 Task: Search one way flight ticket for 2 adults, 4 children and 1 infant on lap in business from Dayton: James M. Cox Dayton International Airport to Evansville: Evansville Regional Airport on 5-3-2023. Choice of flights is American. Number of bags: 2 carry on bags and 7 checked bags. Price is upto 73000. Outbound departure time preference is 13:45.
Action: Mouse moved to (353, 140)
Screenshot: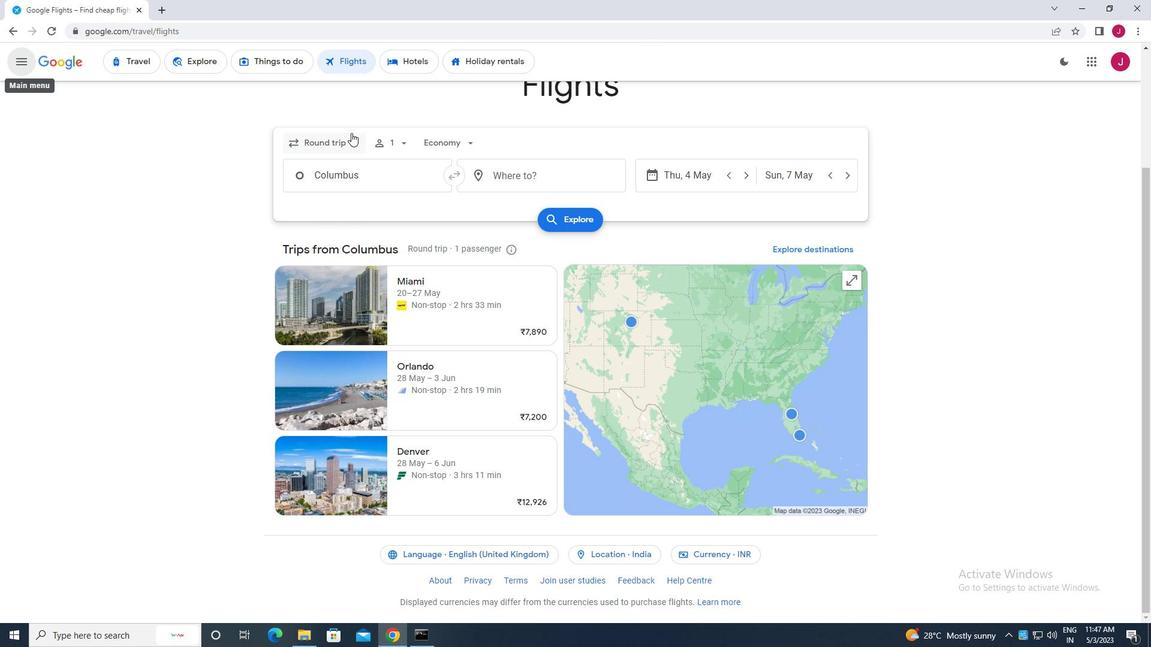 
Action: Mouse pressed left at (353, 140)
Screenshot: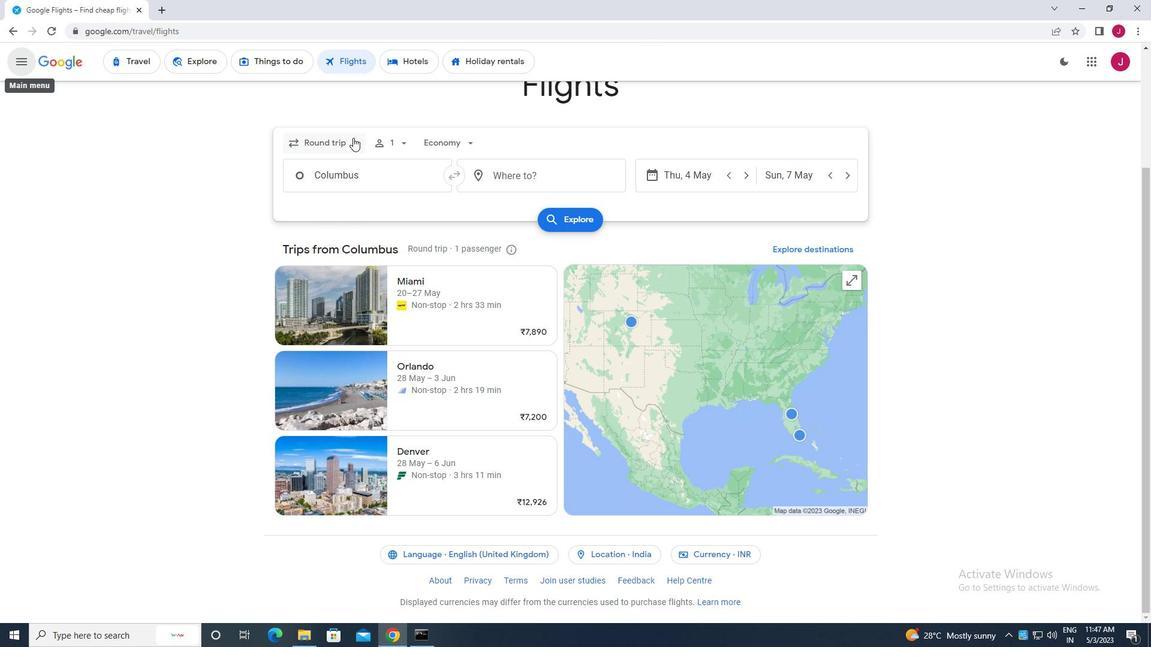 
Action: Mouse moved to (338, 198)
Screenshot: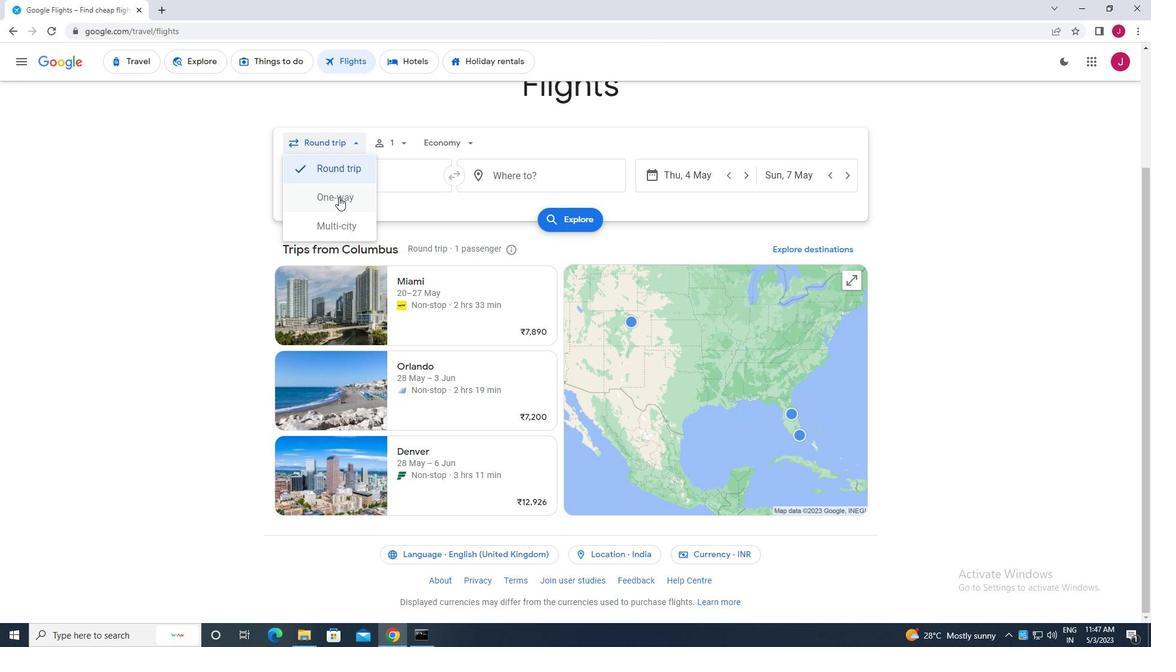 
Action: Mouse pressed left at (338, 198)
Screenshot: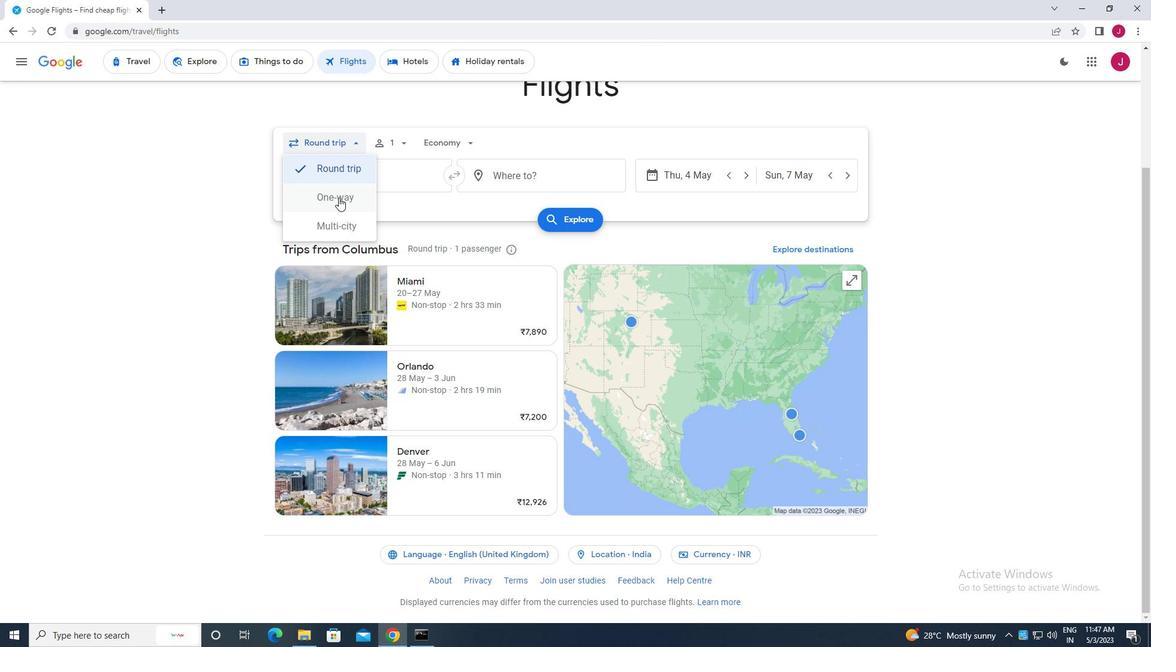 
Action: Mouse moved to (402, 142)
Screenshot: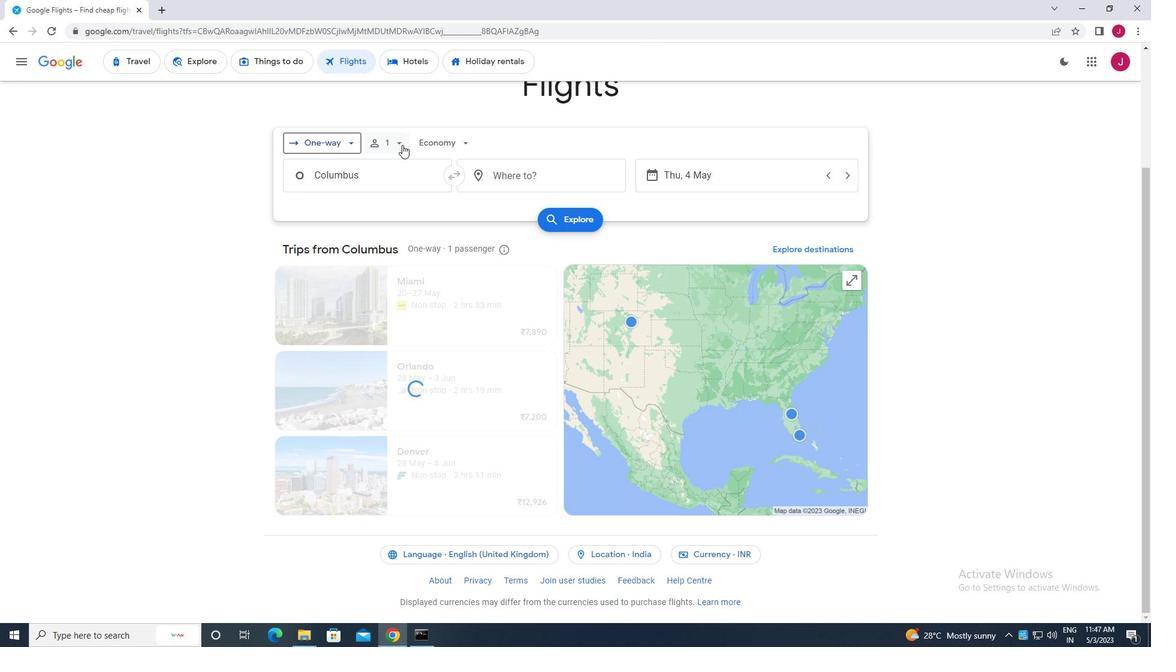 
Action: Mouse pressed left at (402, 142)
Screenshot: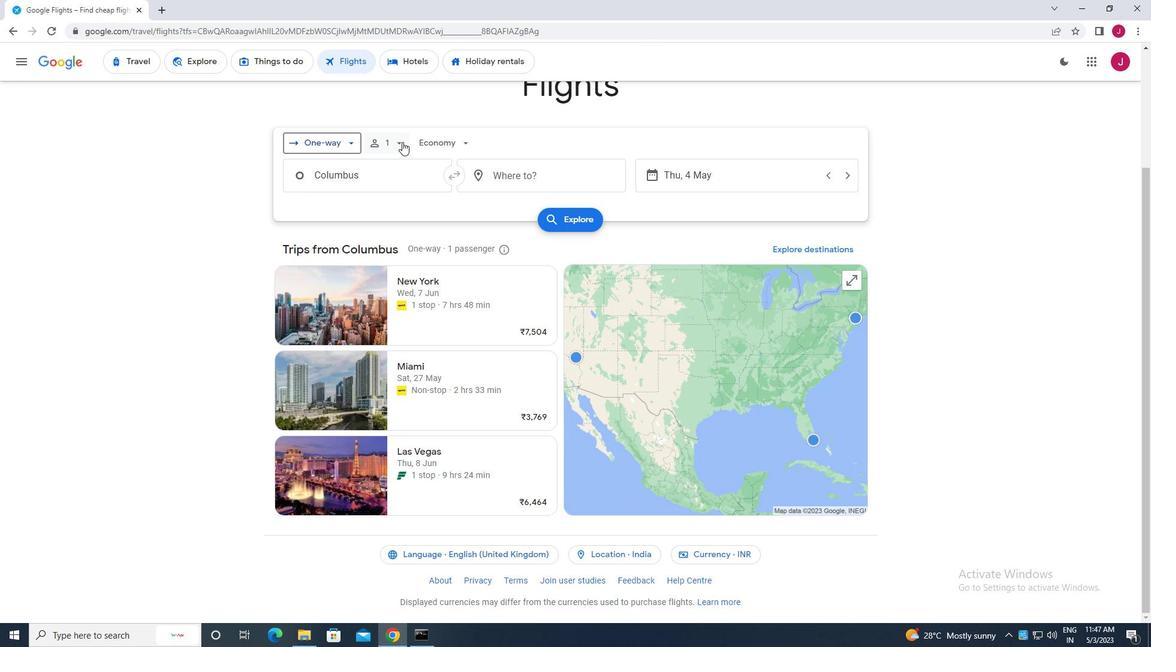 
Action: Mouse moved to (492, 171)
Screenshot: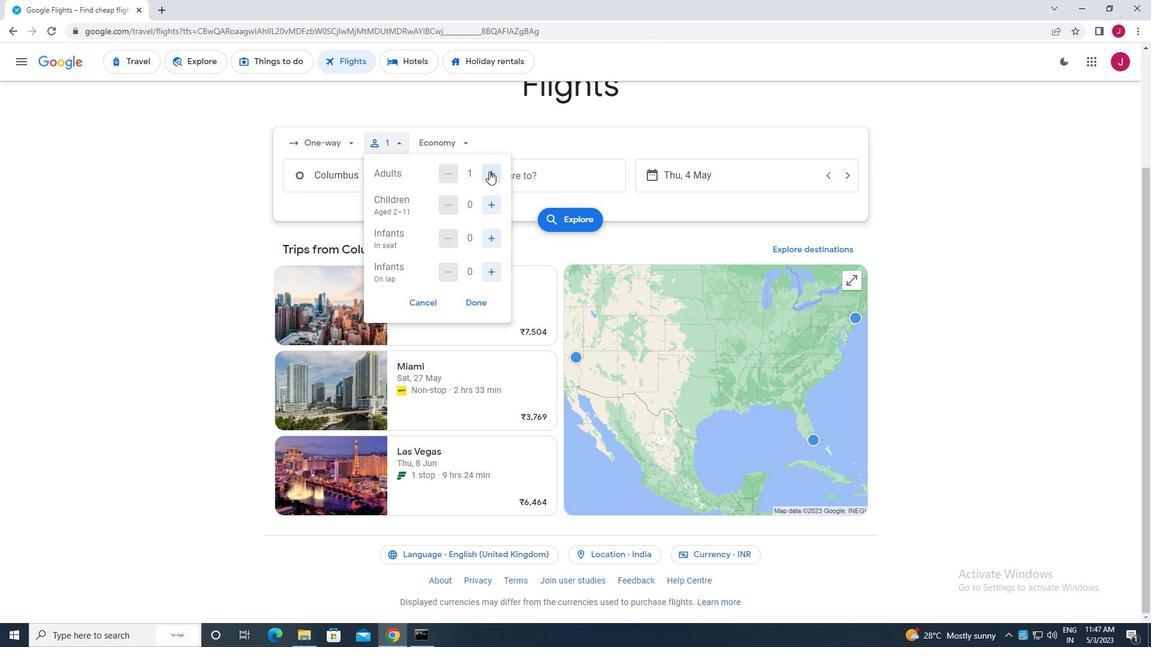 
Action: Mouse pressed left at (492, 171)
Screenshot: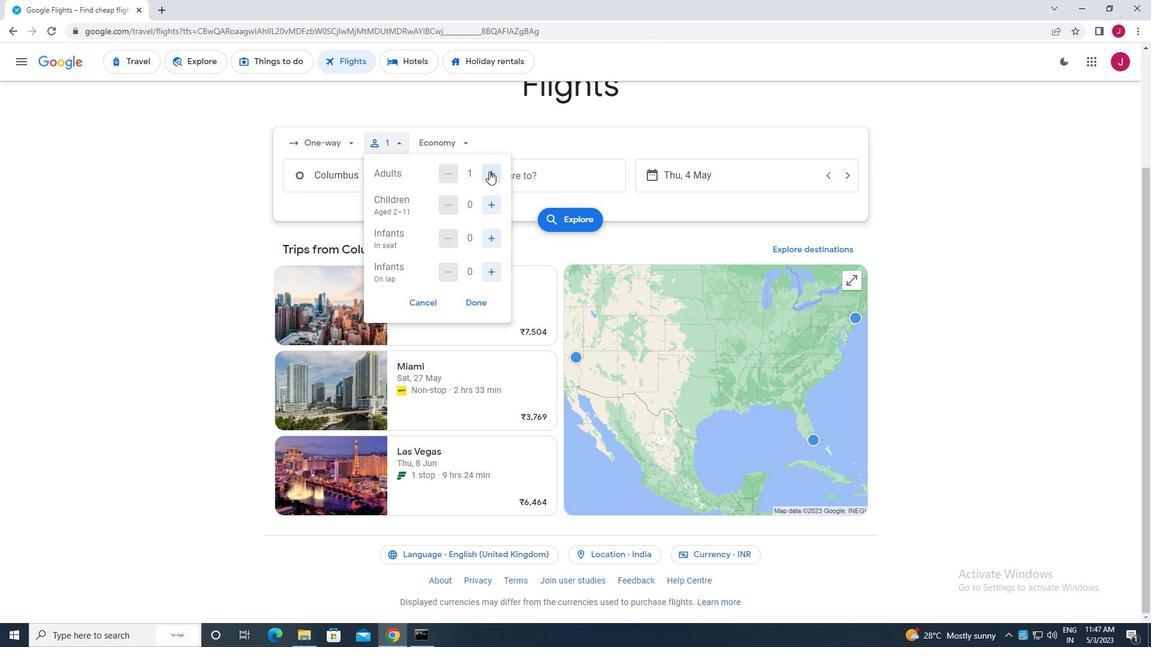 
Action: Mouse moved to (493, 200)
Screenshot: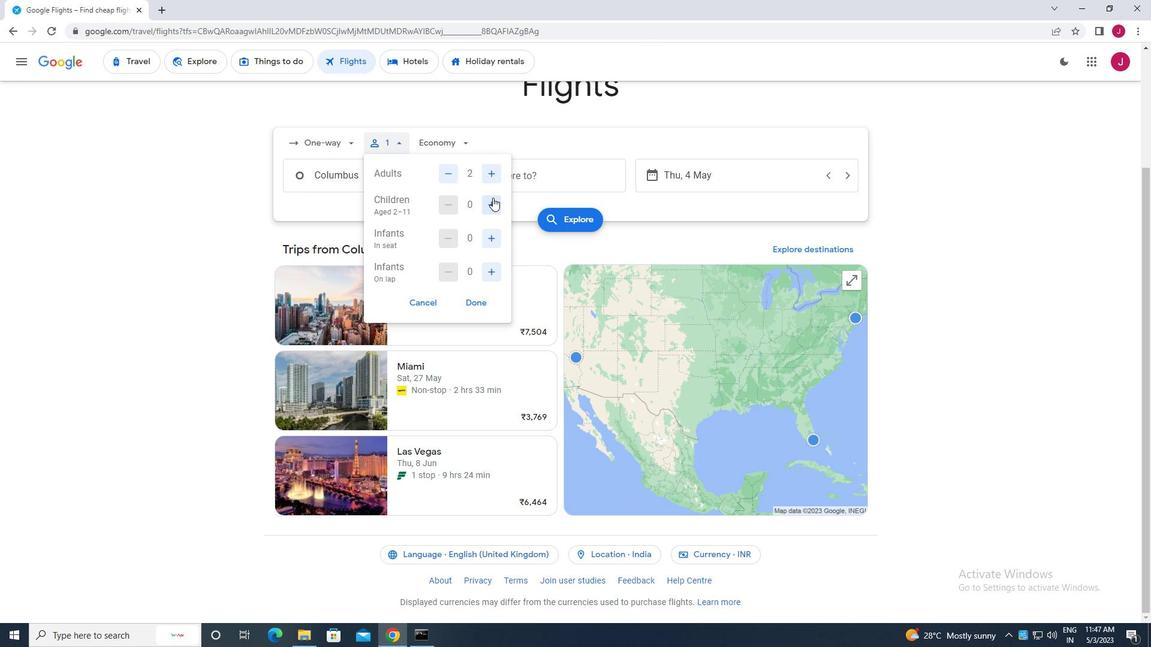 
Action: Mouse pressed left at (493, 200)
Screenshot: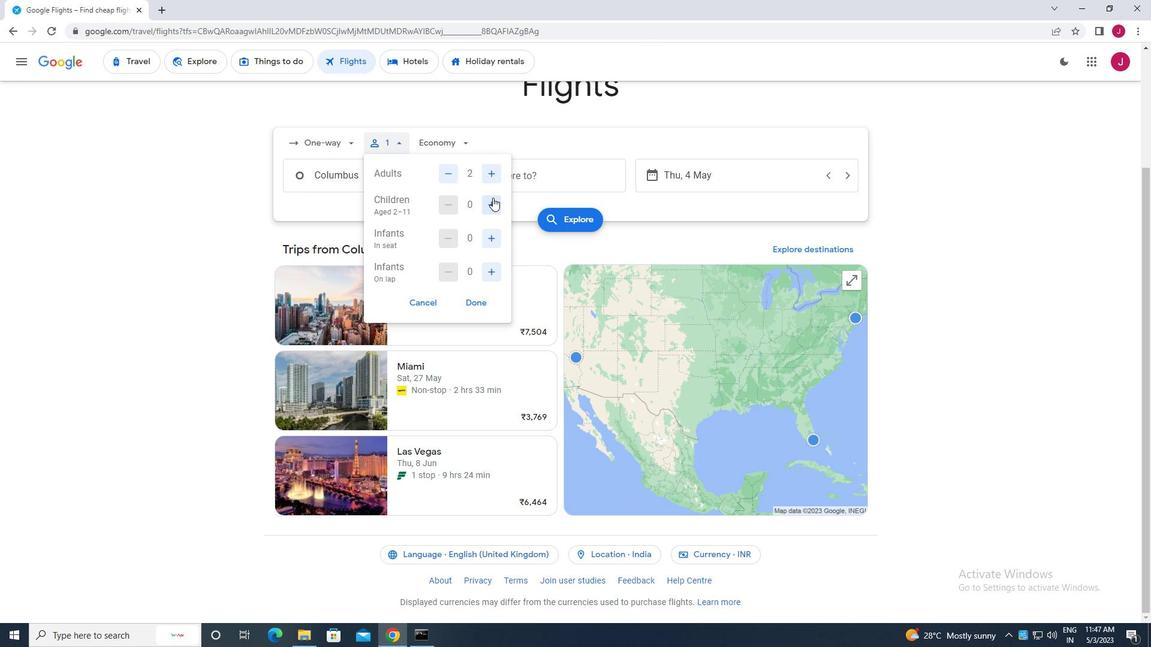 
Action: Mouse moved to (493, 200)
Screenshot: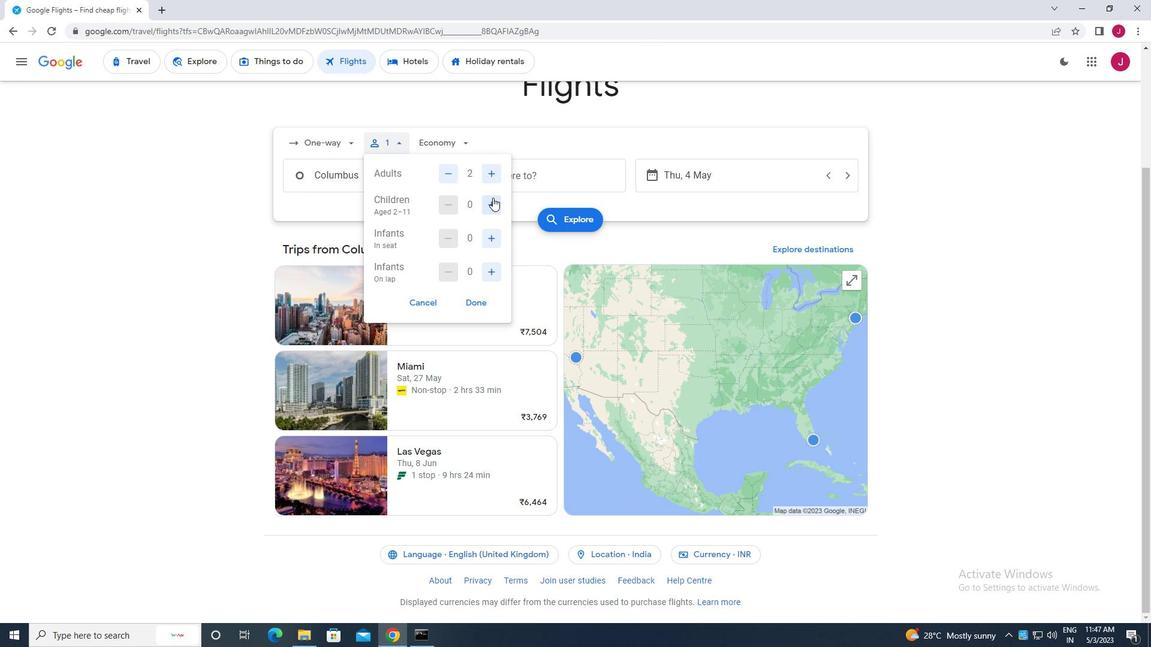 
Action: Mouse pressed left at (493, 200)
Screenshot: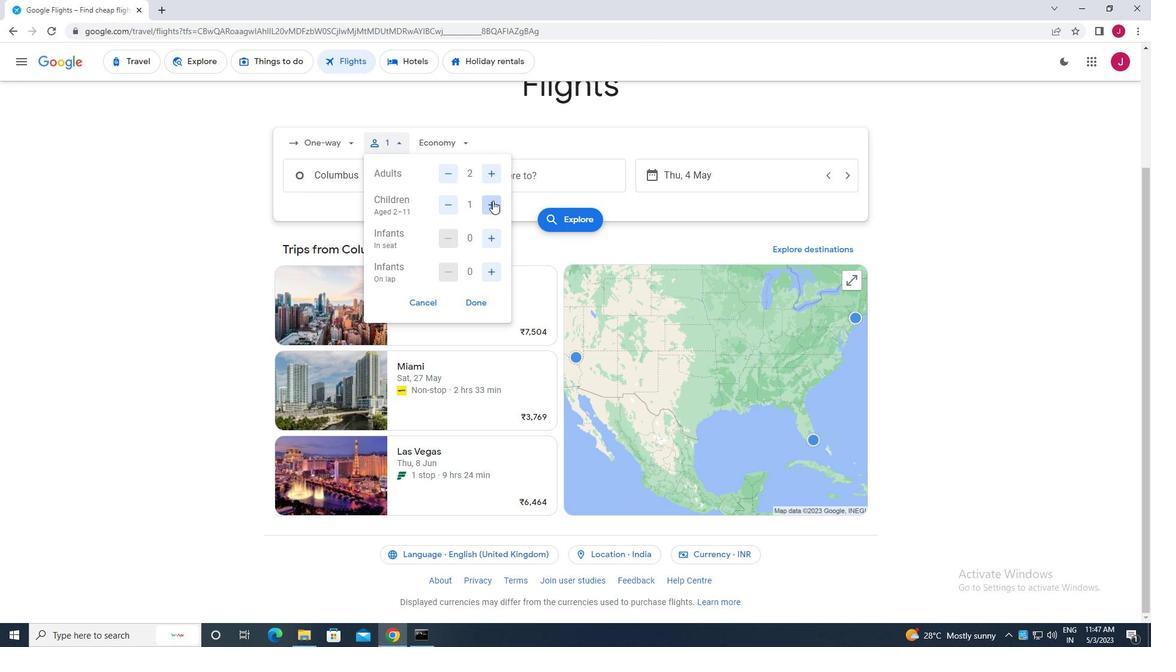 
Action: Mouse pressed left at (493, 200)
Screenshot: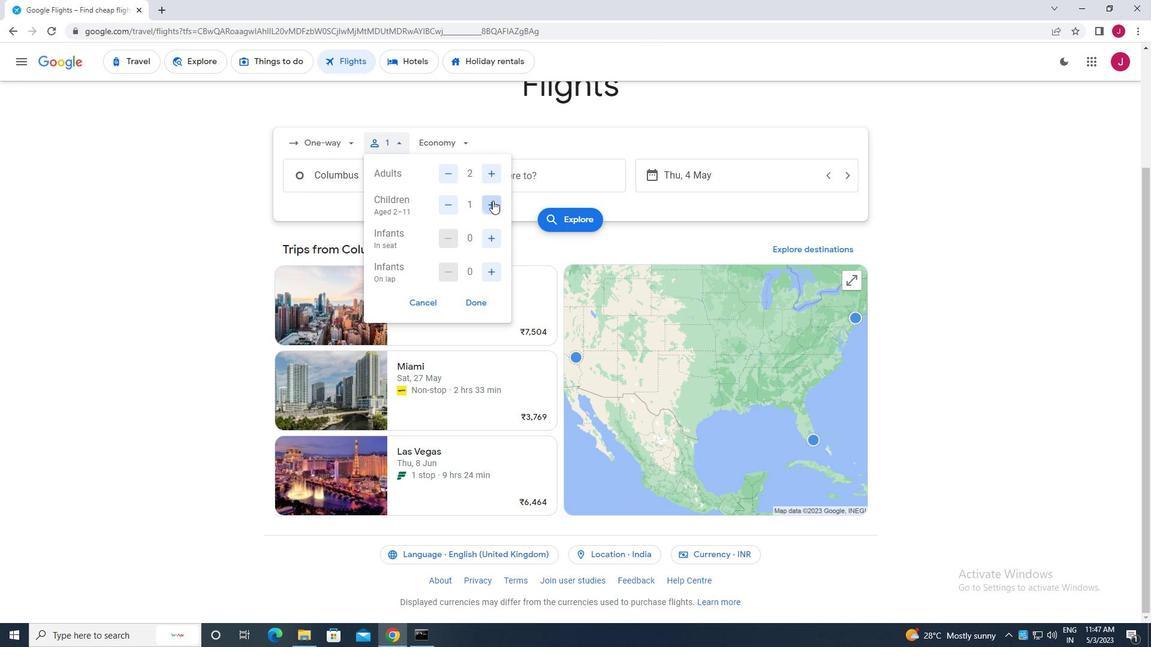 
Action: Mouse pressed left at (493, 200)
Screenshot: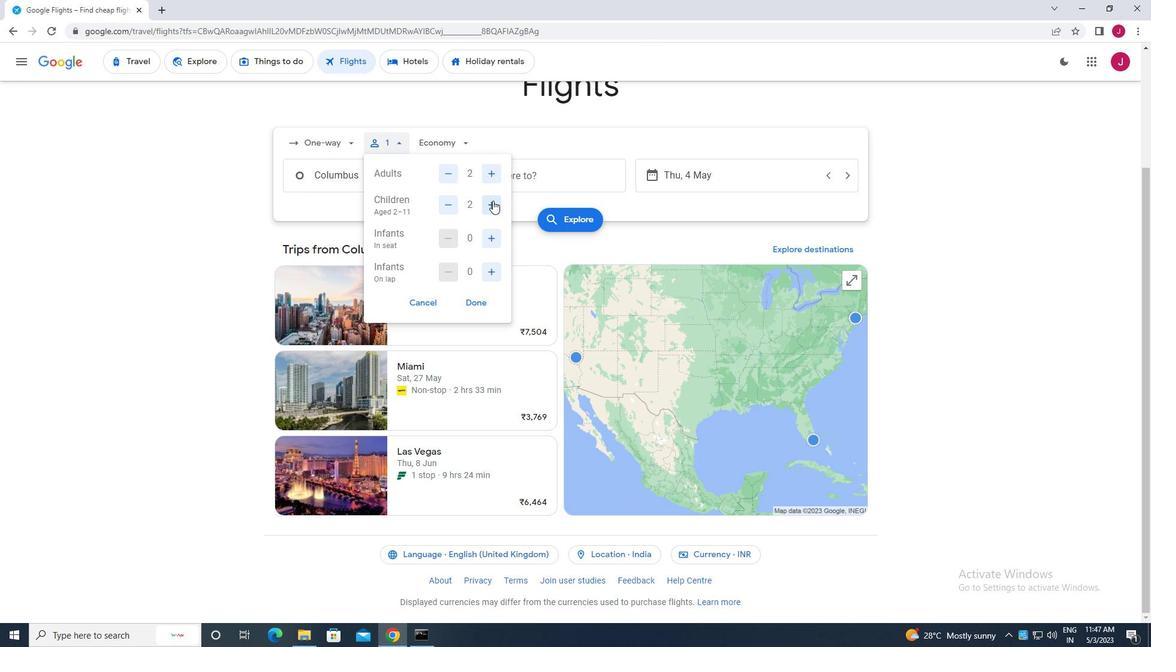 
Action: Mouse moved to (489, 272)
Screenshot: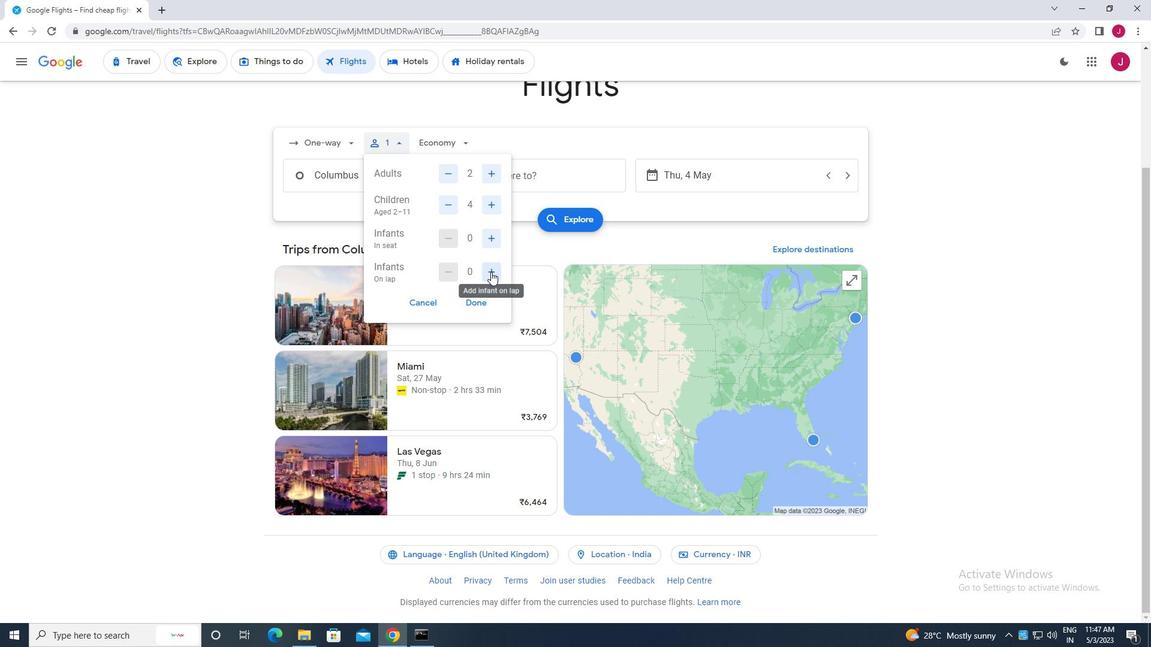 
Action: Mouse pressed left at (489, 272)
Screenshot: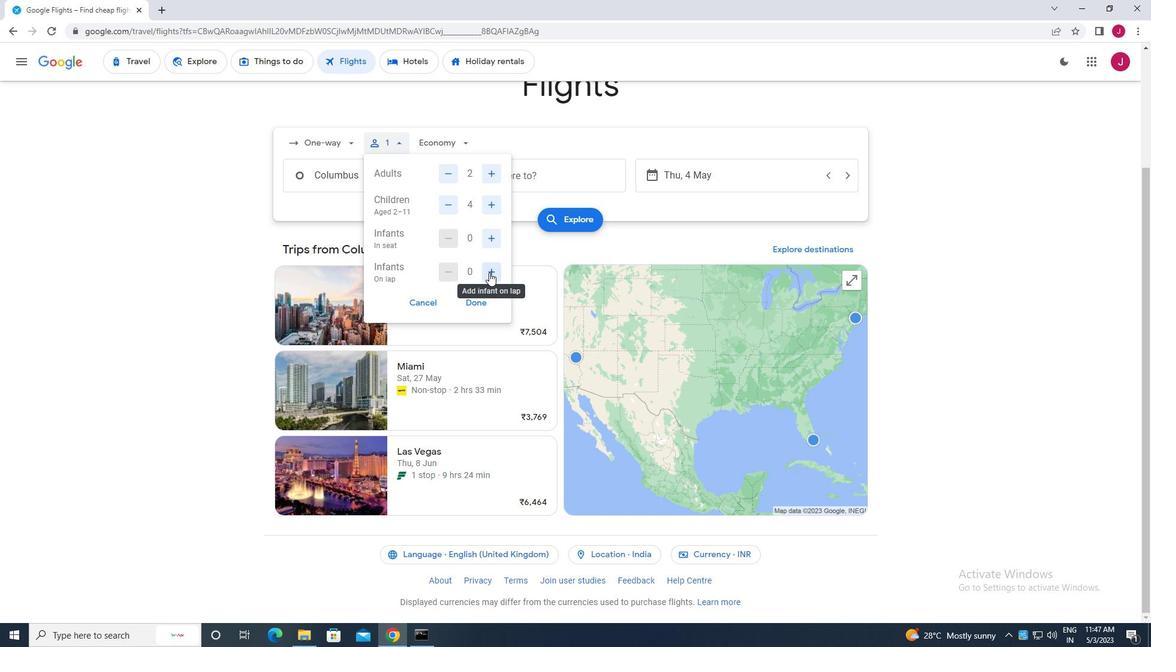 
Action: Mouse moved to (476, 299)
Screenshot: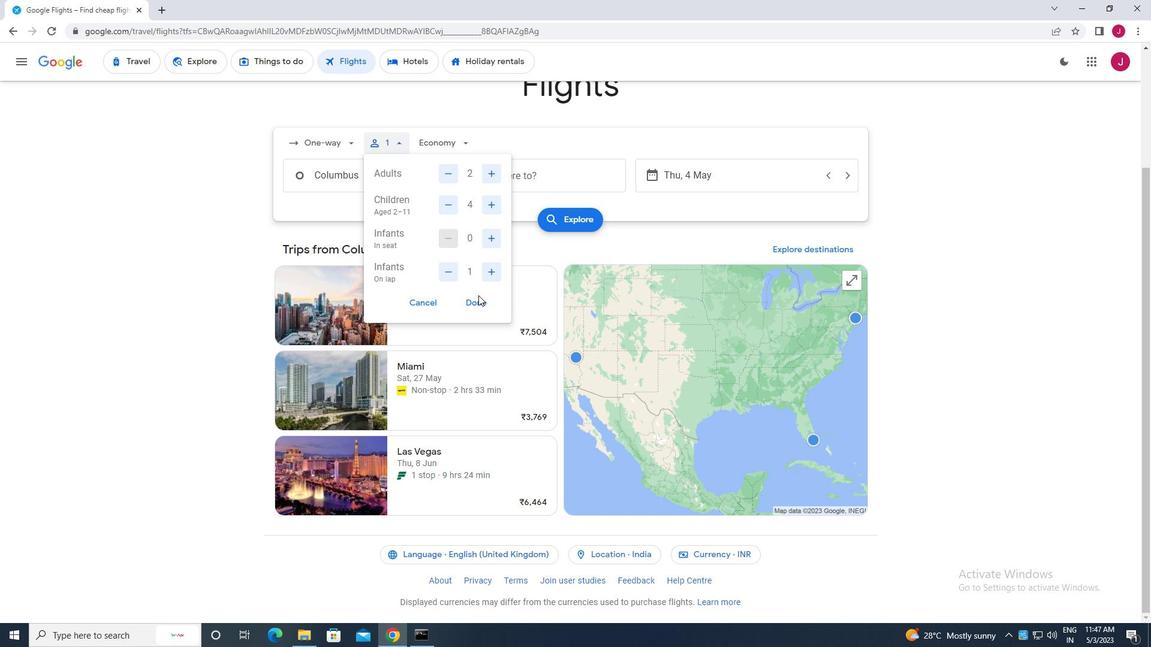 
Action: Mouse pressed left at (476, 299)
Screenshot: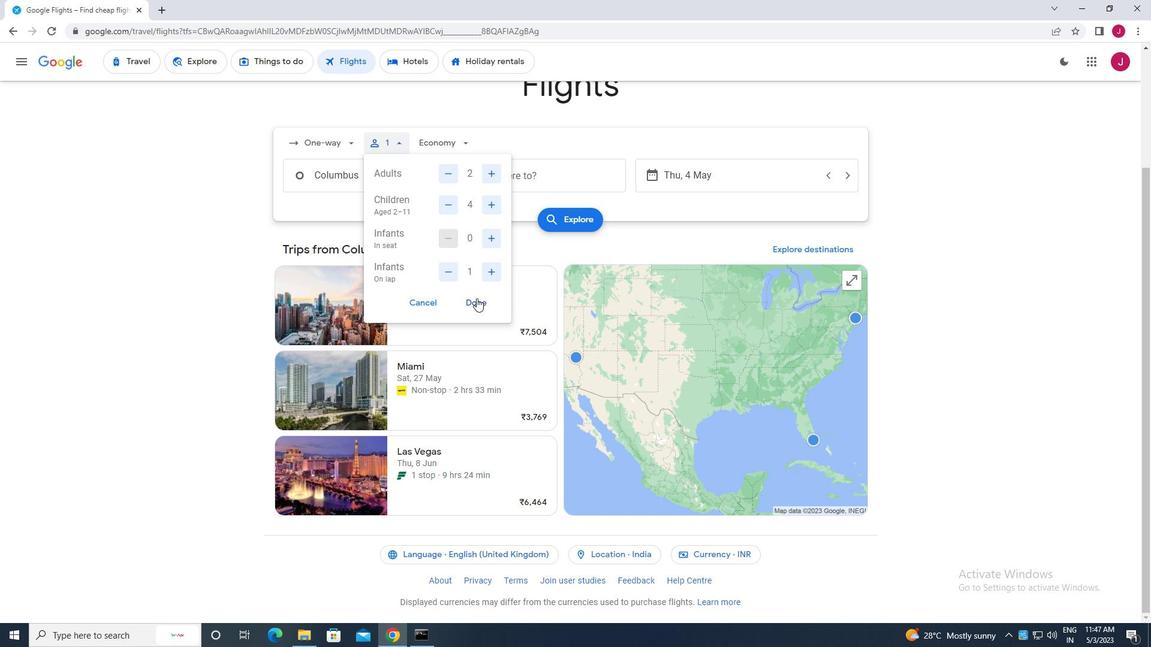 
Action: Mouse moved to (450, 139)
Screenshot: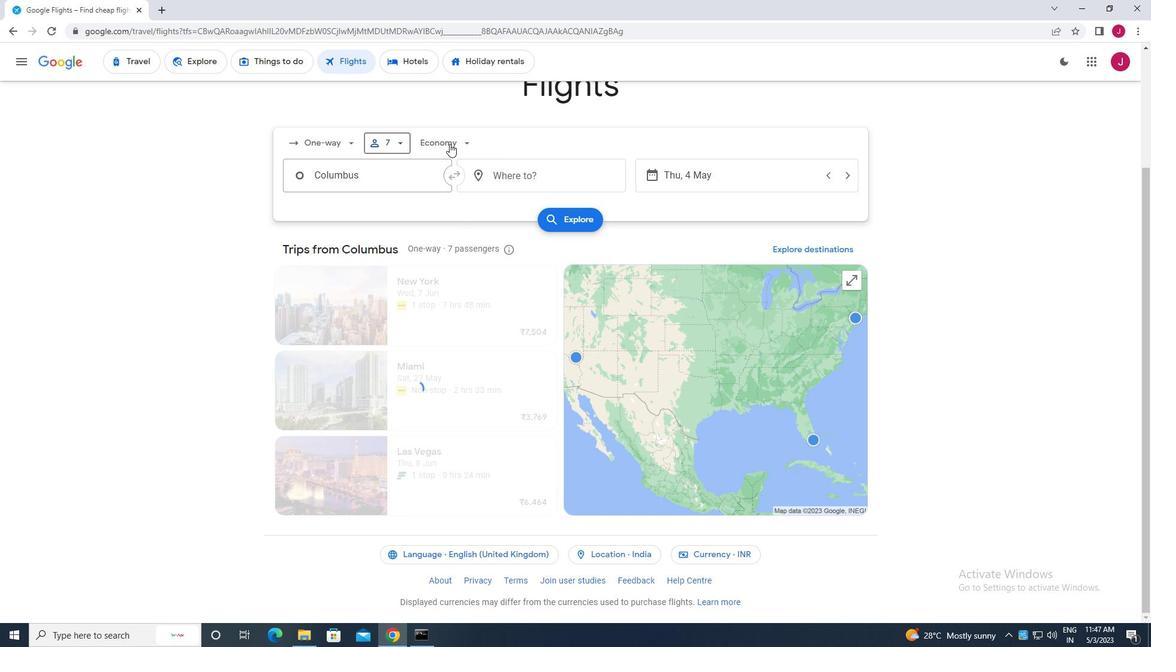 
Action: Mouse pressed left at (450, 139)
Screenshot: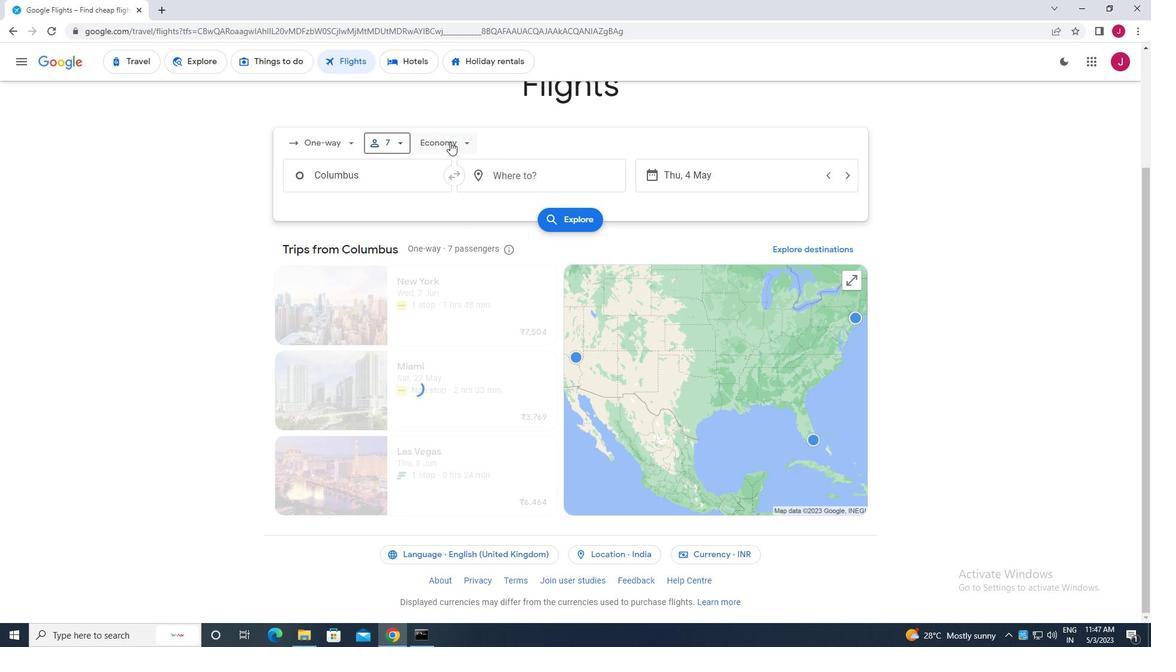 
Action: Mouse moved to (458, 220)
Screenshot: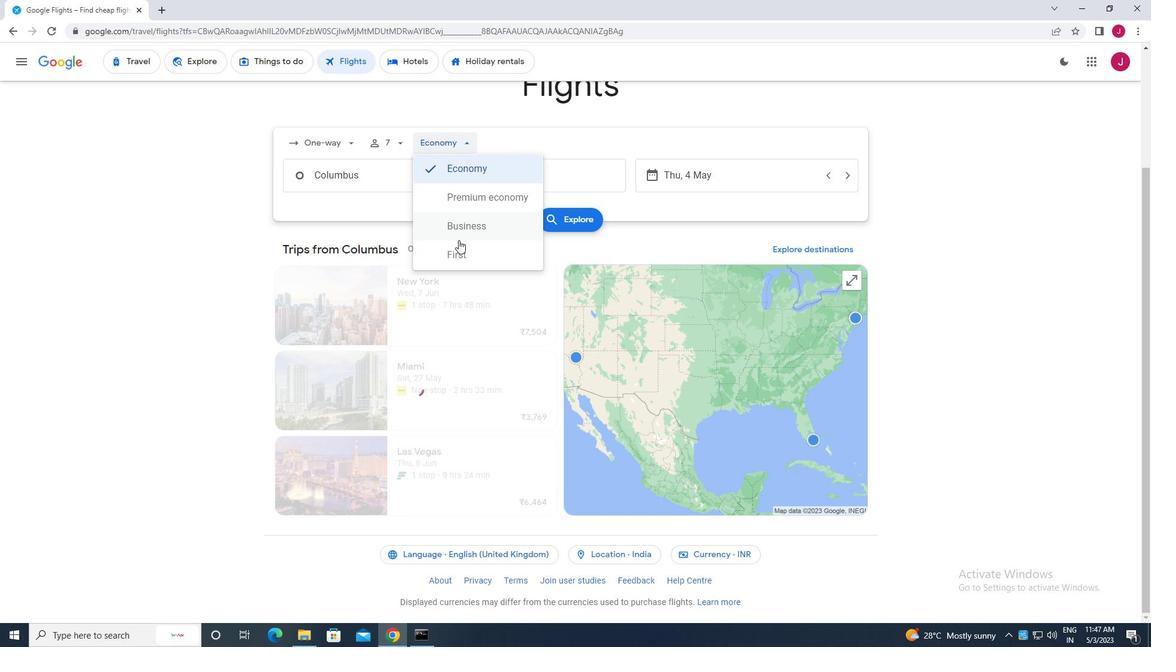 
Action: Mouse pressed left at (458, 220)
Screenshot: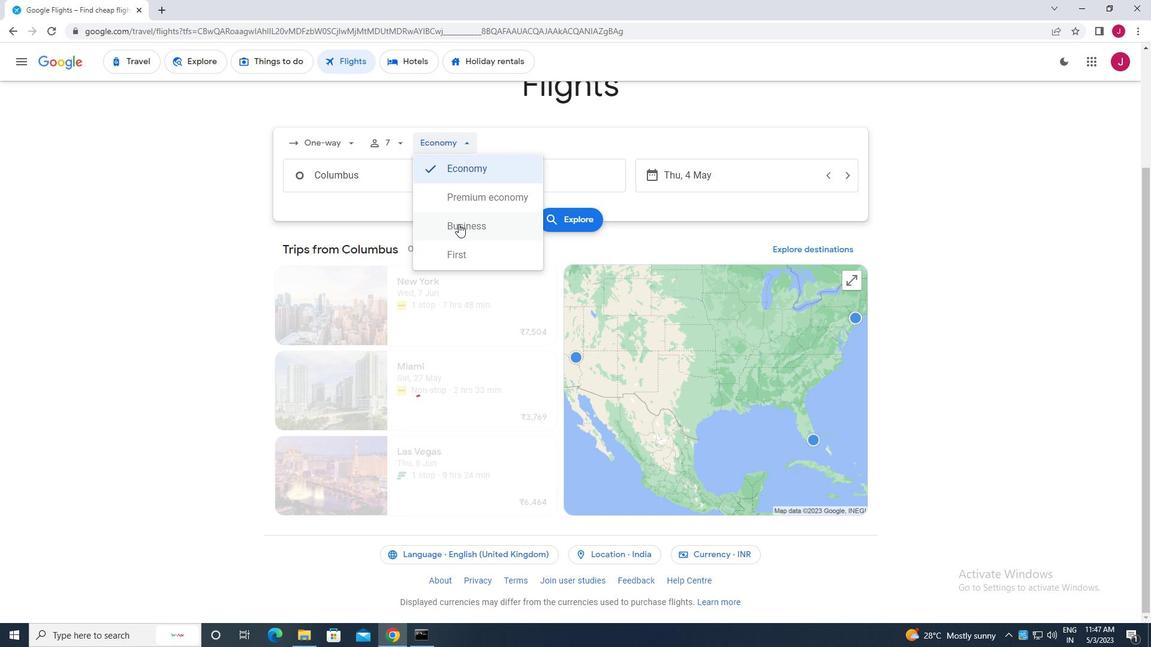 
Action: Mouse moved to (384, 181)
Screenshot: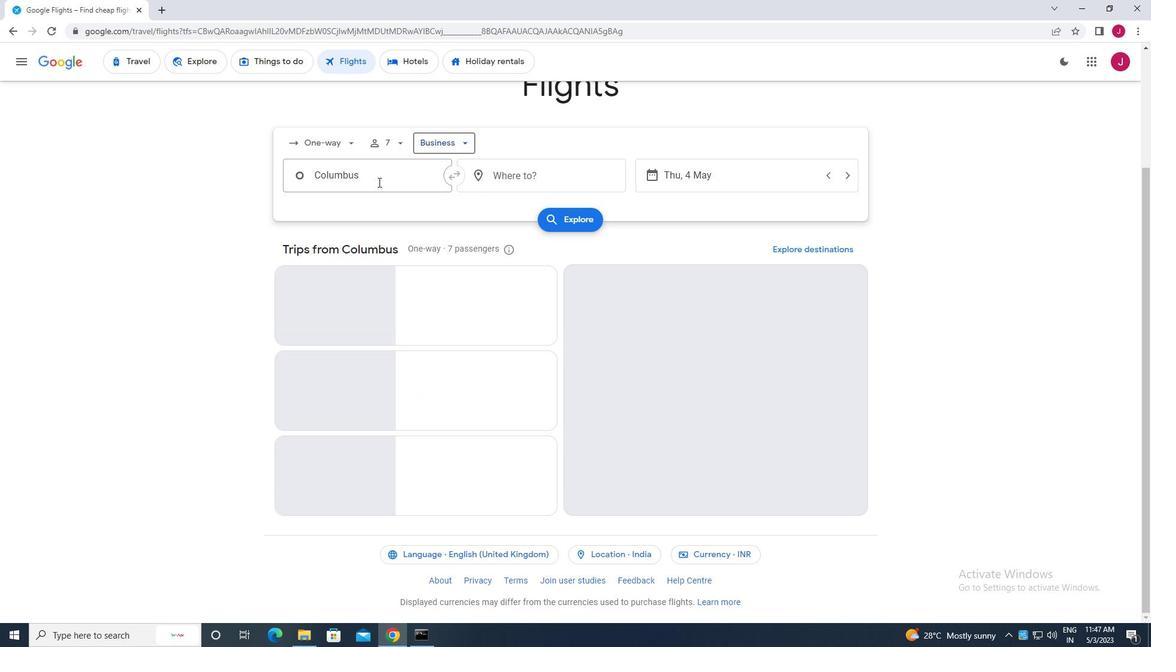 
Action: Mouse pressed left at (384, 181)
Screenshot: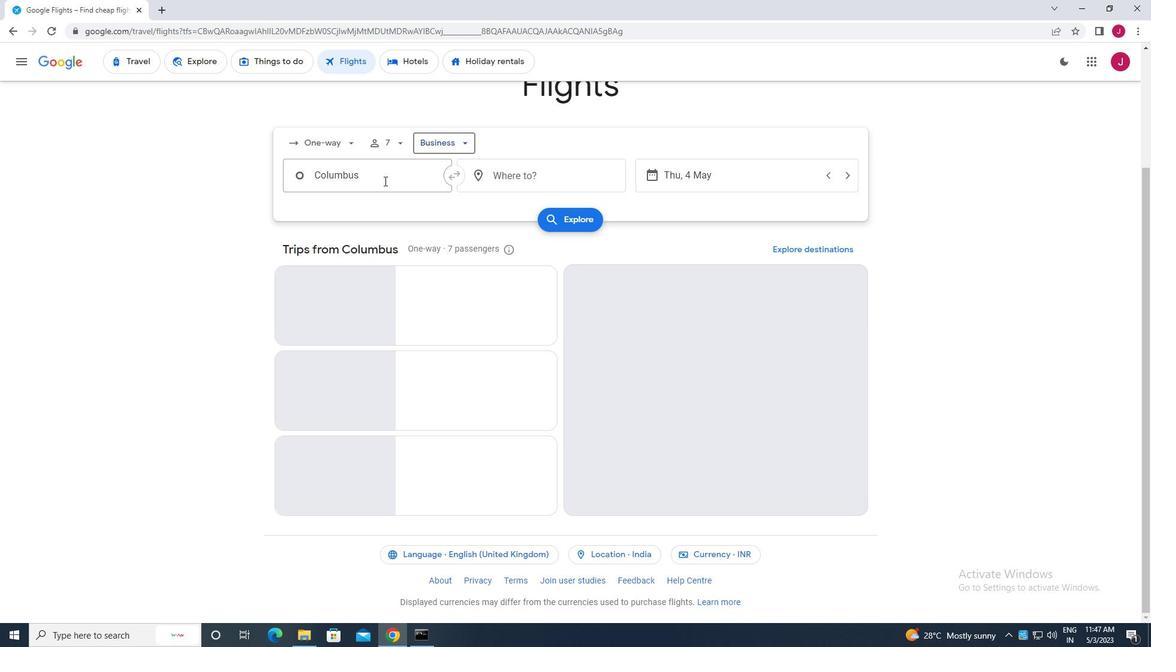 
Action: Mouse moved to (385, 178)
Screenshot: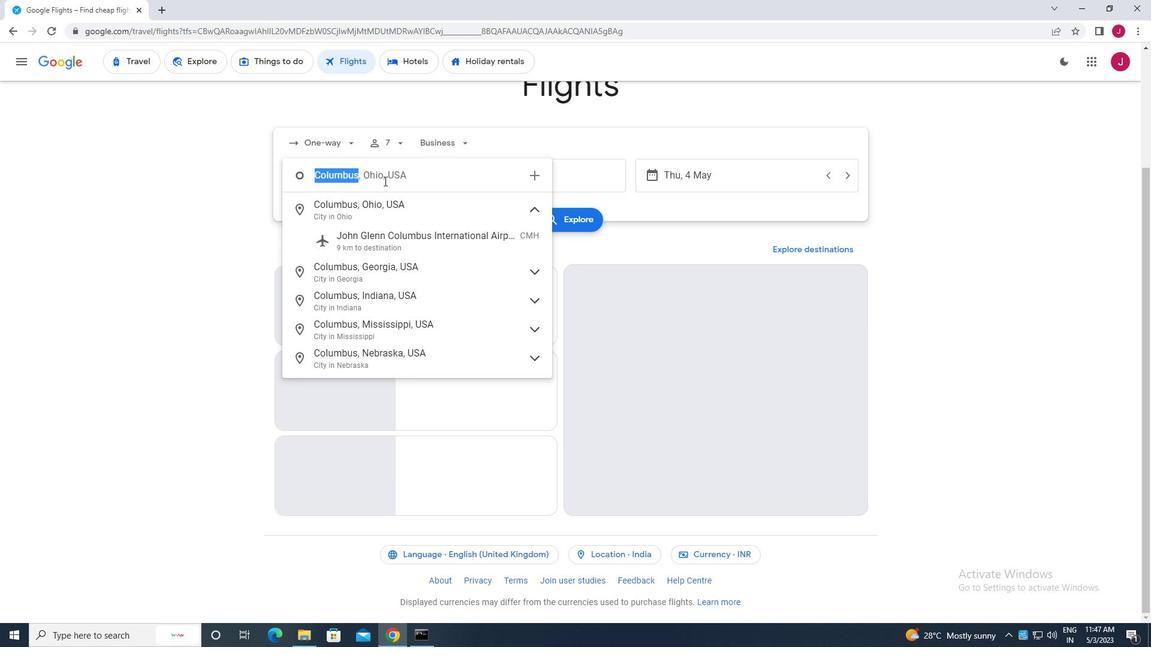 
Action: Key pressed dayton
Screenshot: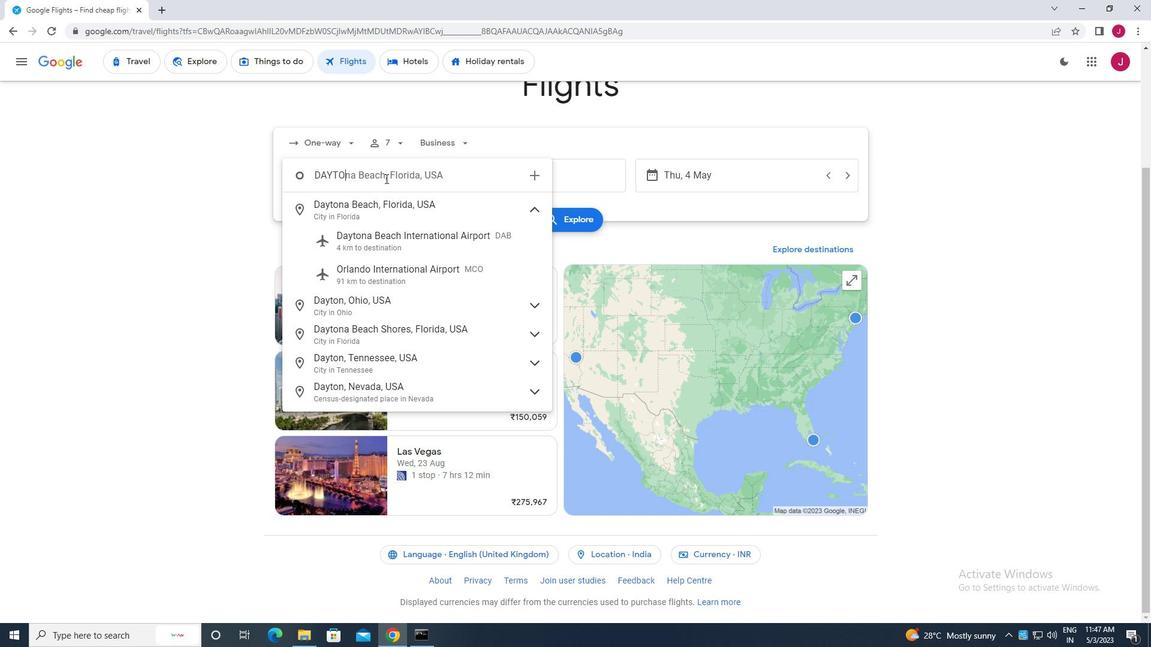 
Action: Mouse moved to (388, 181)
Screenshot: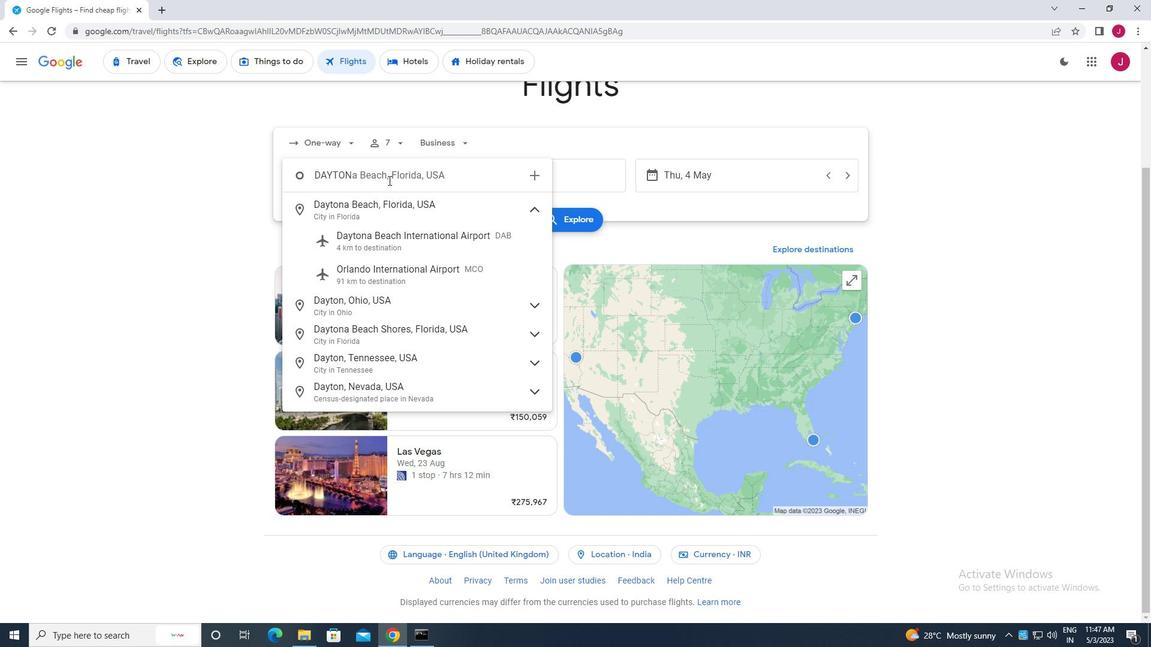 
Action: Key pressed <Key.space>
Screenshot: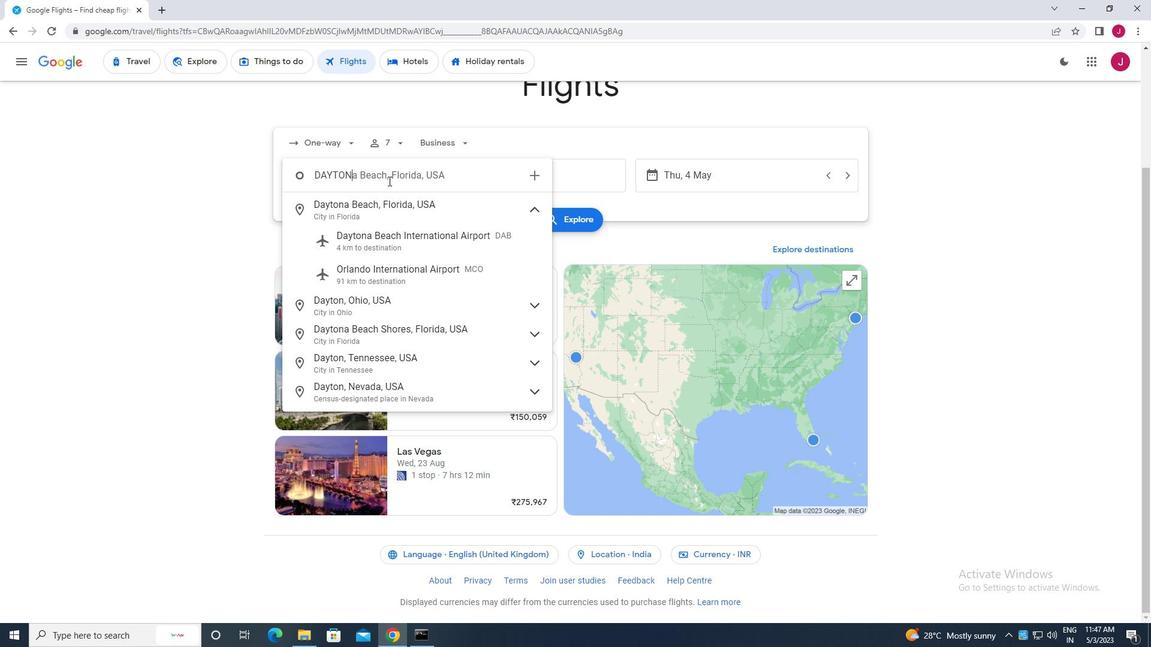 
Action: Mouse moved to (408, 172)
Screenshot: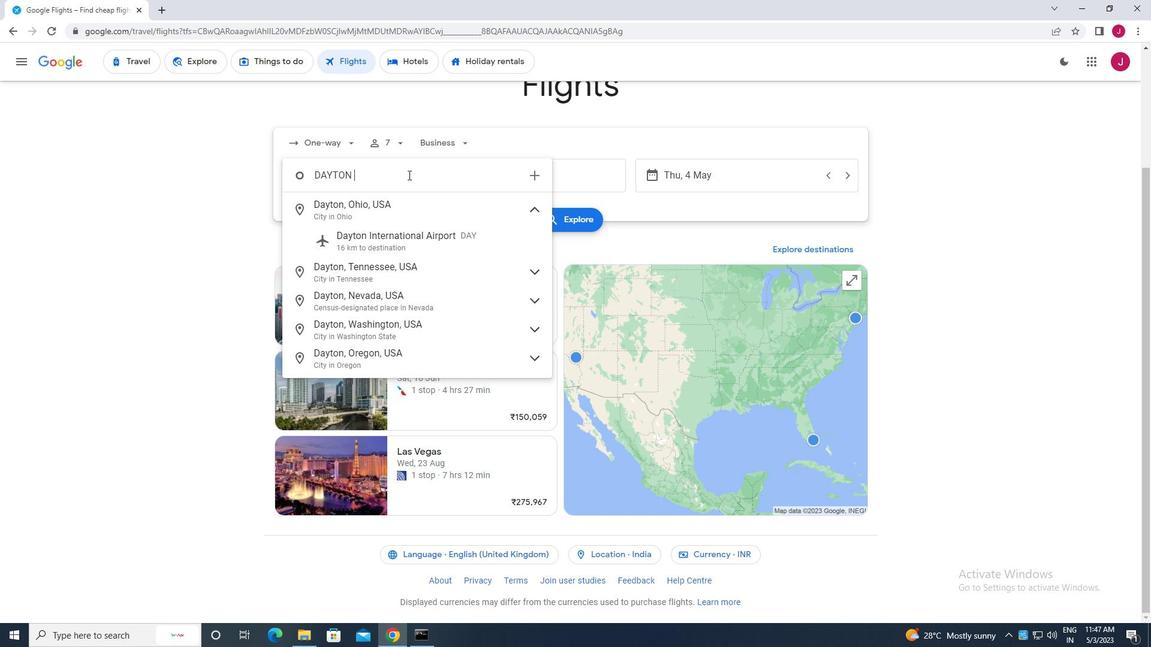 
Action: Key pressed <Key.backspace><Key.backspace><Key.backspace><Key.backspace><Key.backspace><Key.backspace><Key.backspace><Key.backspace><Key.backspace><Key.backspace><Key.backspace><Key.backspace><Key.backspace><Key.backspace><Key.backspace><Key.backspace><Key.backspace><Key.backspace>james<Key.space>m.<Key.space>cox<Key.backspace><Key.backspace><Key.backspace><Key.backspace><Key.backspace><Key.backspace><Key.backspace><Key.backspace><Key.backspace><Key.backspace><Key.backspace><Key.backspace>dayton<Key.enter>
Screenshot: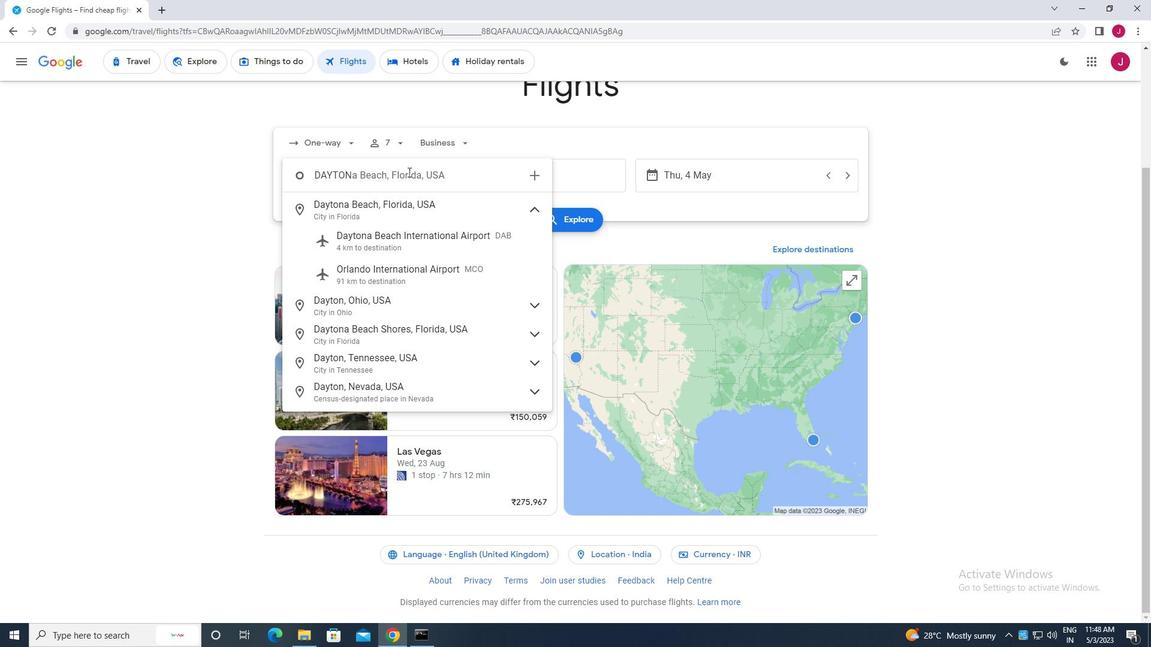 
Action: Mouse moved to (508, 169)
Screenshot: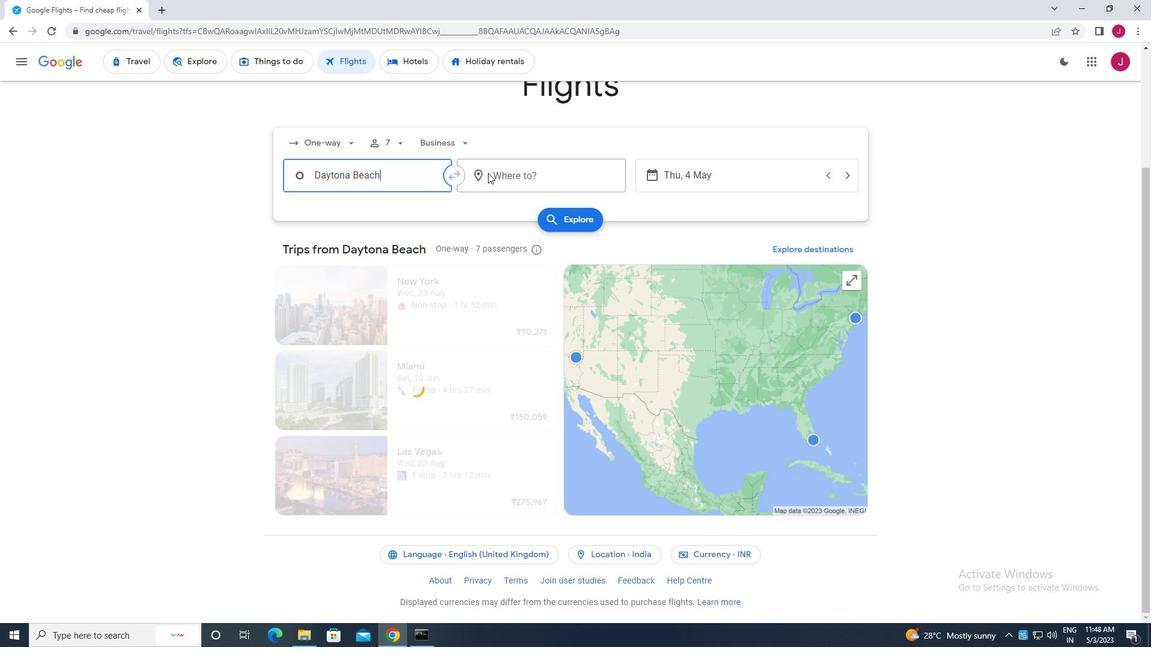 
Action: Mouse pressed left at (508, 169)
Screenshot: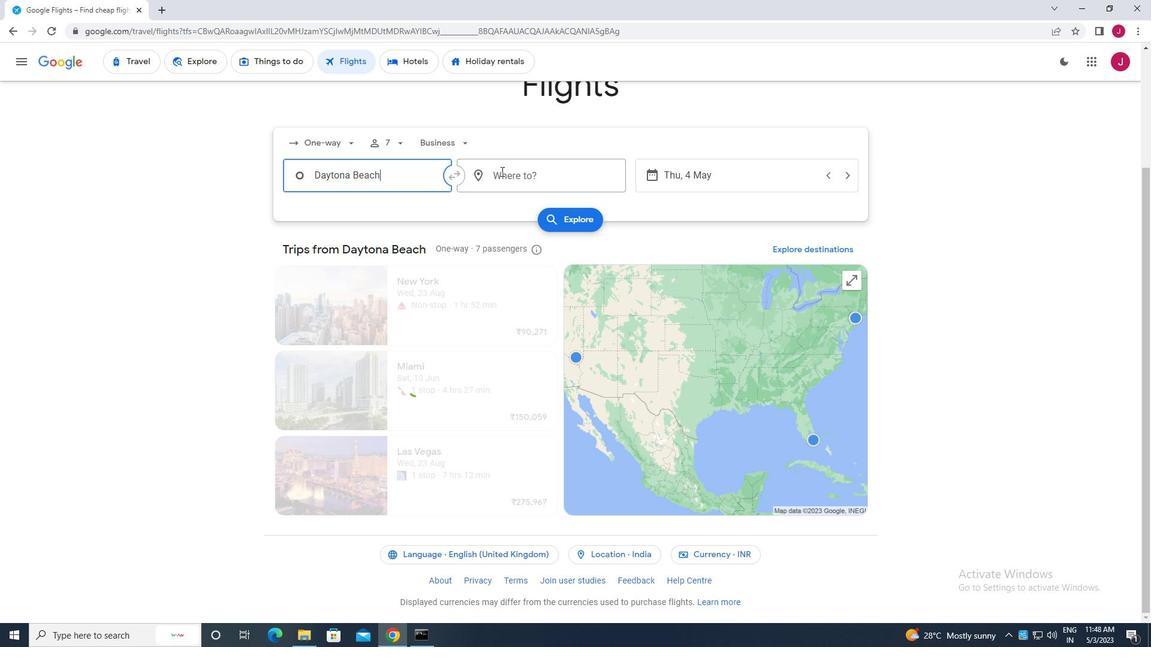 
Action: Mouse moved to (508, 169)
Screenshot: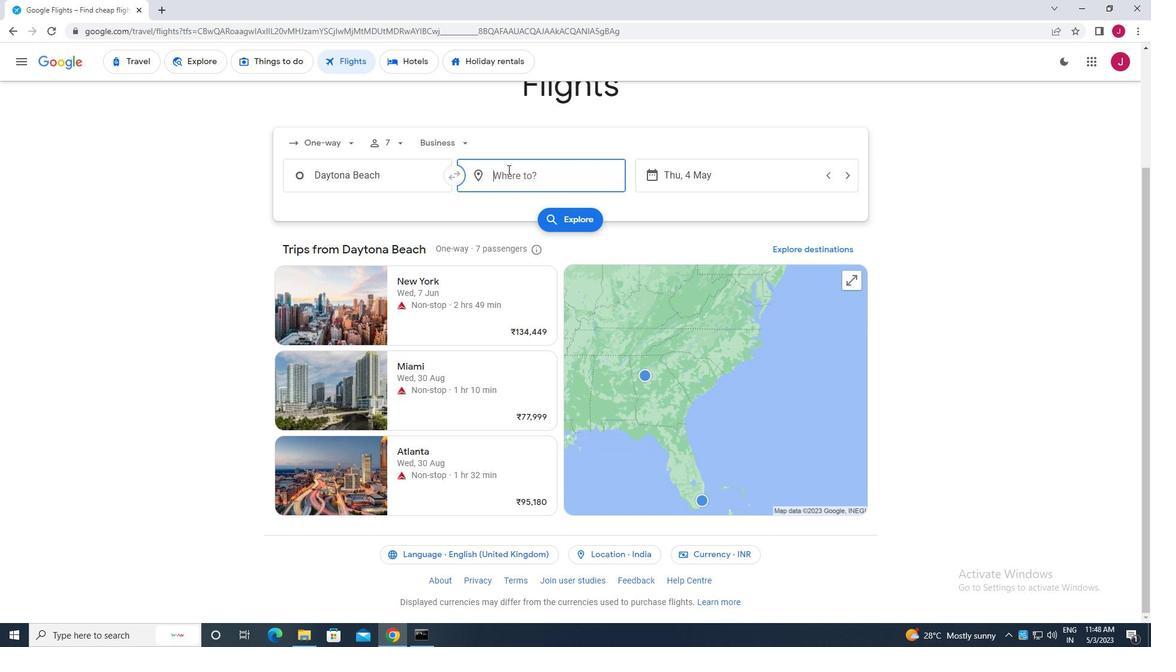 
Action: Key pressed evansi<Key.backspace>
Screenshot: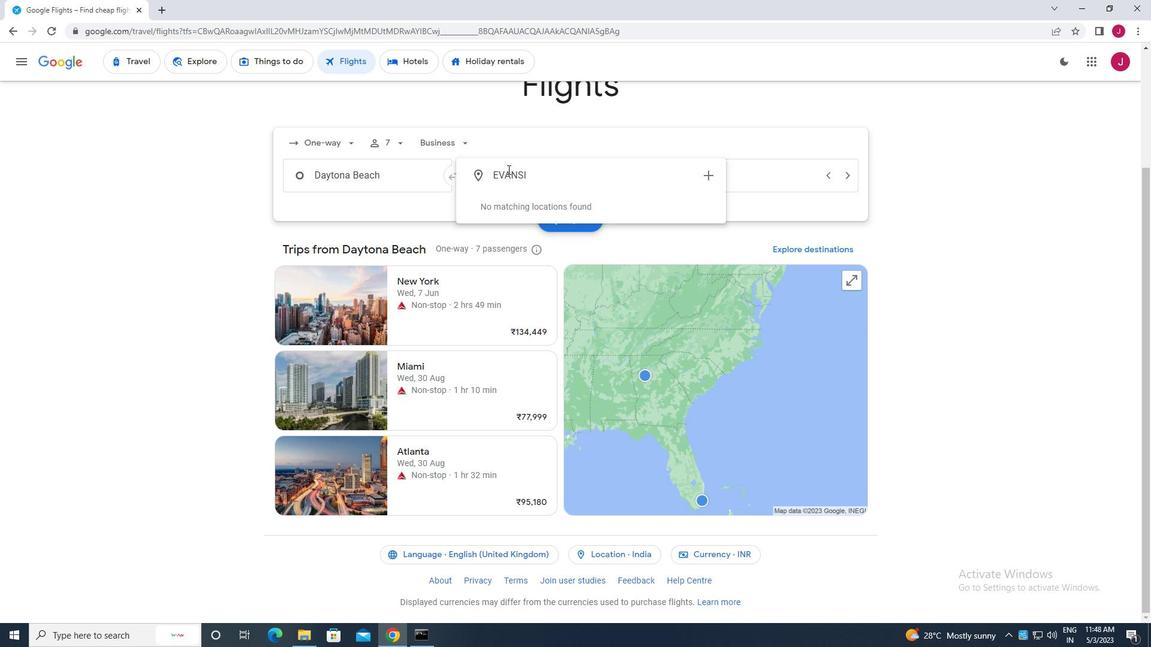 
Action: Mouse moved to (583, 247)
Screenshot: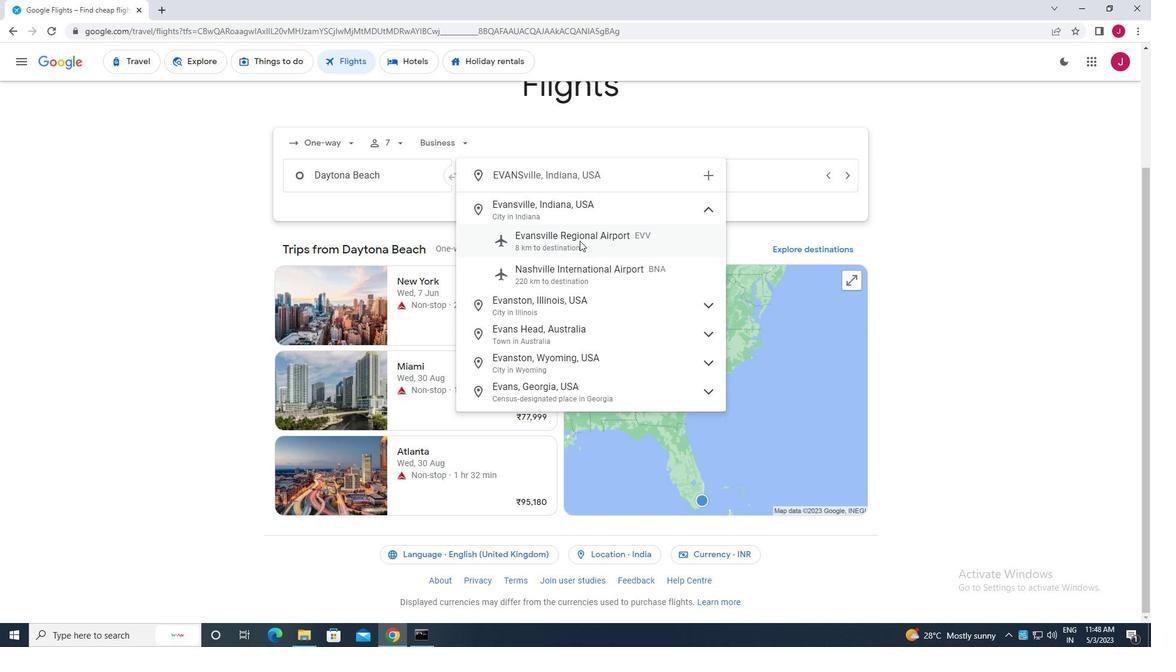 
Action: Mouse pressed left at (583, 247)
Screenshot: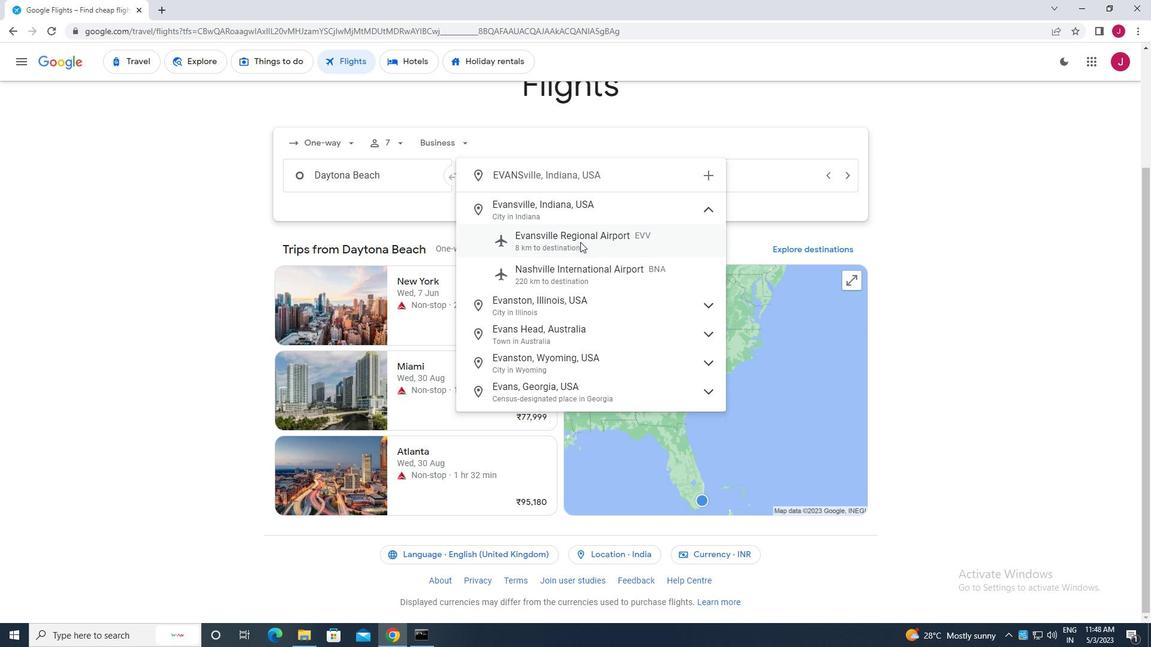 
Action: Mouse moved to (716, 183)
Screenshot: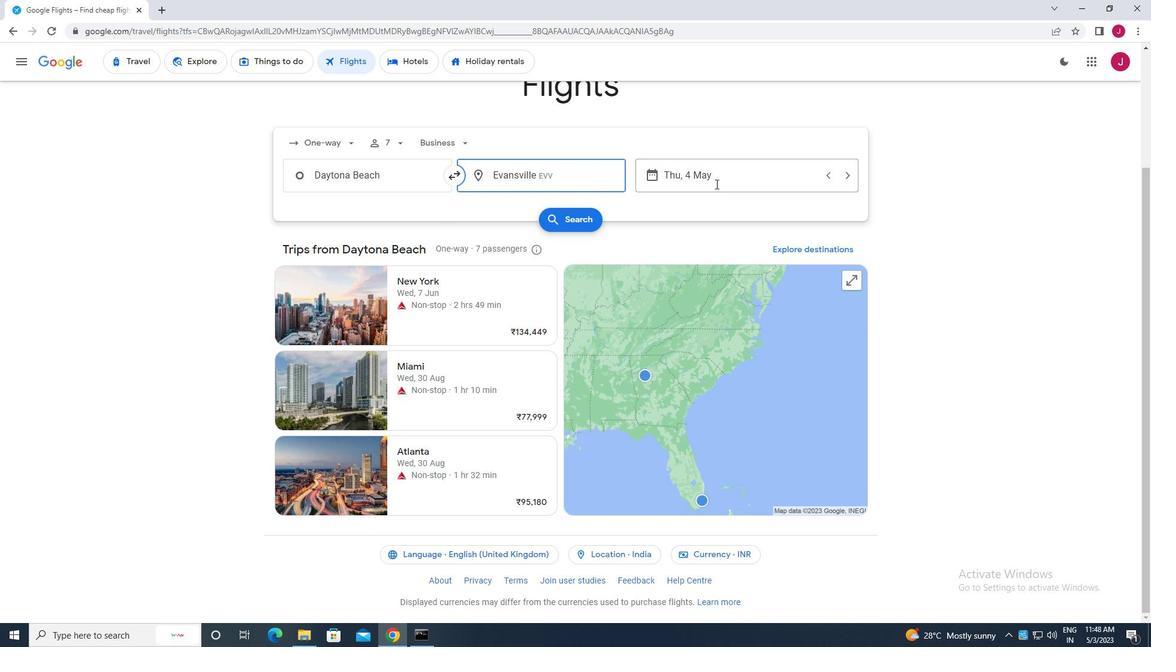 
Action: Mouse pressed left at (716, 183)
Screenshot: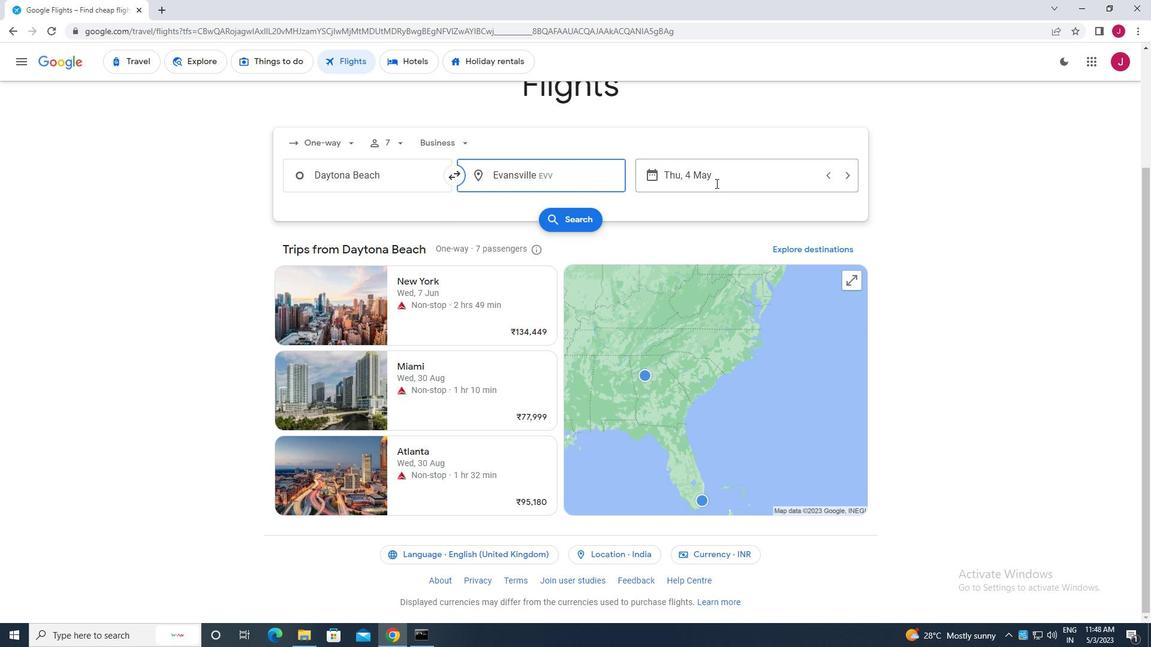 
Action: Mouse moved to (509, 274)
Screenshot: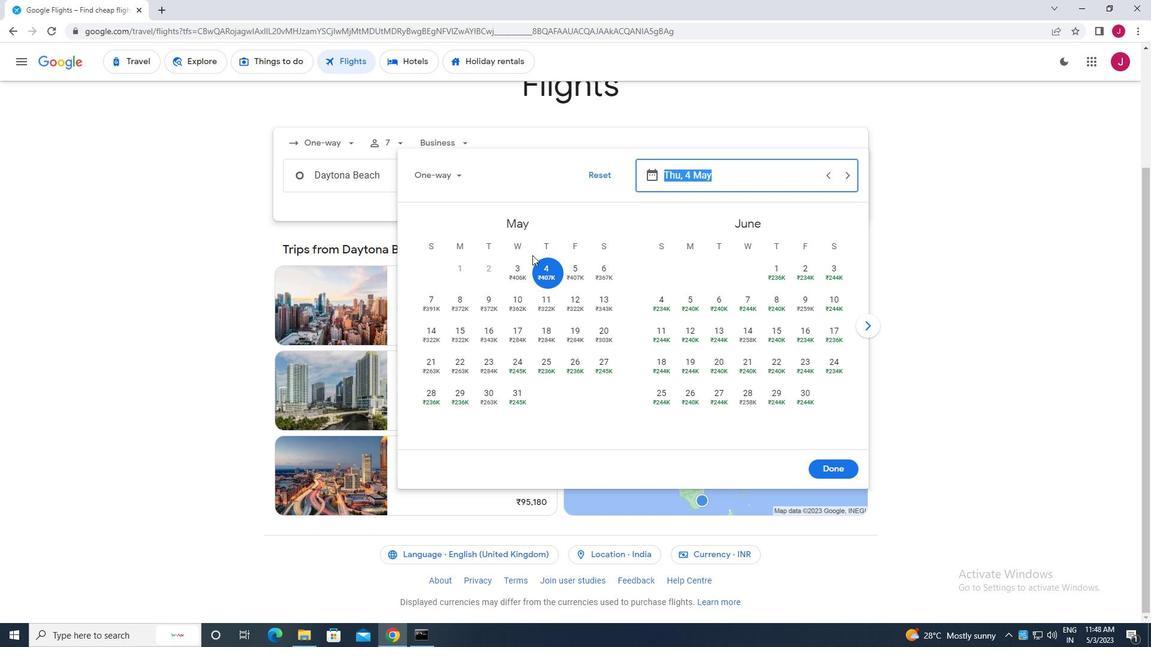 
Action: Mouse pressed left at (509, 274)
Screenshot: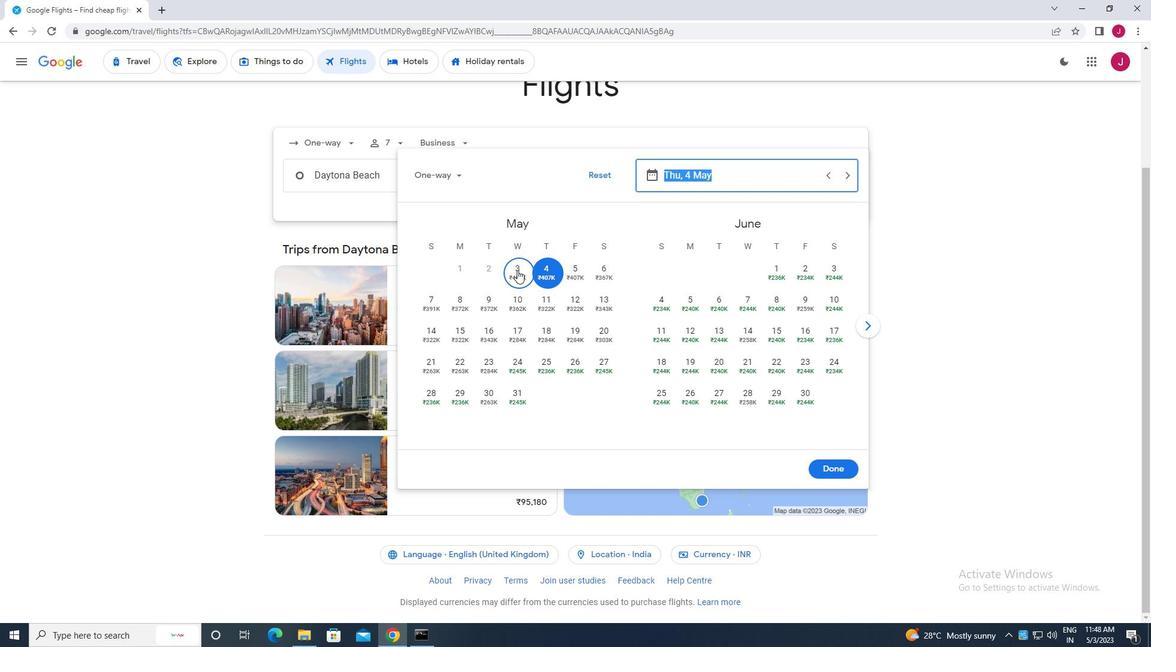 
Action: Mouse moved to (824, 469)
Screenshot: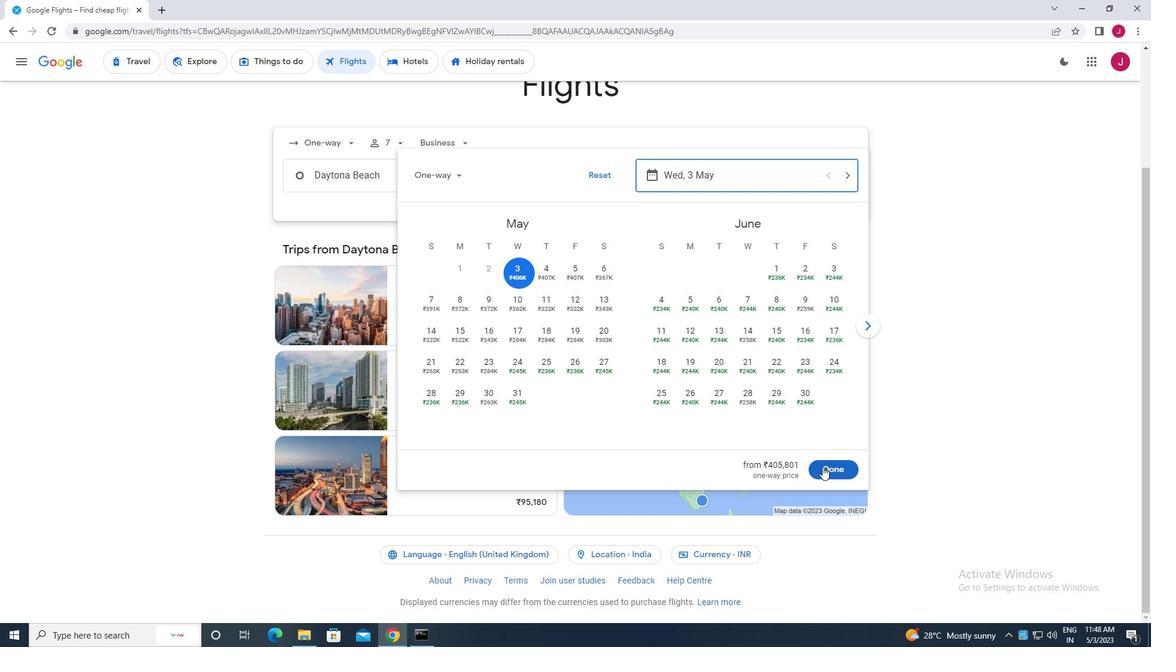 
Action: Mouse pressed left at (824, 469)
Screenshot: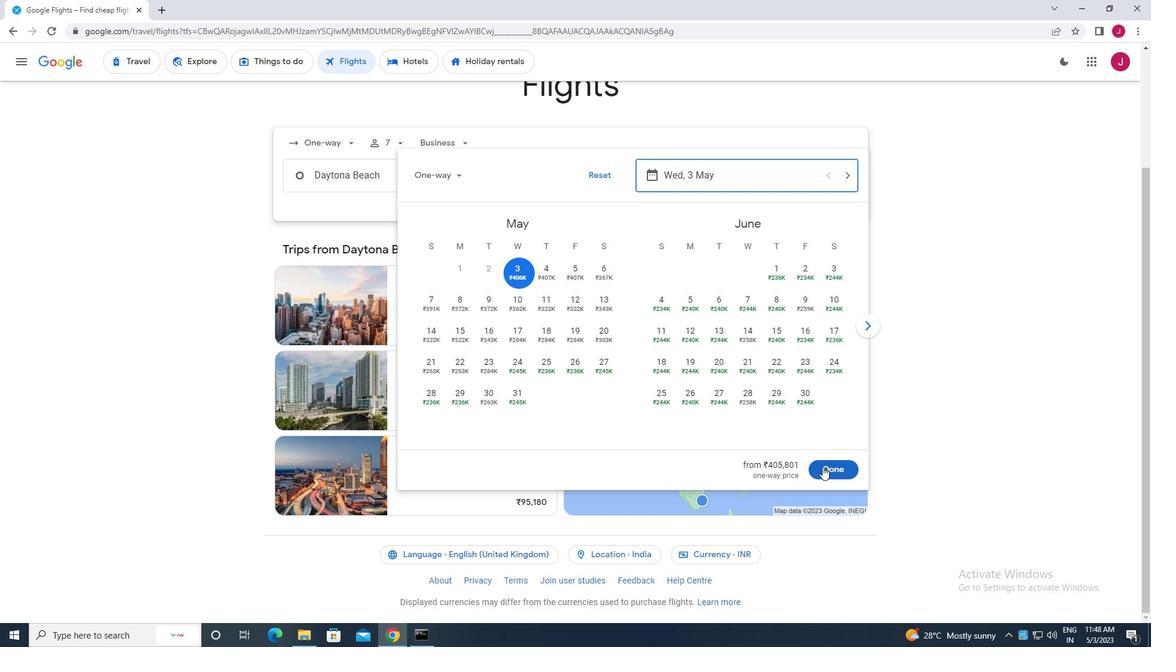 
Action: Mouse moved to (589, 217)
Screenshot: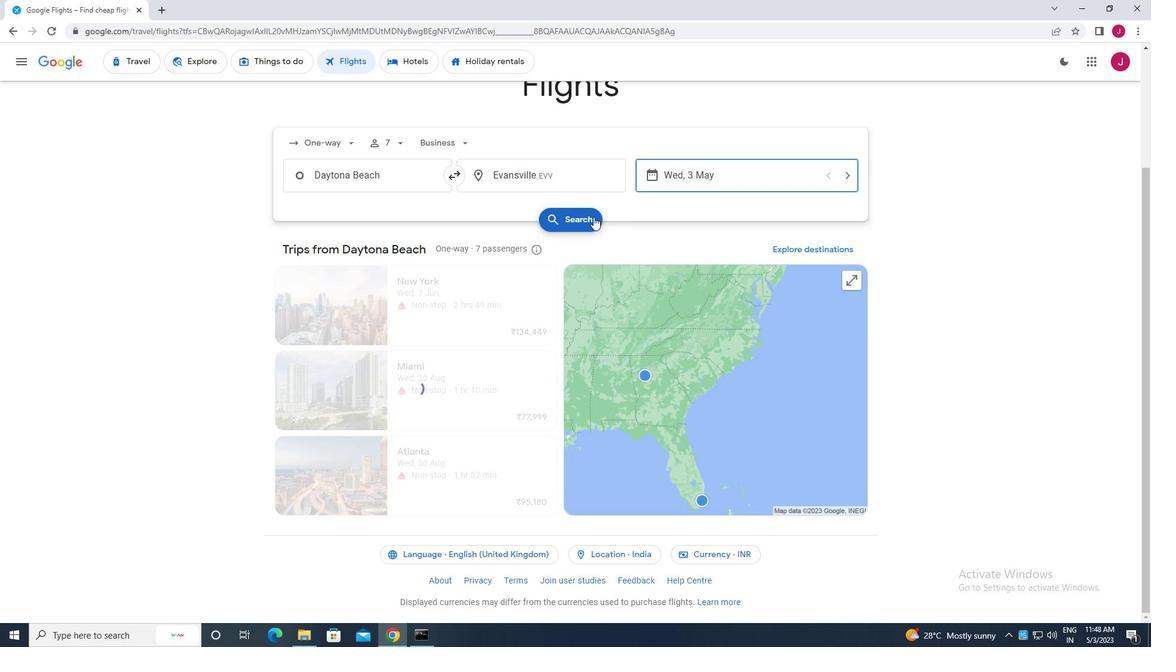 
Action: Mouse pressed left at (589, 217)
Screenshot: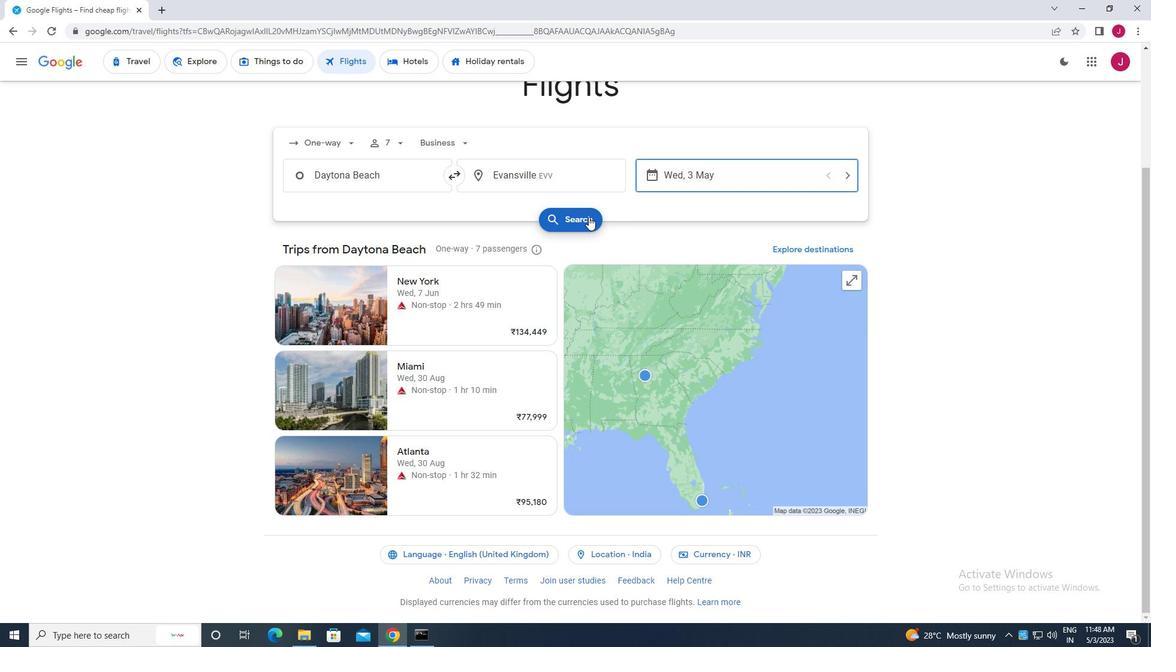 
Action: Mouse moved to (302, 168)
Screenshot: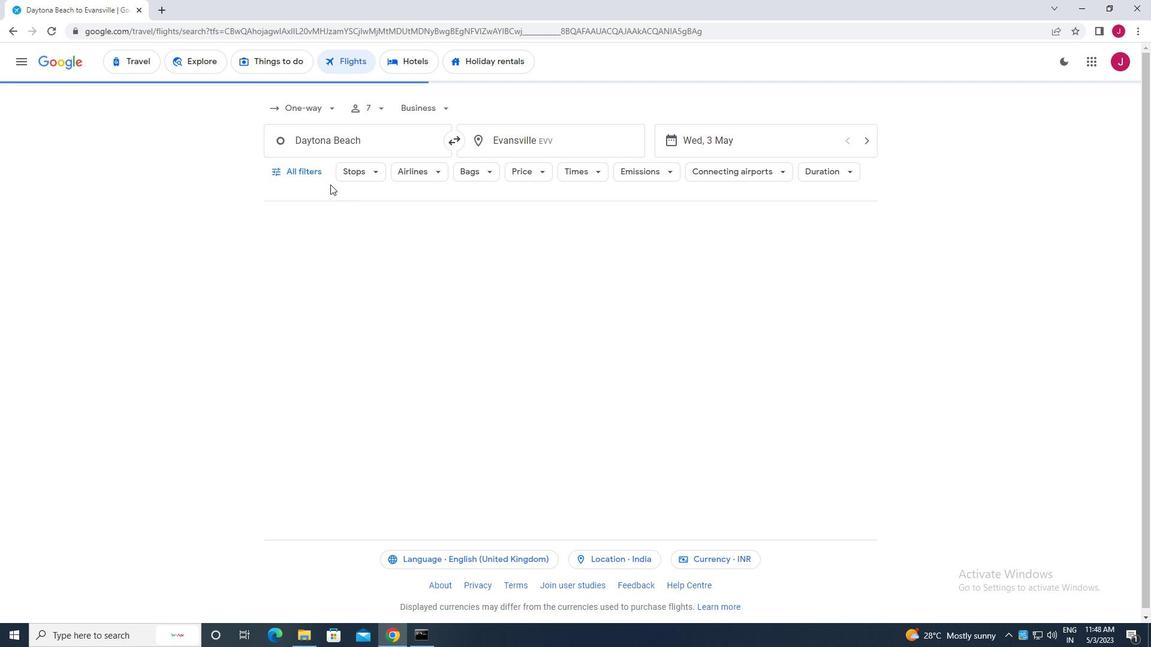 
Action: Mouse pressed left at (302, 168)
Screenshot: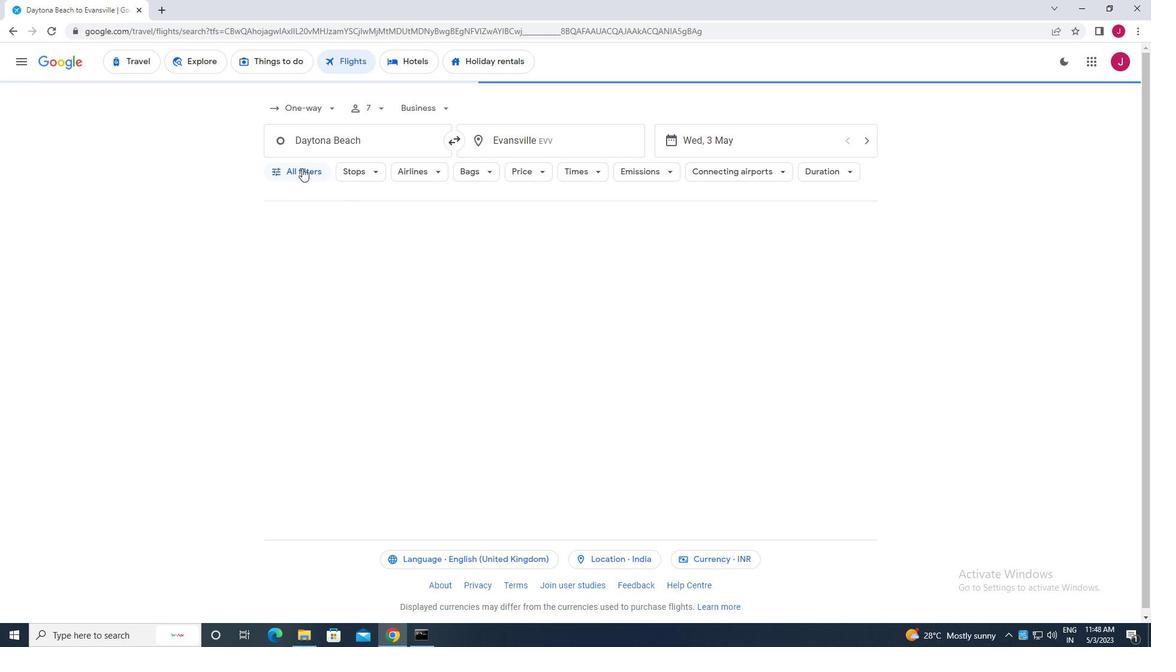 
Action: Mouse moved to (356, 255)
Screenshot: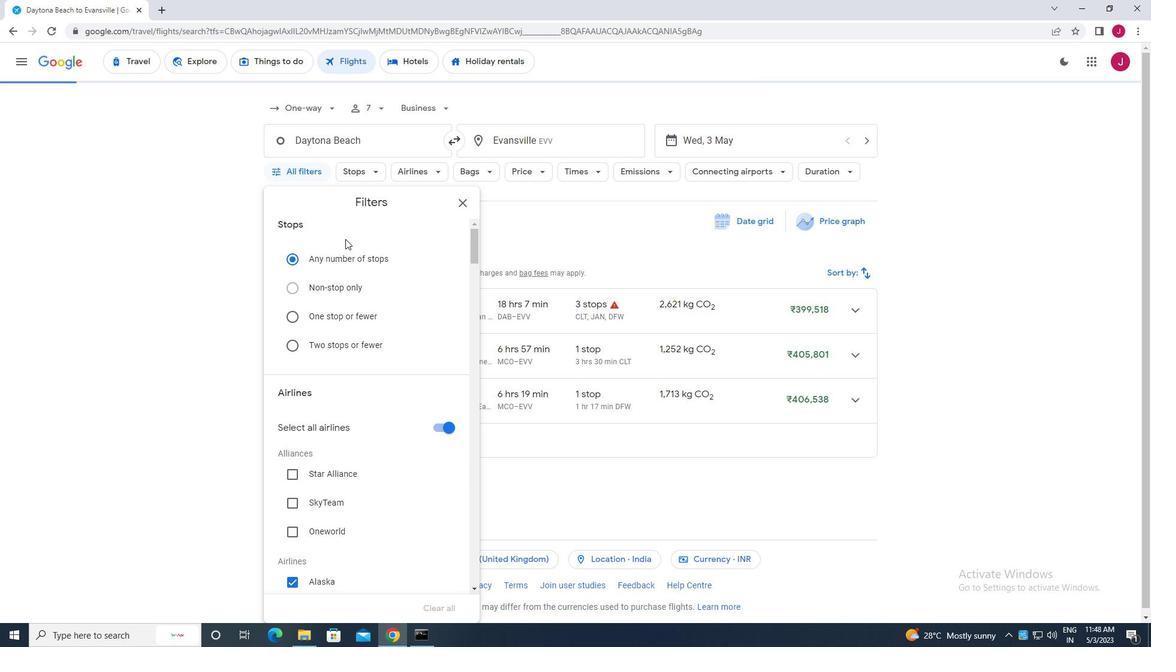 
Action: Mouse scrolled (356, 254) with delta (0, 0)
Screenshot: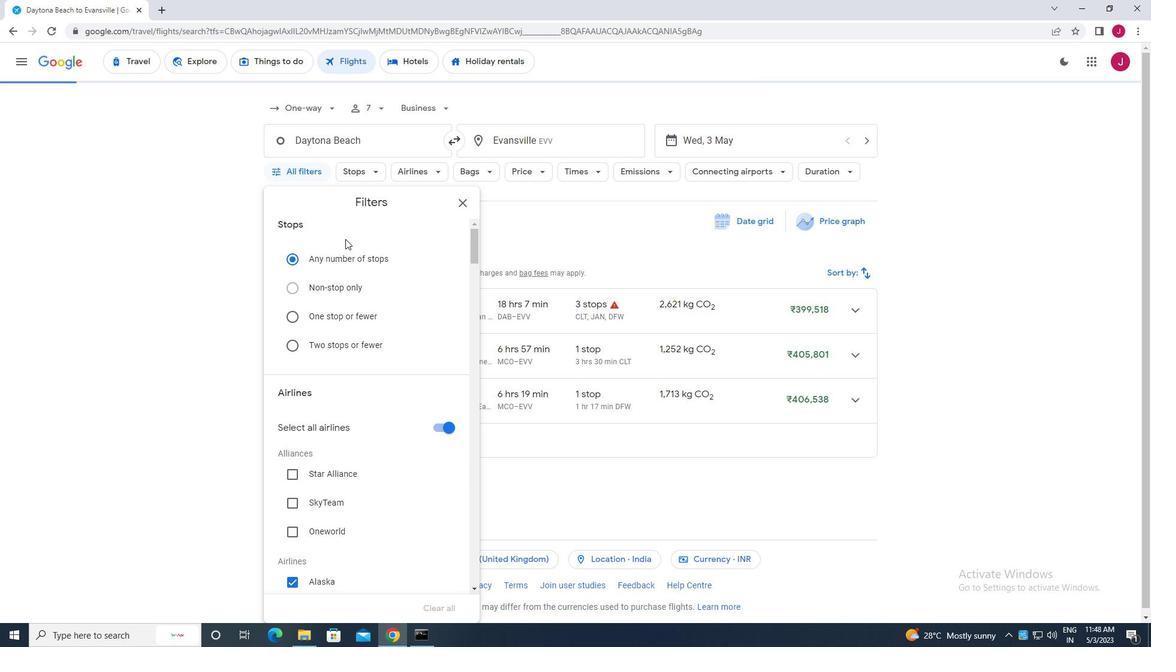 
Action: Mouse moved to (357, 256)
Screenshot: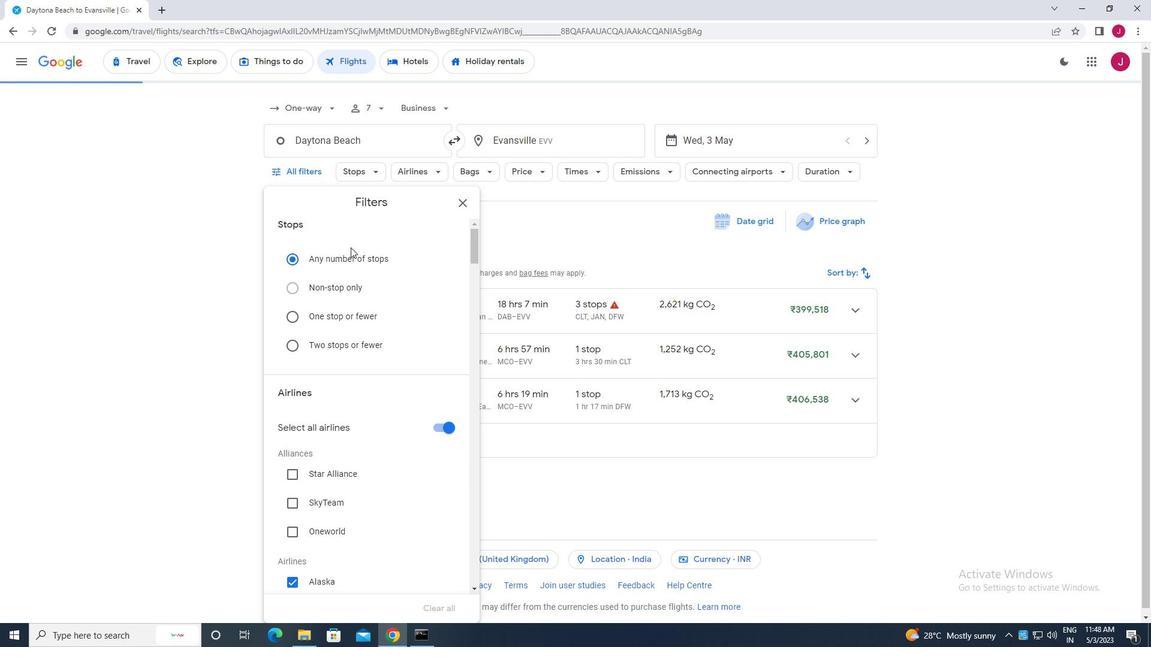 
Action: Mouse scrolled (357, 256) with delta (0, 0)
Screenshot: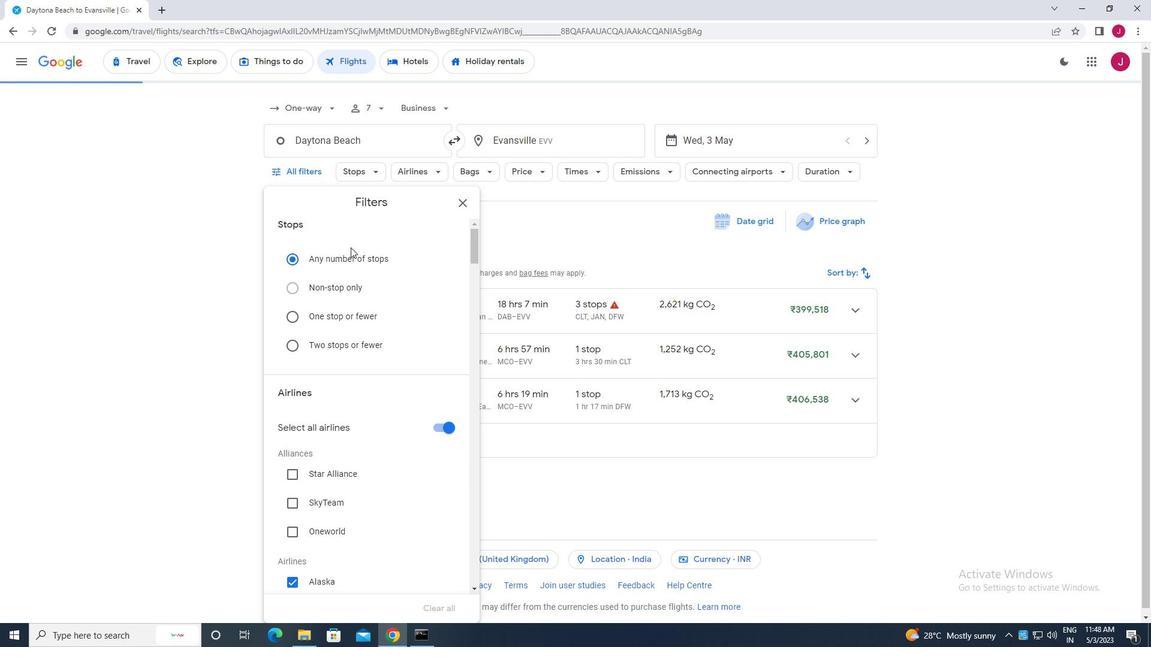 
Action: Mouse moved to (357, 256)
Screenshot: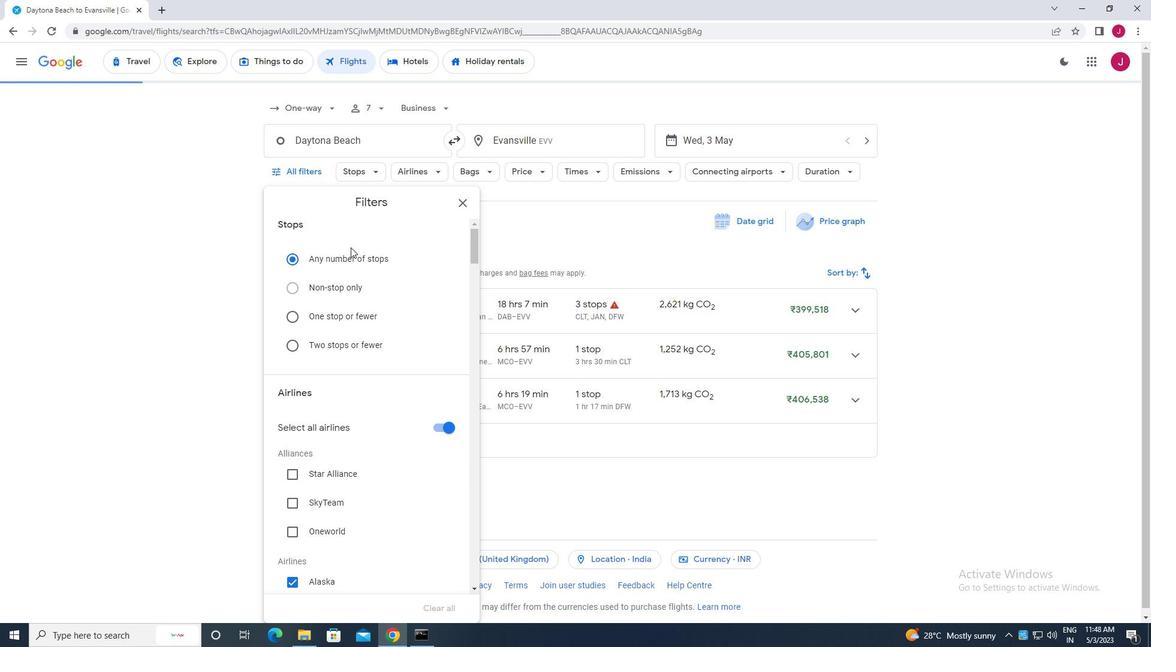 
Action: Mouse scrolled (357, 256) with delta (0, 0)
Screenshot: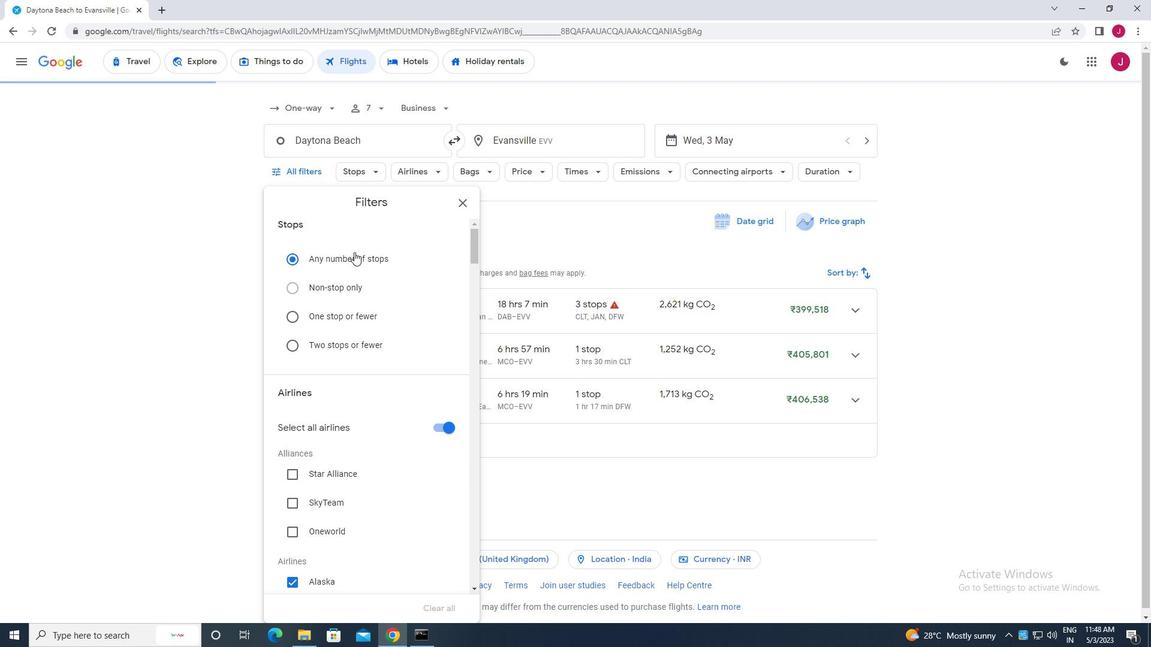 
Action: Mouse moved to (437, 245)
Screenshot: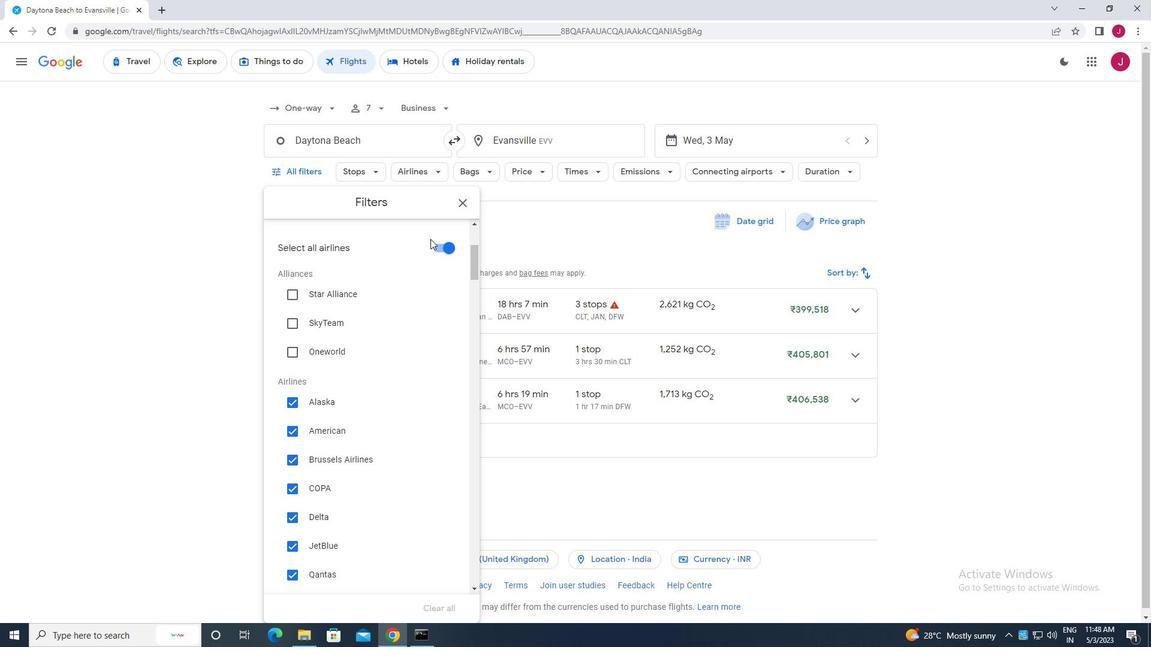 
Action: Mouse pressed left at (437, 245)
Screenshot: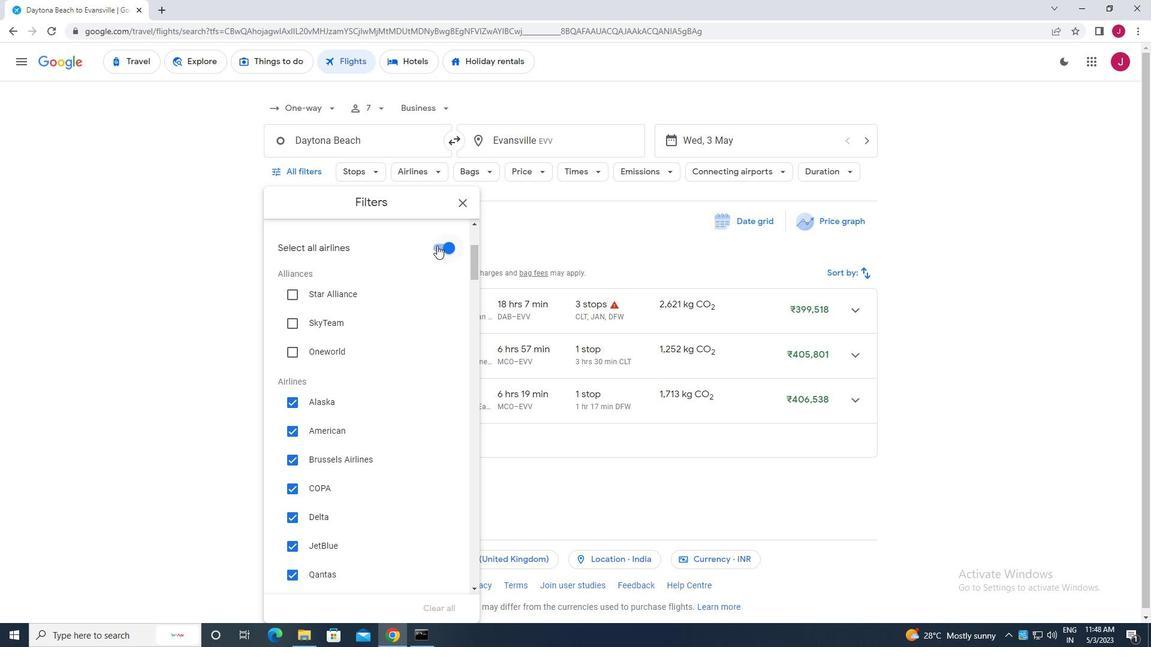 
Action: Mouse moved to (332, 292)
Screenshot: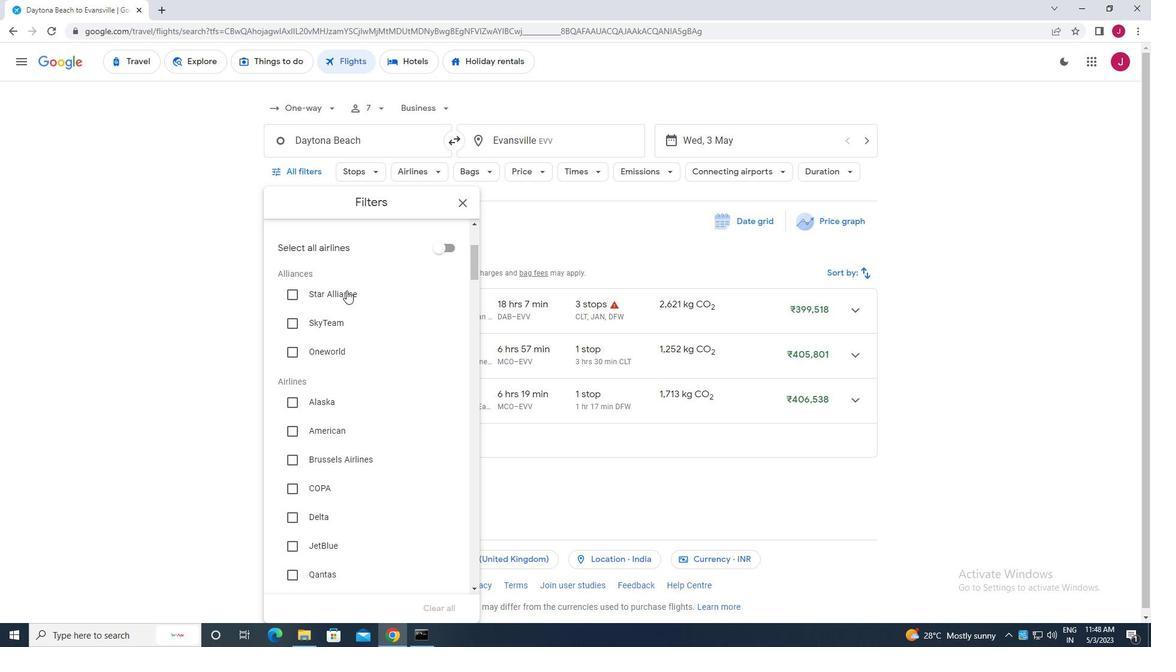 
Action: Mouse scrolled (332, 292) with delta (0, 0)
Screenshot: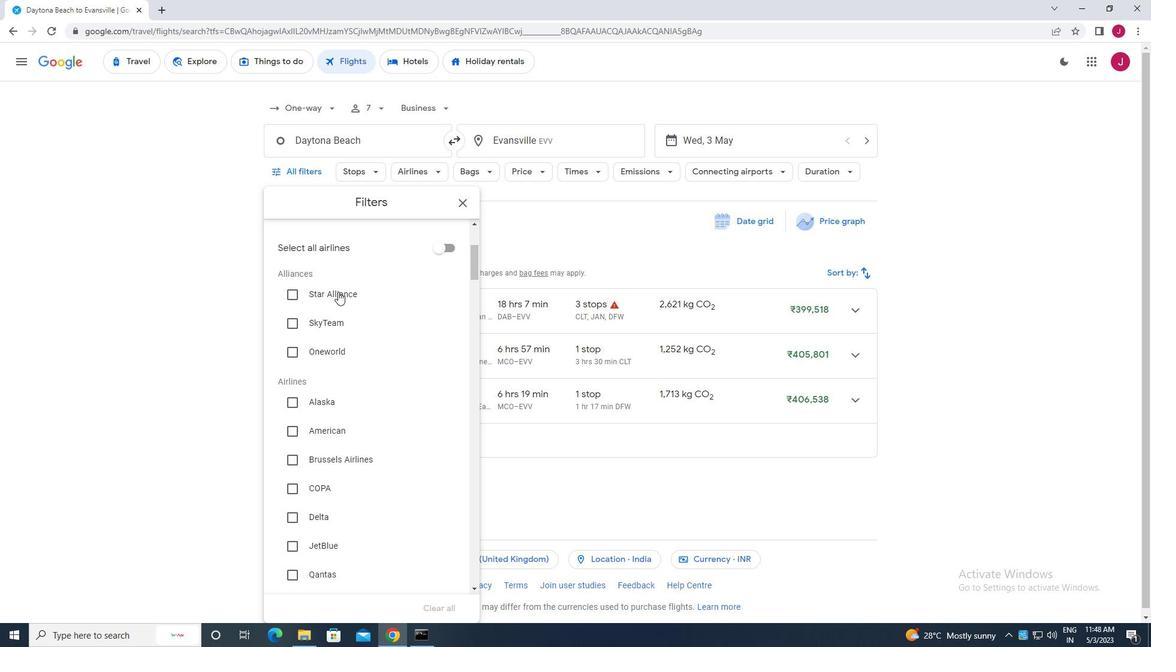 
Action: Mouse scrolled (332, 292) with delta (0, 0)
Screenshot: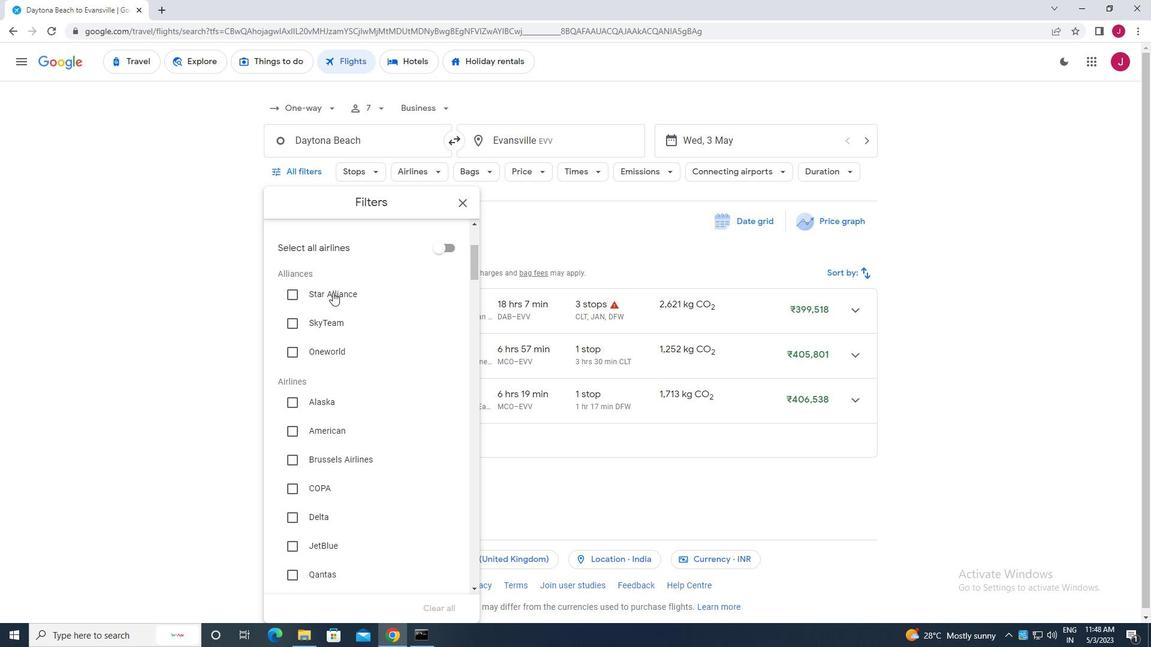 
Action: Mouse moved to (292, 307)
Screenshot: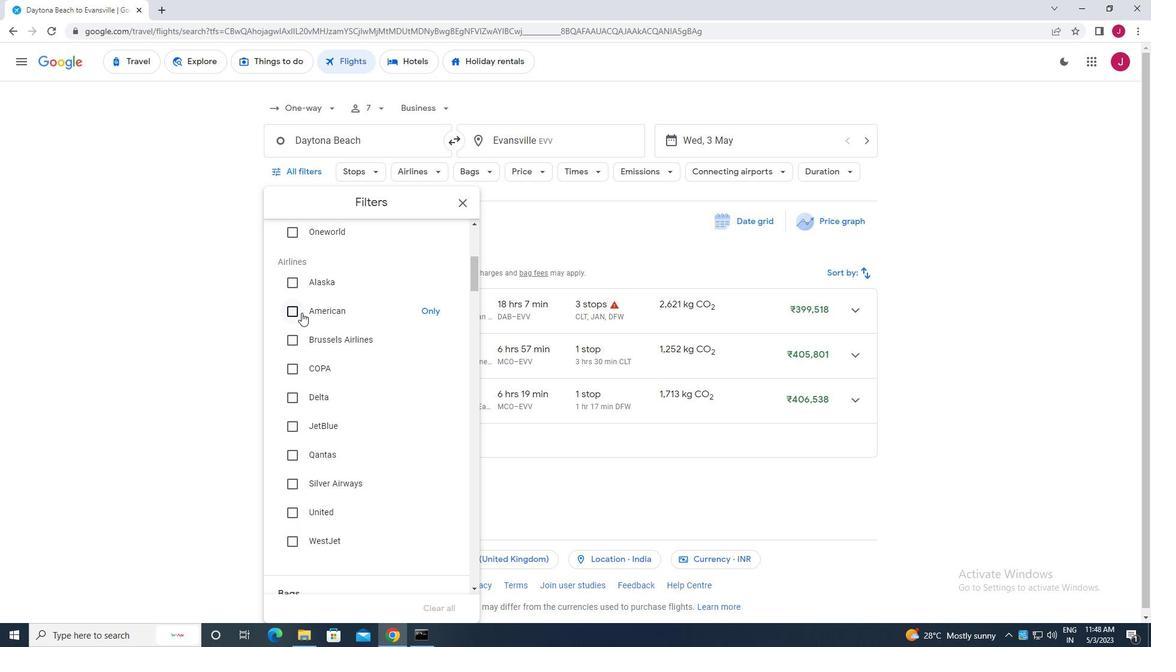 
Action: Mouse pressed left at (292, 307)
Screenshot: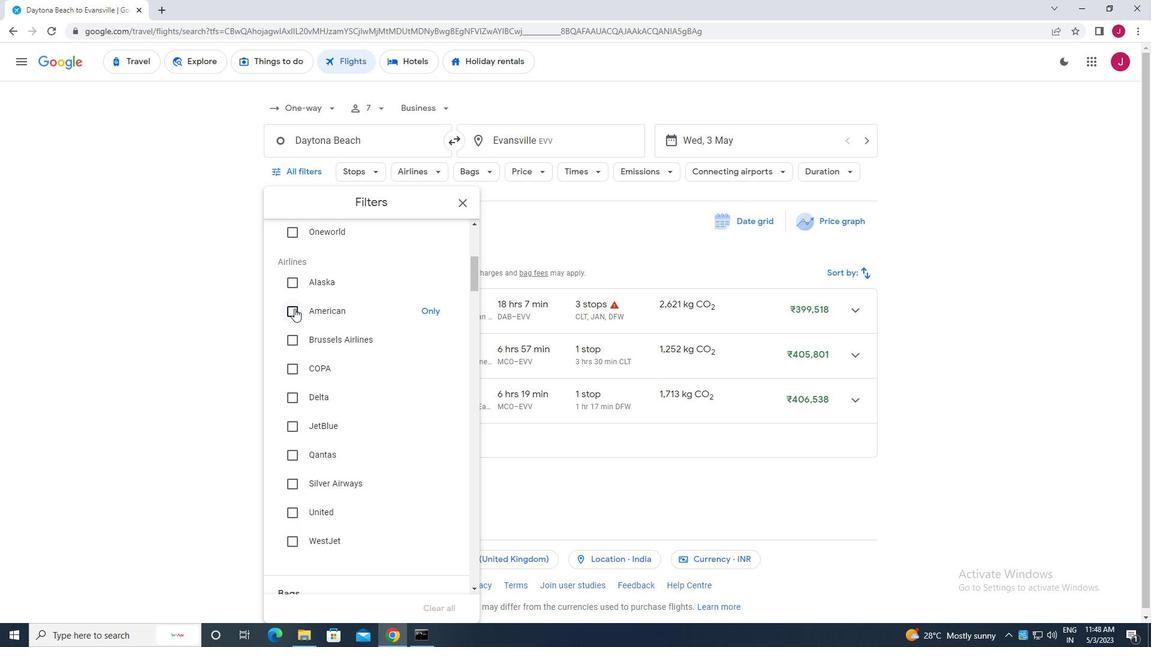
Action: Mouse moved to (351, 326)
Screenshot: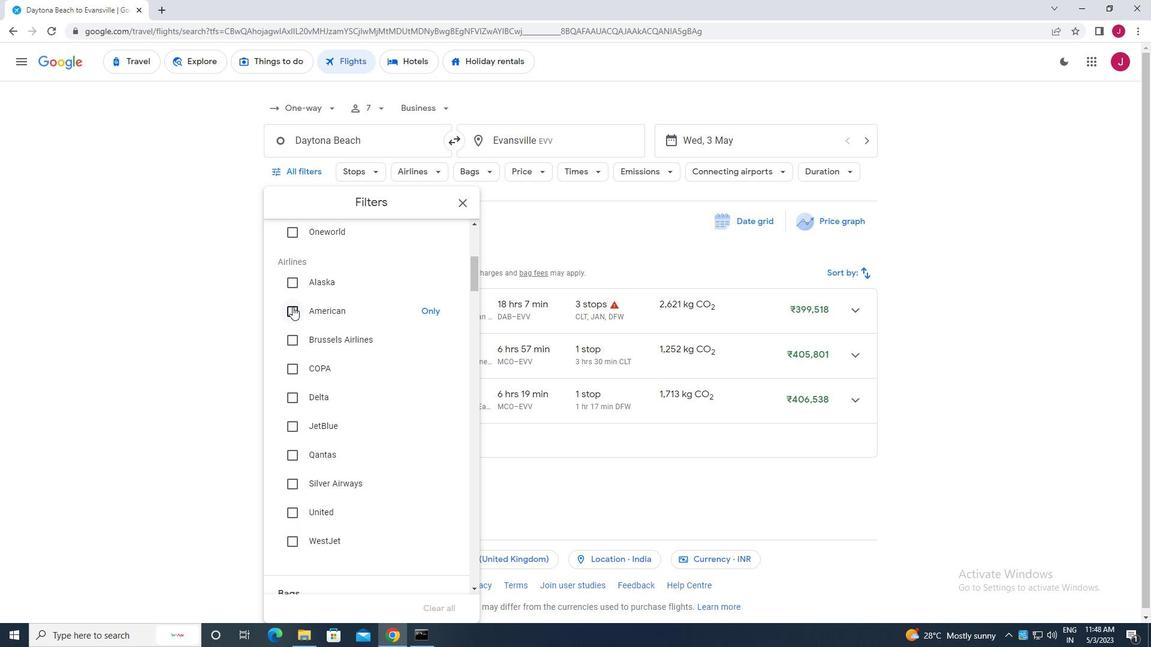 
Action: Mouse scrolled (351, 326) with delta (0, 0)
Screenshot: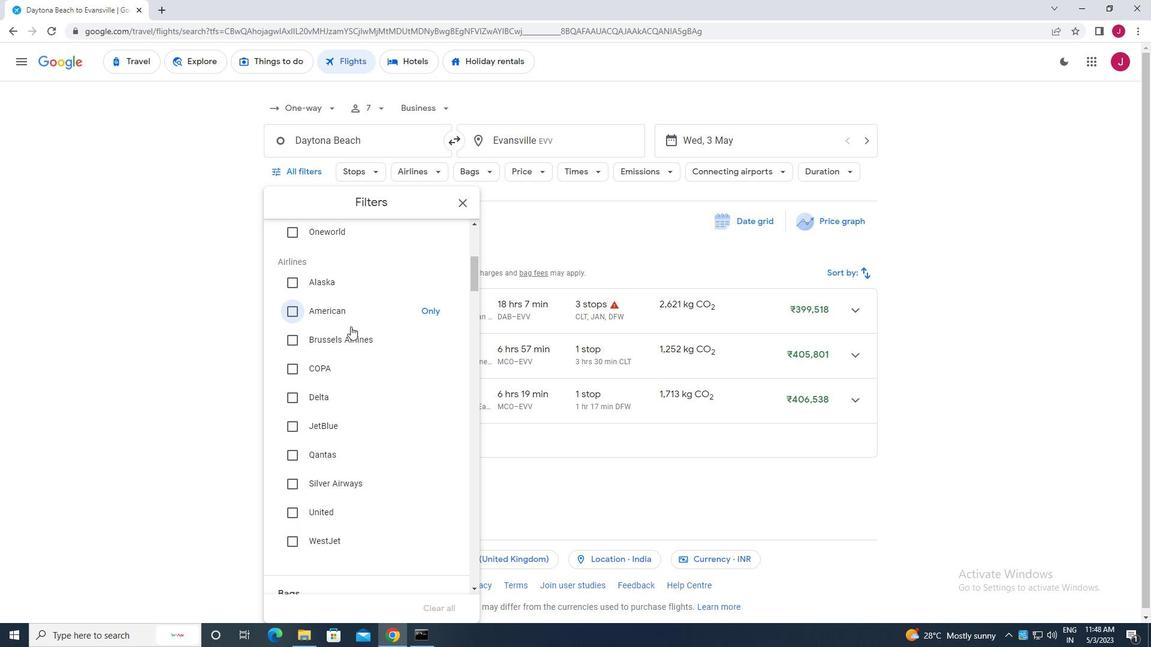 
Action: Mouse scrolled (351, 326) with delta (0, 0)
Screenshot: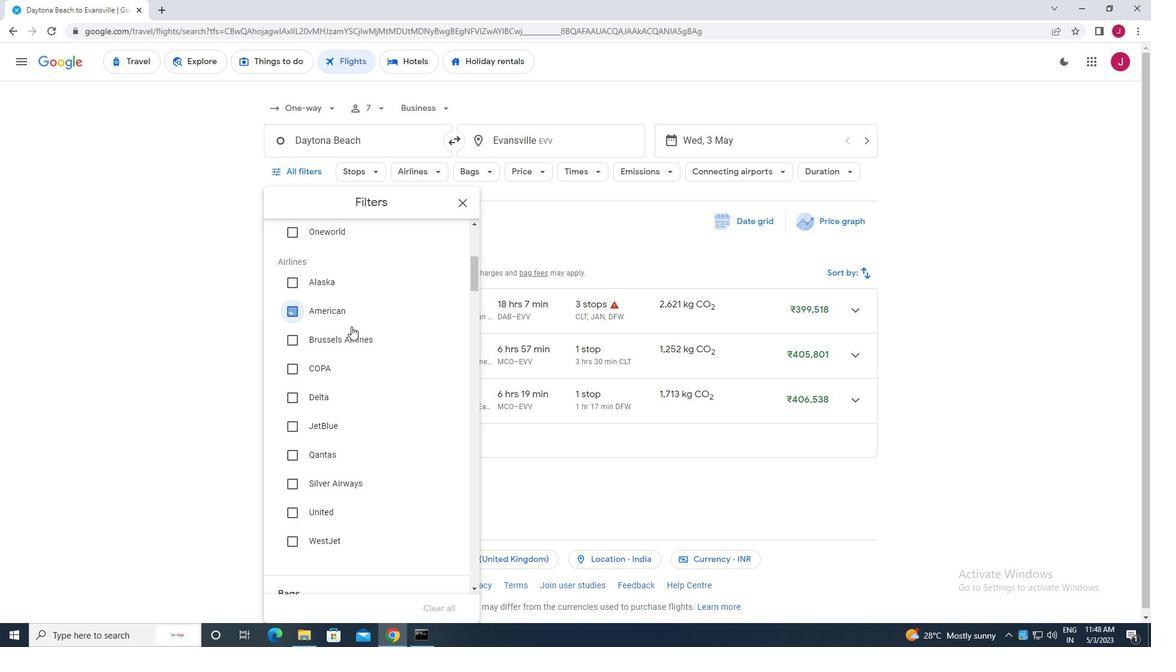 
Action: Mouse scrolled (351, 326) with delta (0, 0)
Screenshot: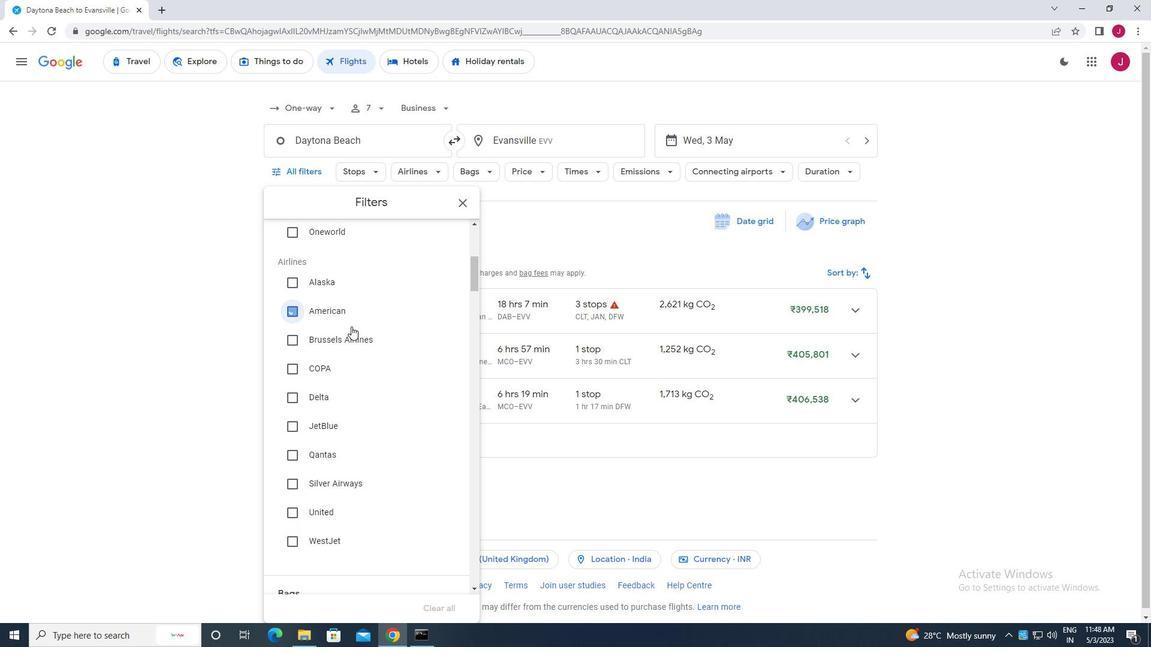 
Action: Mouse scrolled (351, 326) with delta (0, 0)
Screenshot: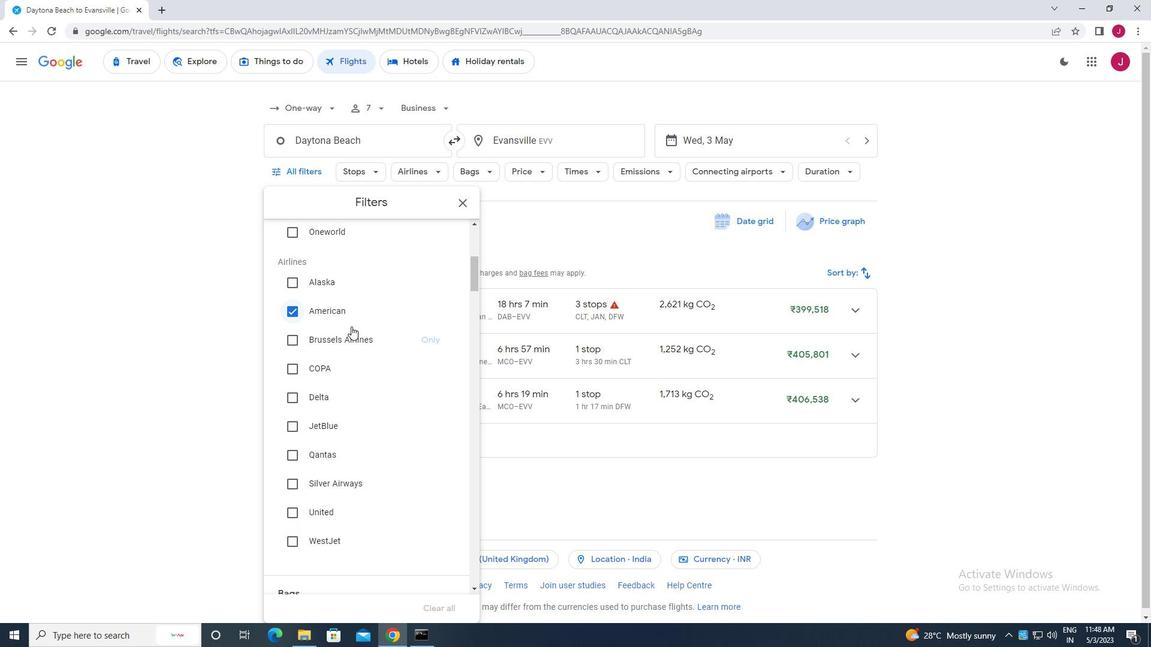 
Action: Mouse scrolled (351, 326) with delta (0, 0)
Screenshot: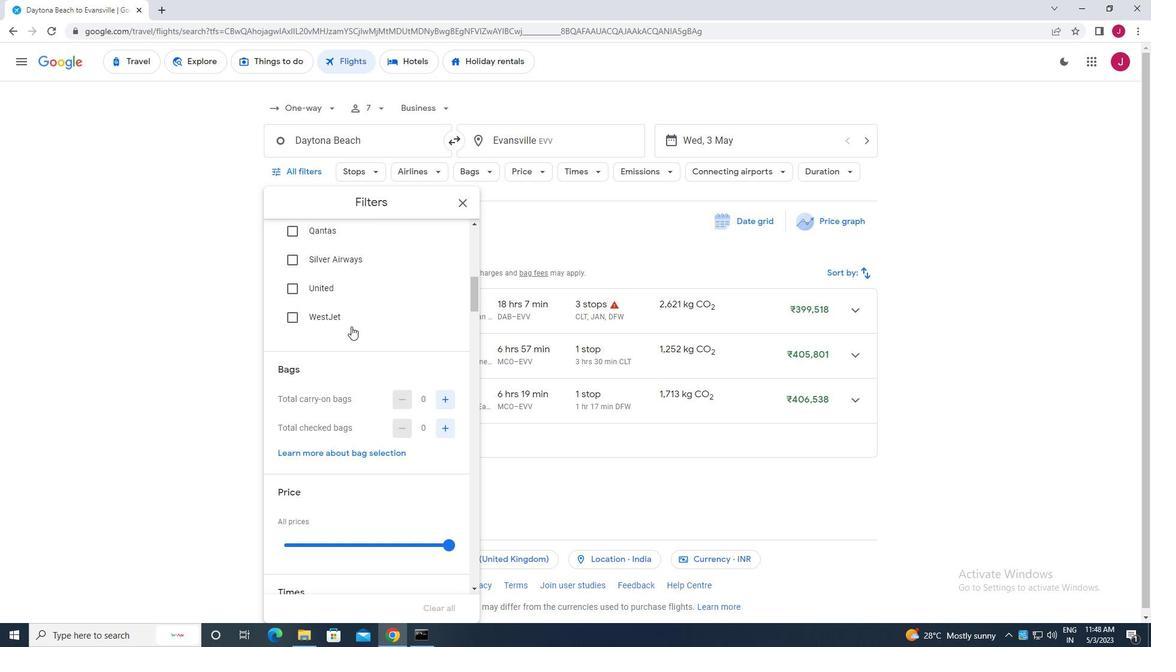 
Action: Mouse scrolled (351, 326) with delta (0, 0)
Screenshot: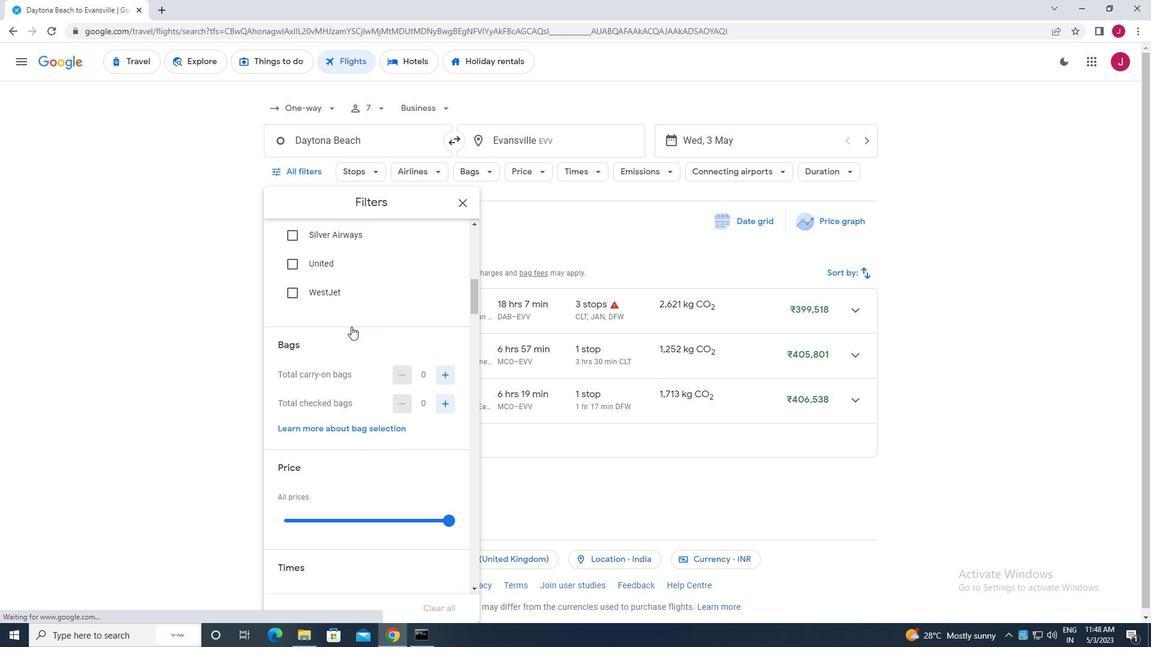 
Action: Mouse moved to (447, 259)
Screenshot: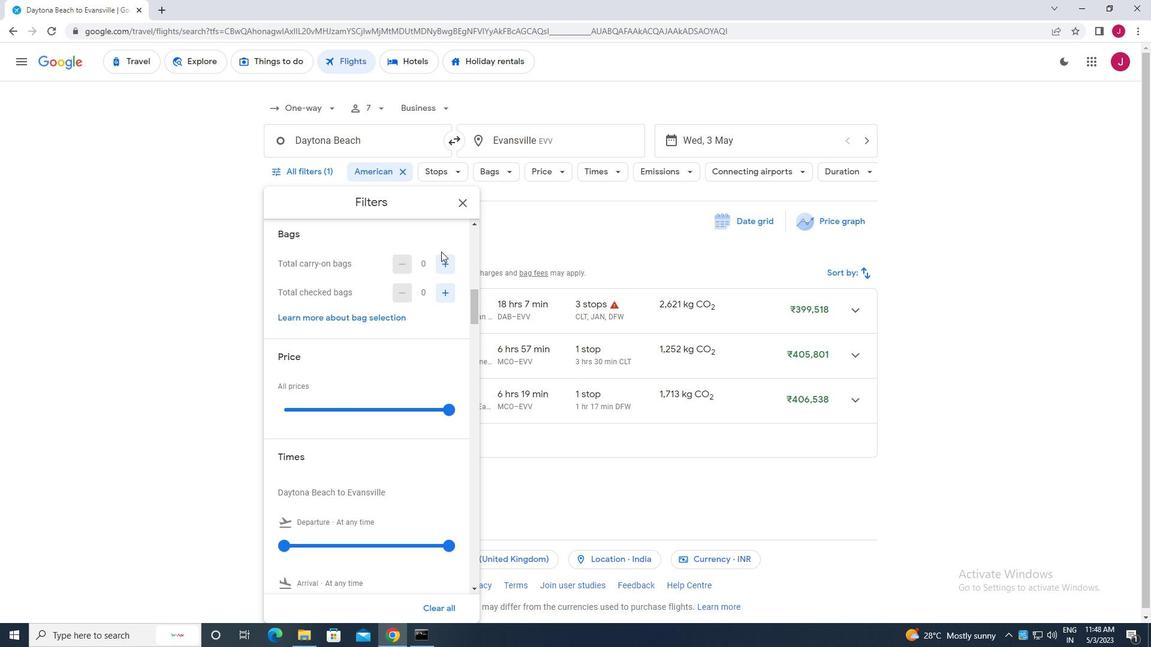
Action: Mouse pressed left at (447, 259)
Screenshot: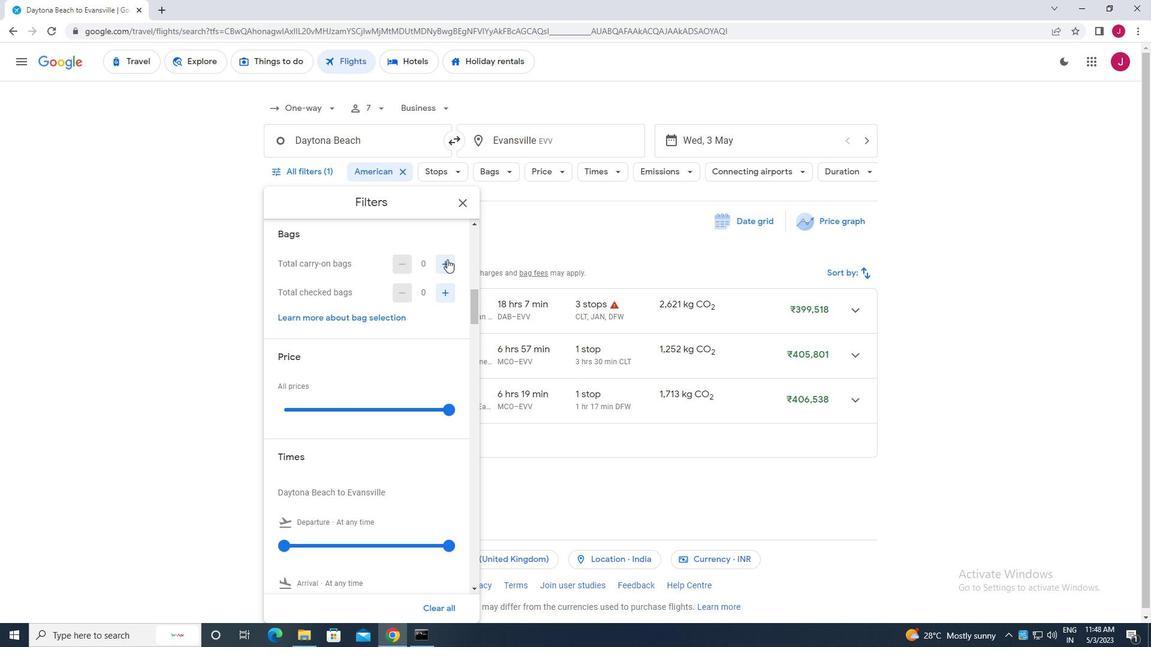 
Action: Mouse pressed left at (447, 259)
Screenshot: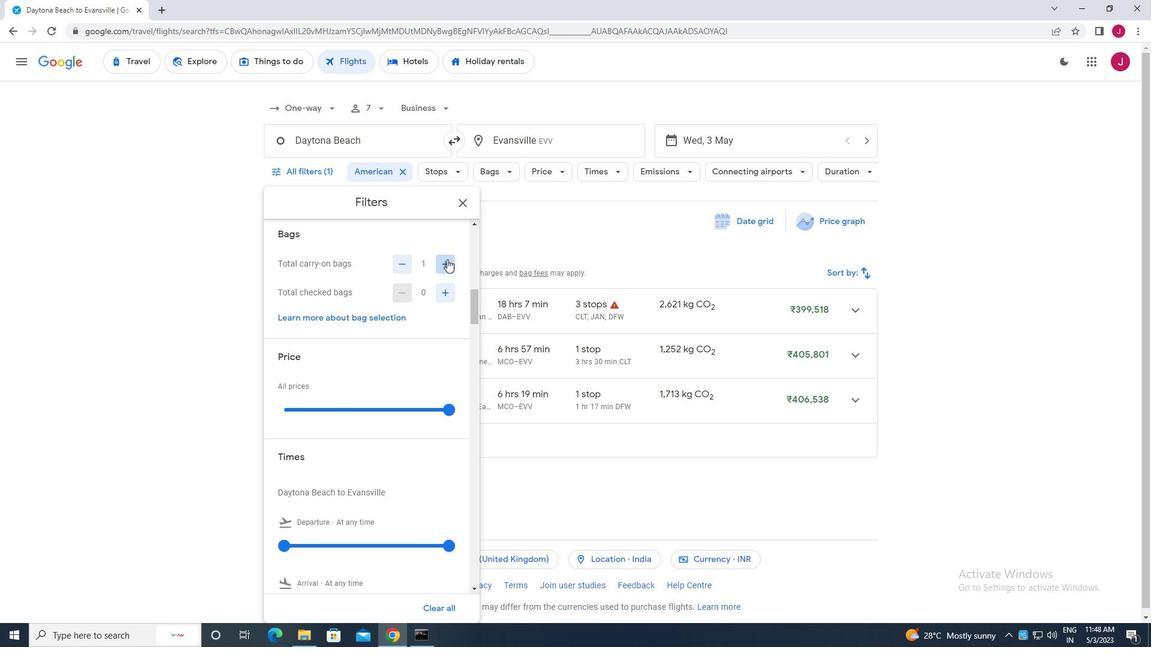 
Action: Mouse moved to (443, 296)
Screenshot: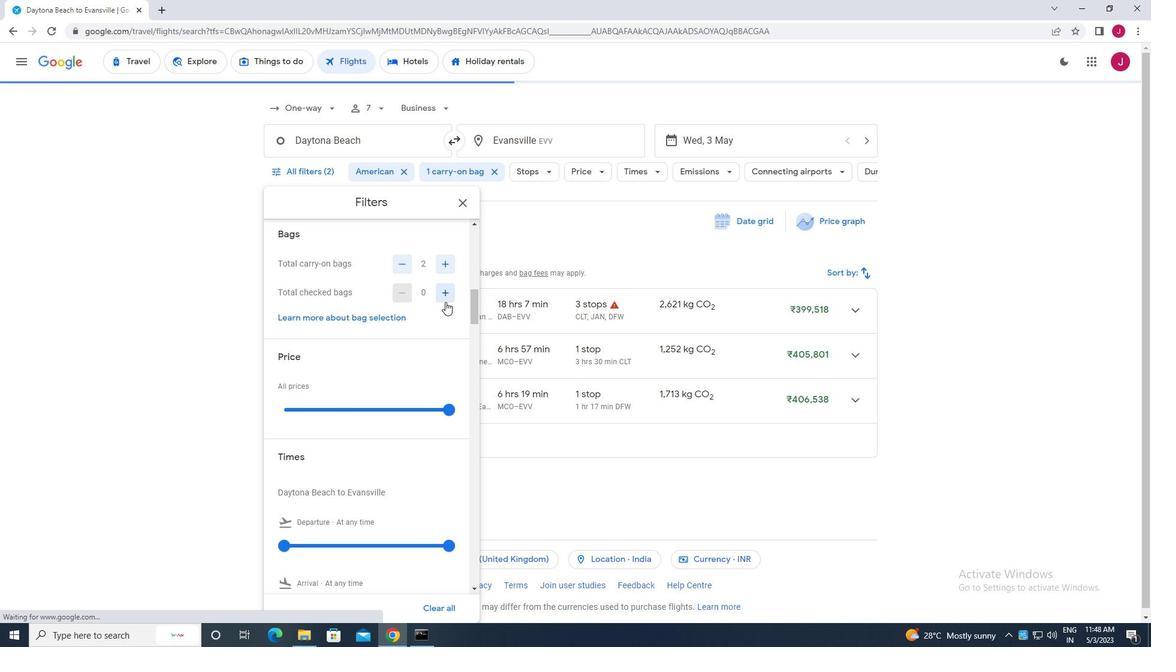 
Action: Mouse pressed left at (443, 296)
Screenshot: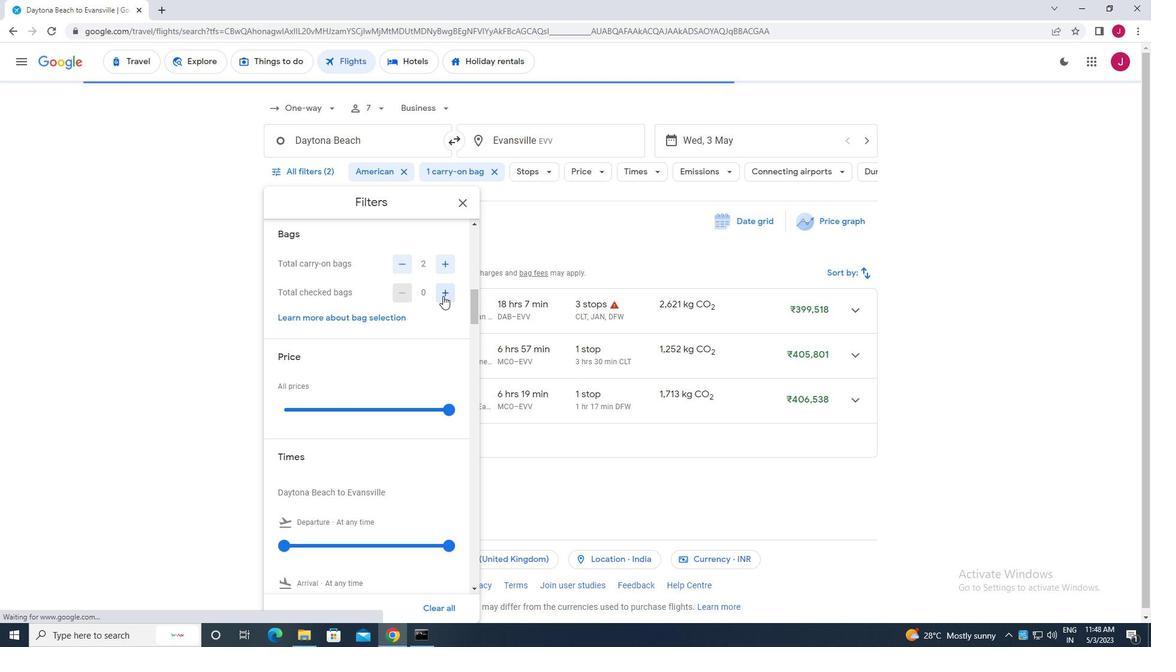 
Action: Mouse pressed left at (443, 296)
Screenshot: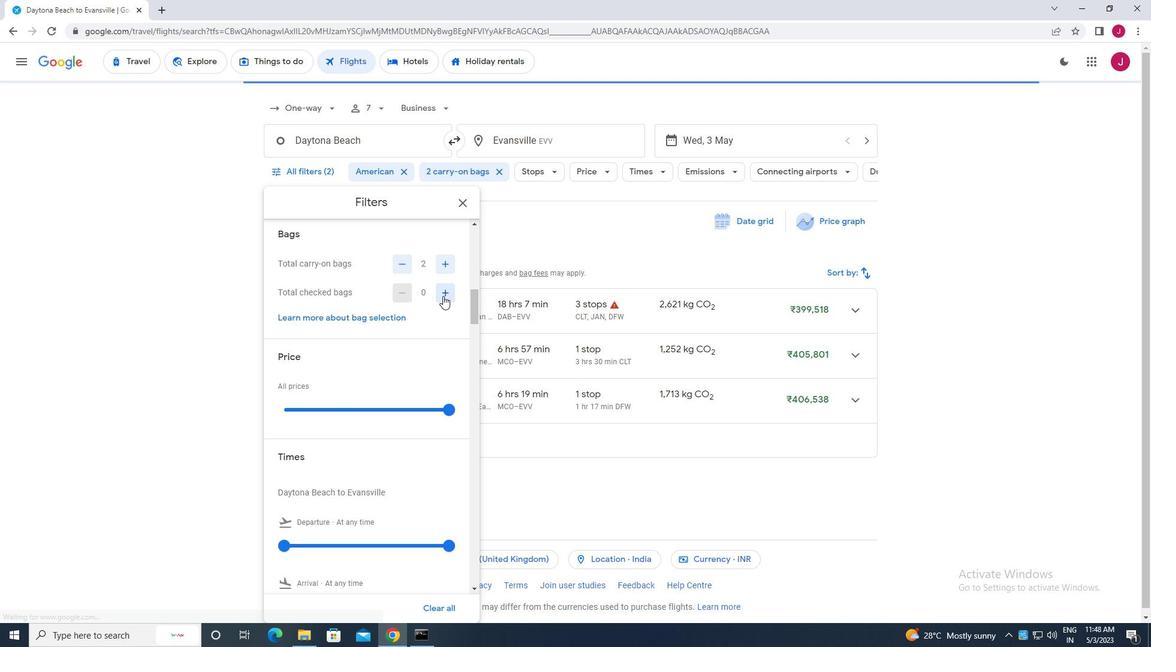 
Action: Mouse pressed left at (443, 296)
Screenshot: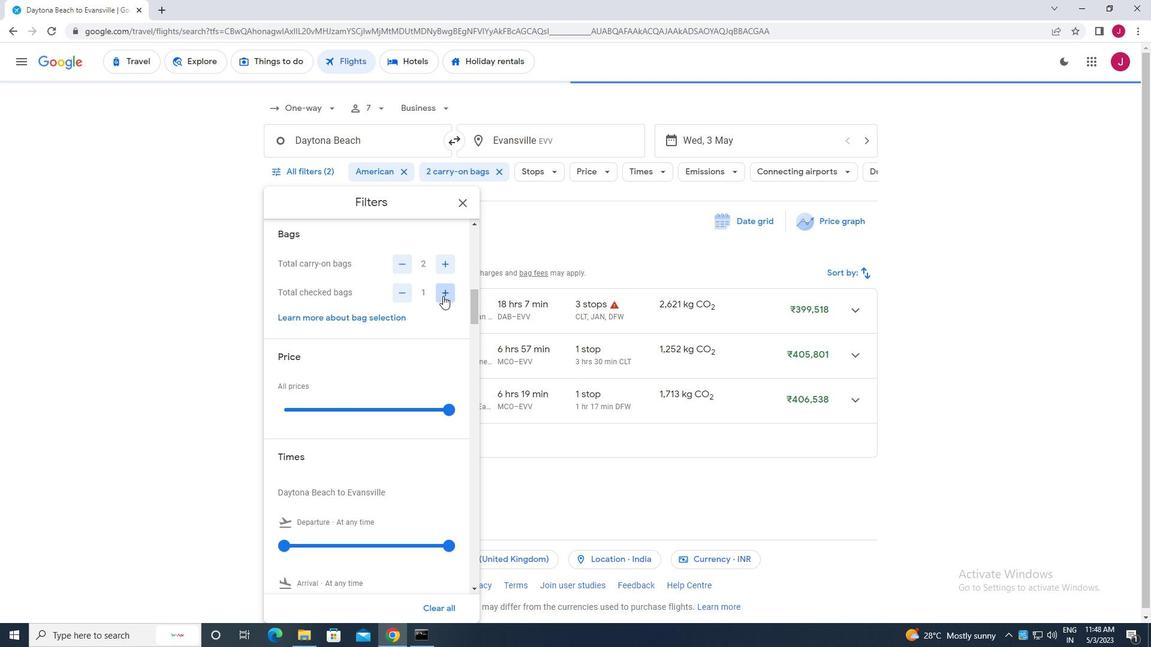 
Action: Mouse pressed left at (443, 296)
Screenshot: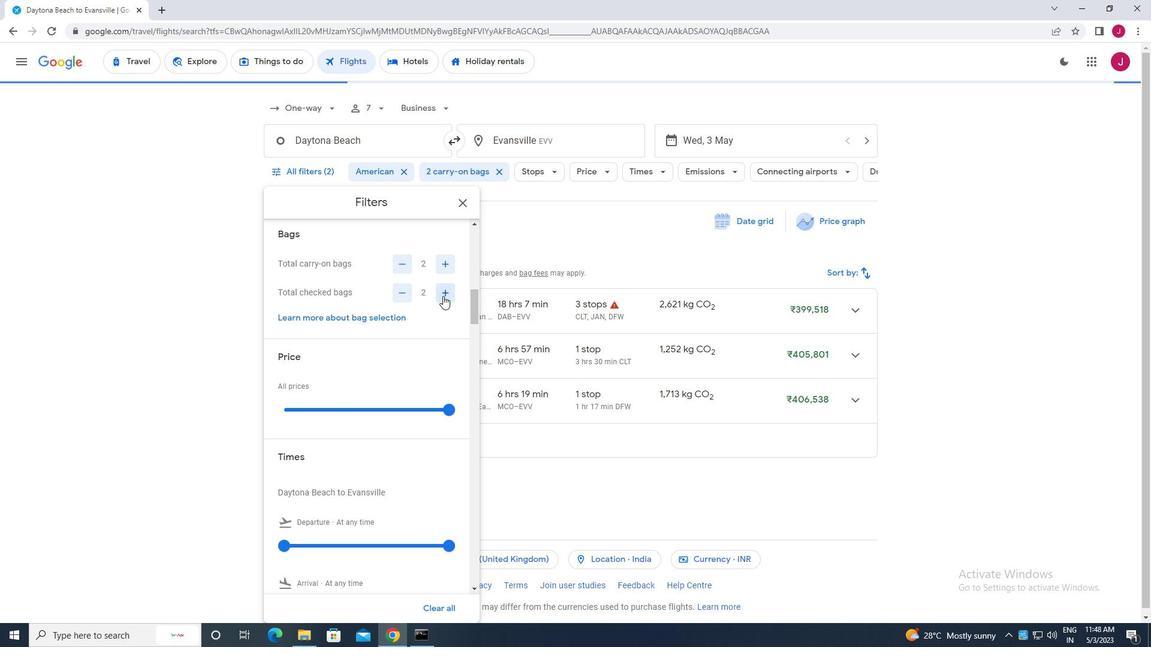 
Action: Mouse pressed left at (443, 296)
Screenshot: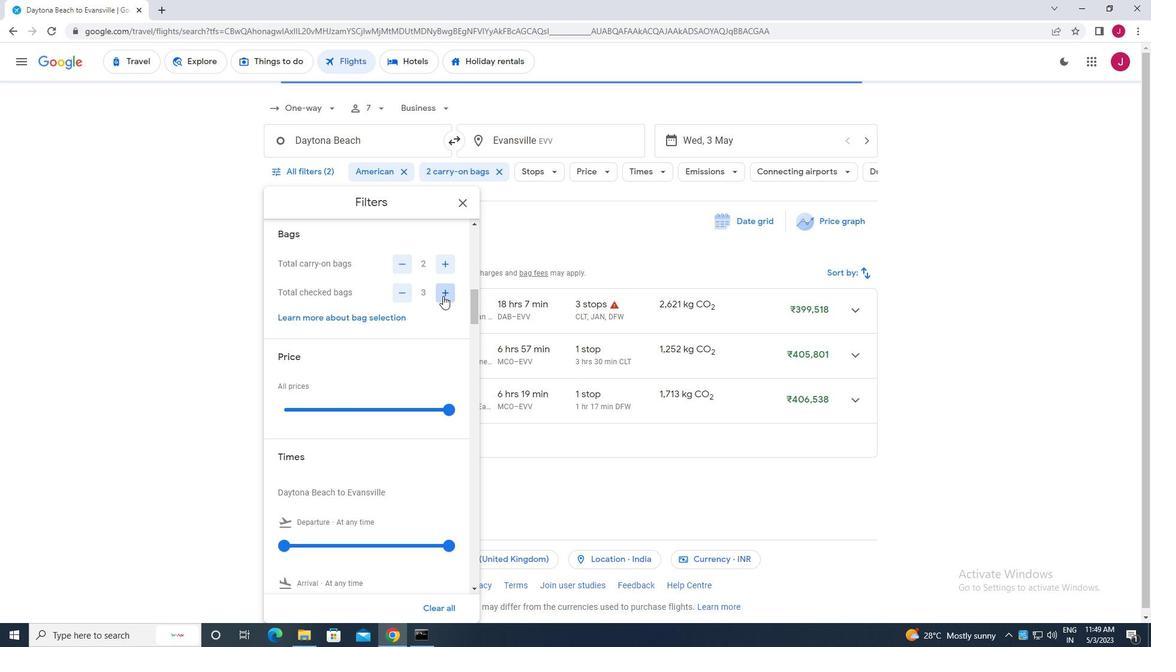 
Action: Mouse pressed left at (443, 296)
Screenshot: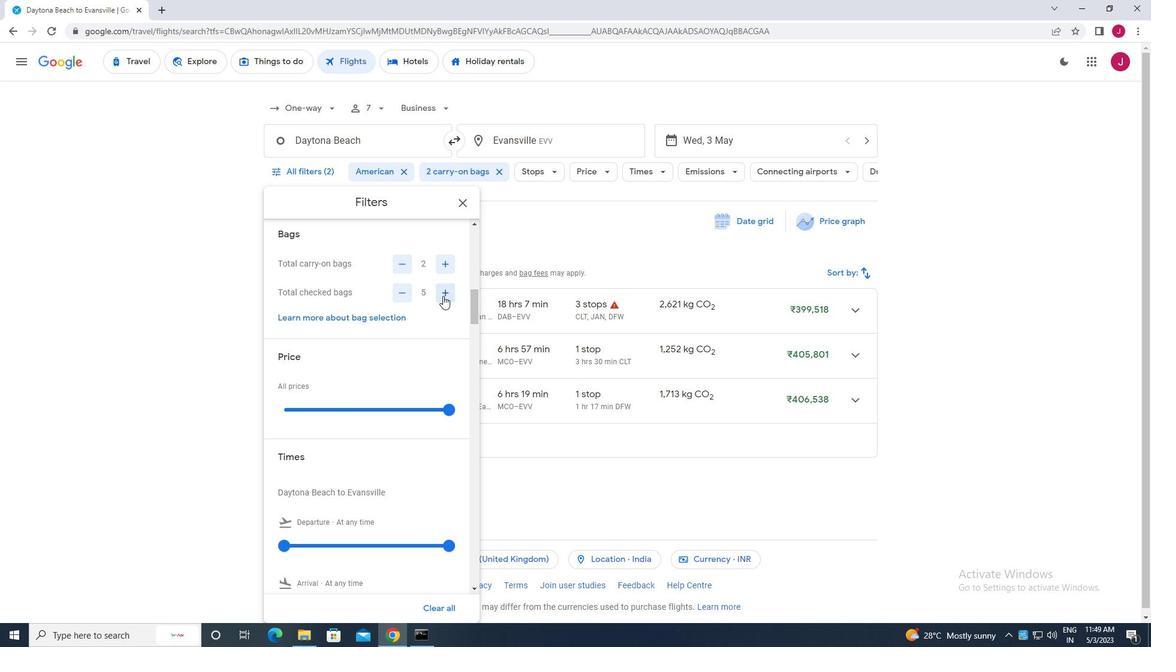 
Action: Mouse pressed left at (443, 296)
Screenshot: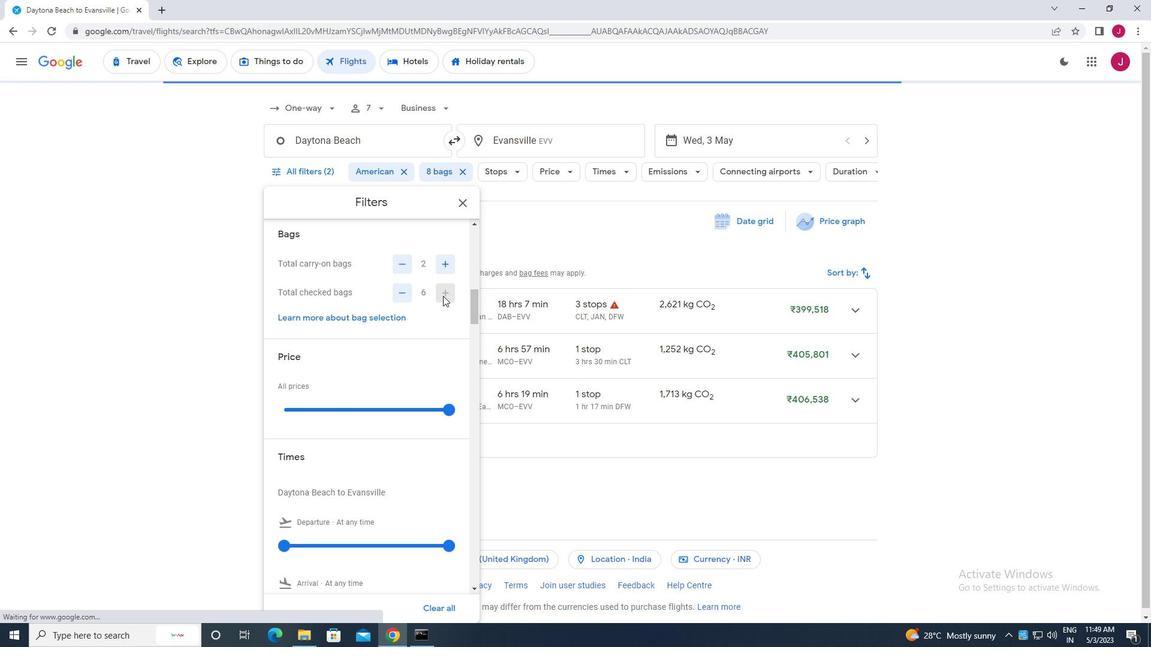 
Action: Mouse moved to (440, 295)
Screenshot: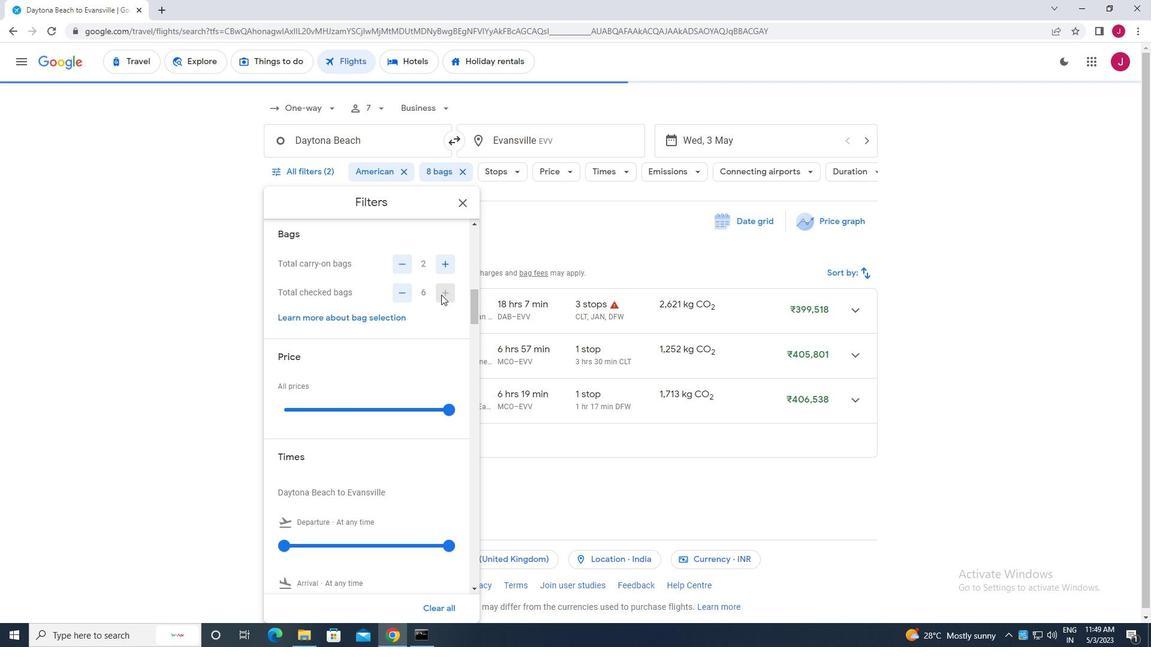 
Action: Mouse scrolled (440, 295) with delta (0, 0)
Screenshot: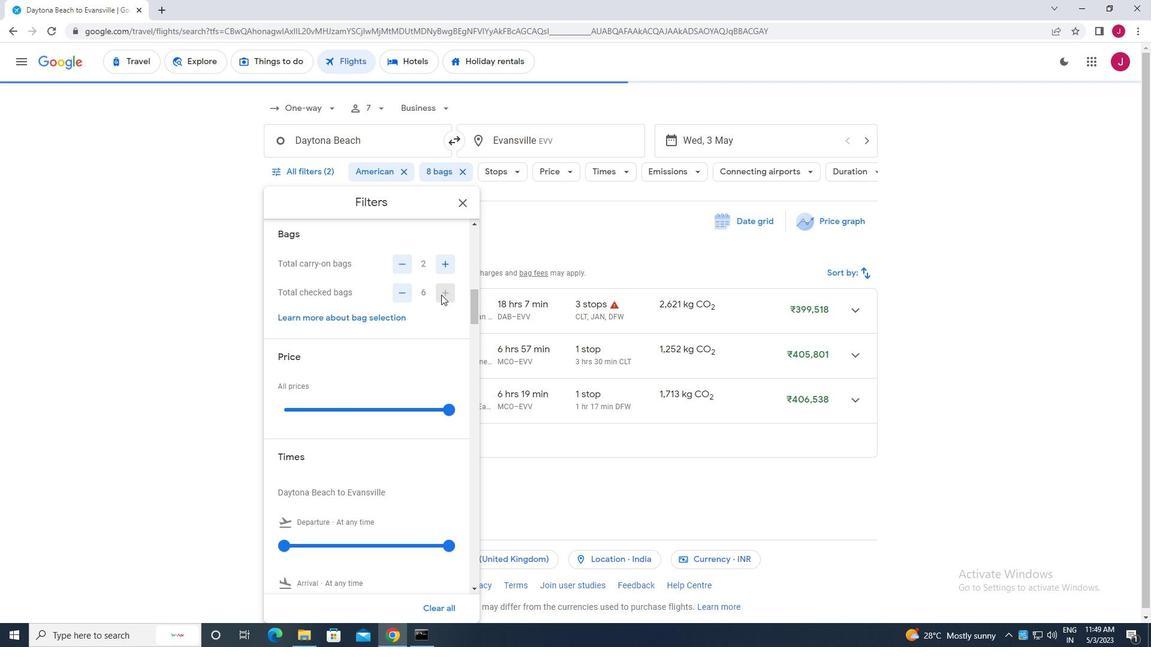 
Action: Mouse moved to (440, 296)
Screenshot: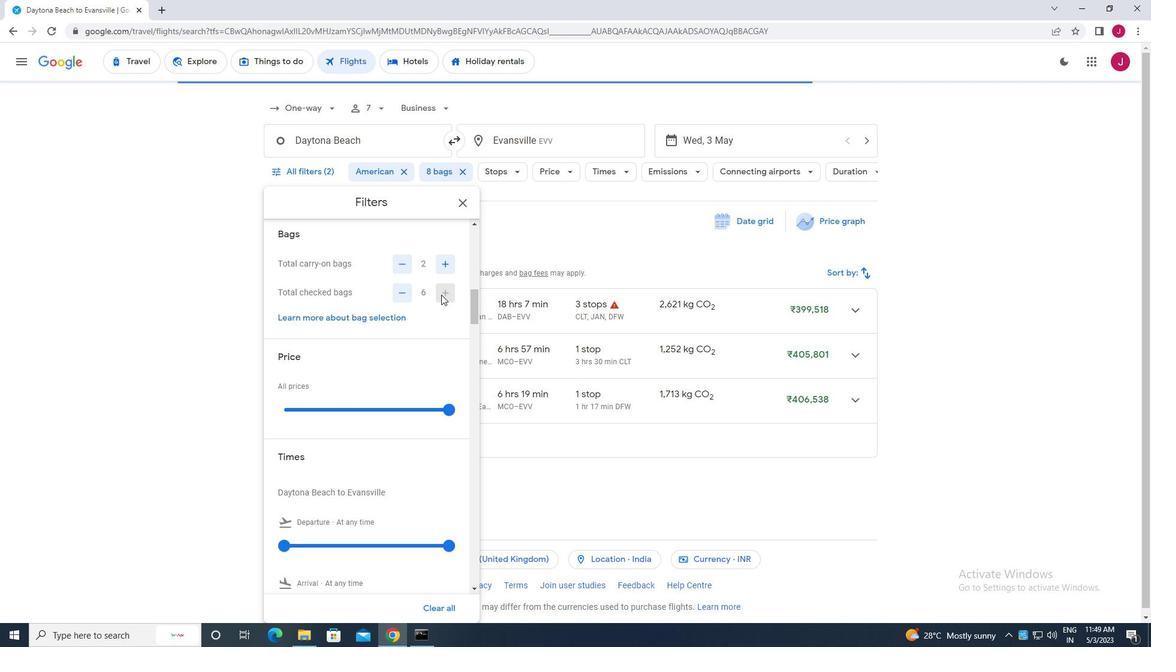 
Action: Mouse scrolled (440, 296) with delta (0, 0)
Screenshot: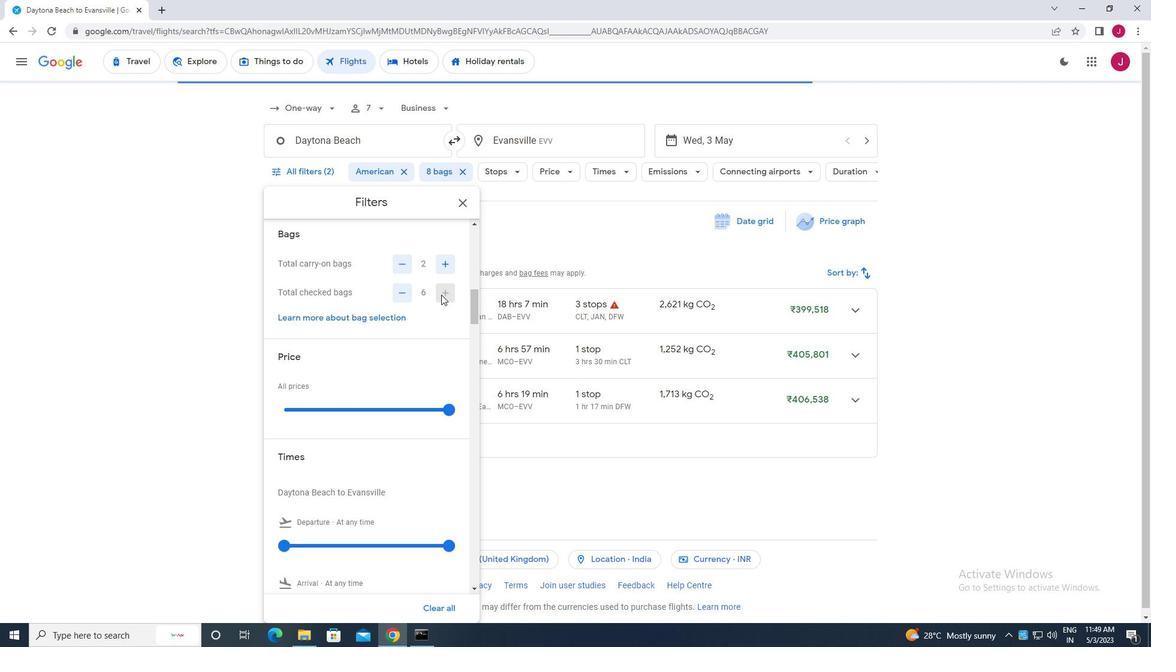 
Action: Mouse moved to (445, 294)
Screenshot: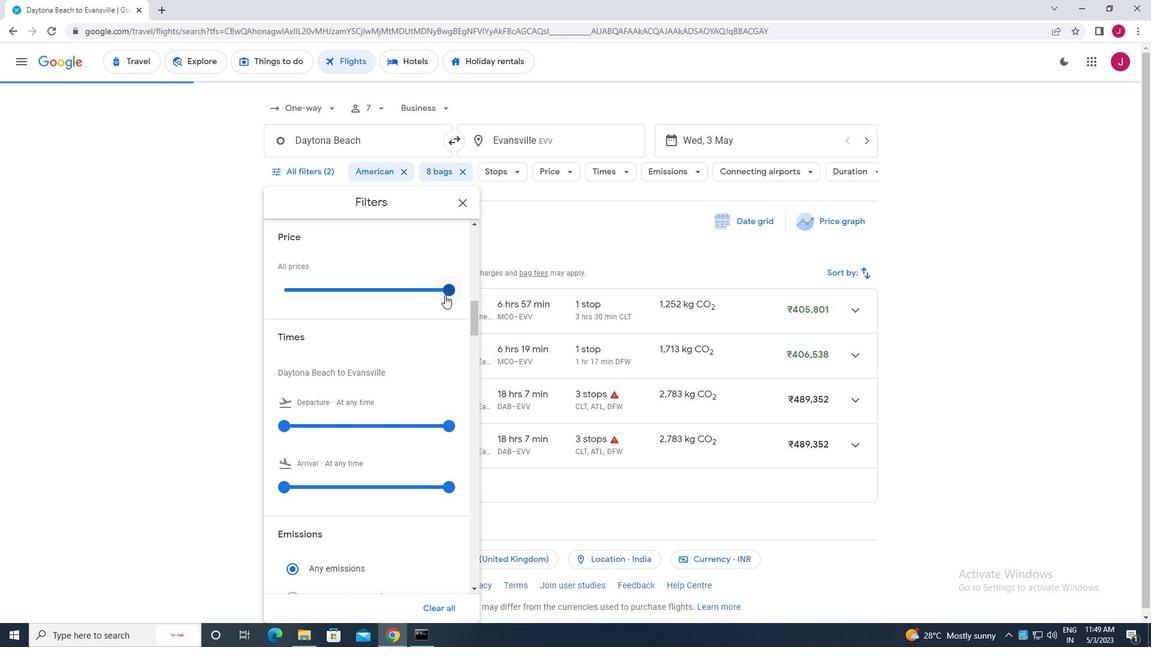 
Action: Mouse pressed left at (445, 294)
Screenshot: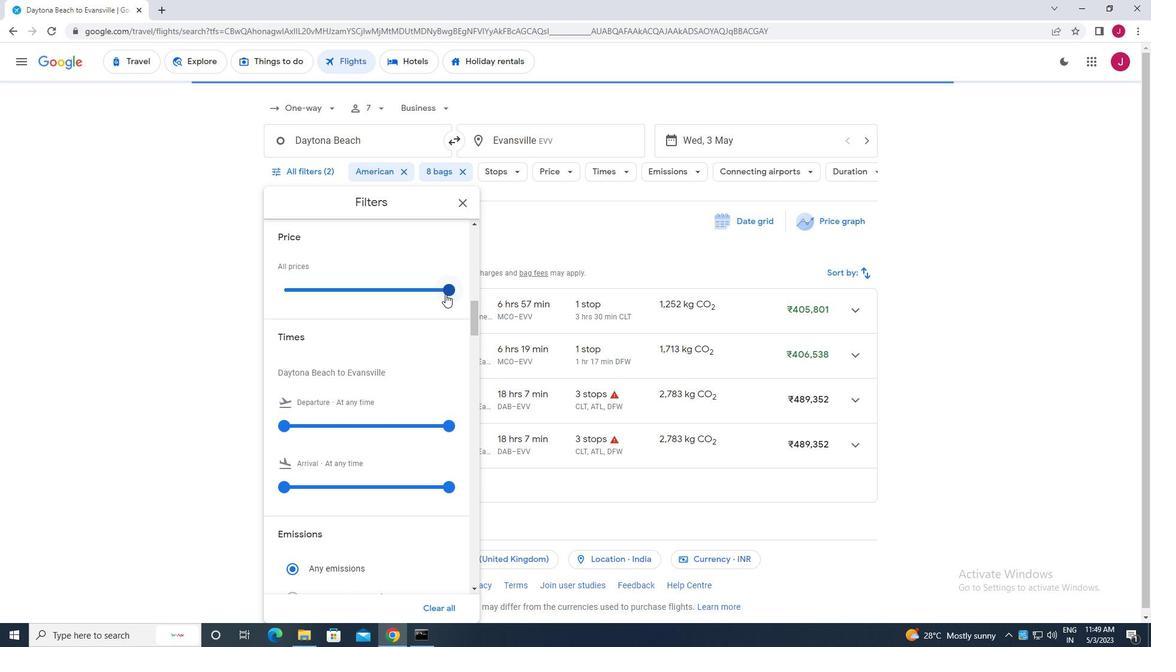 
Action: Mouse moved to (376, 298)
Screenshot: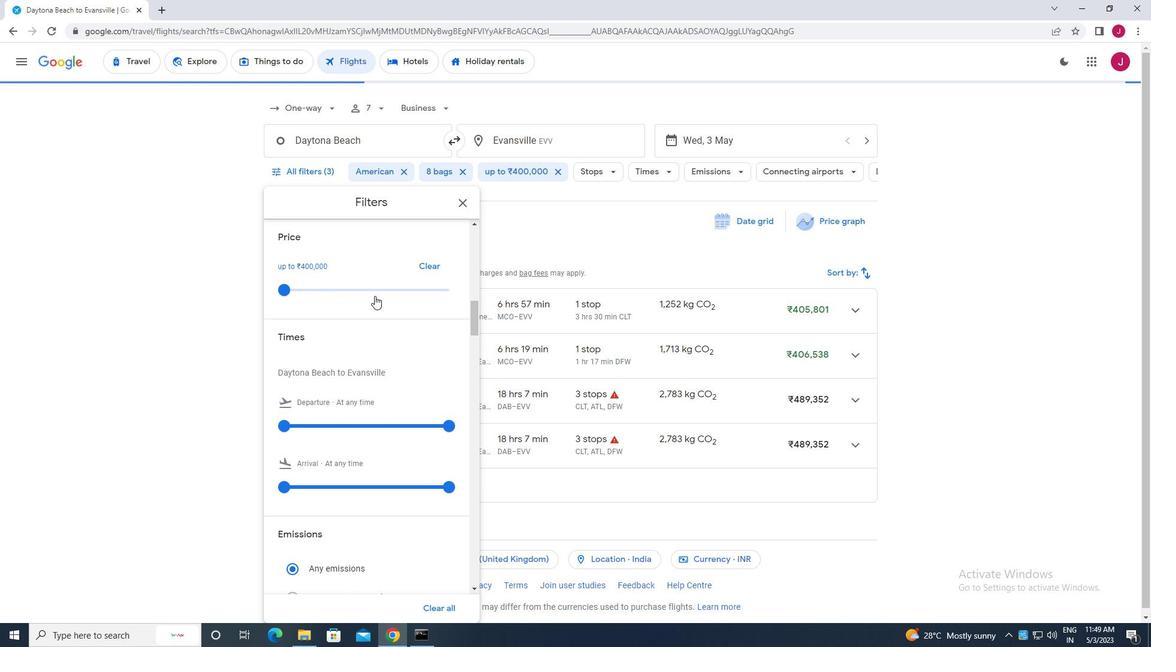 
Action: Mouse scrolled (376, 297) with delta (0, 0)
Screenshot: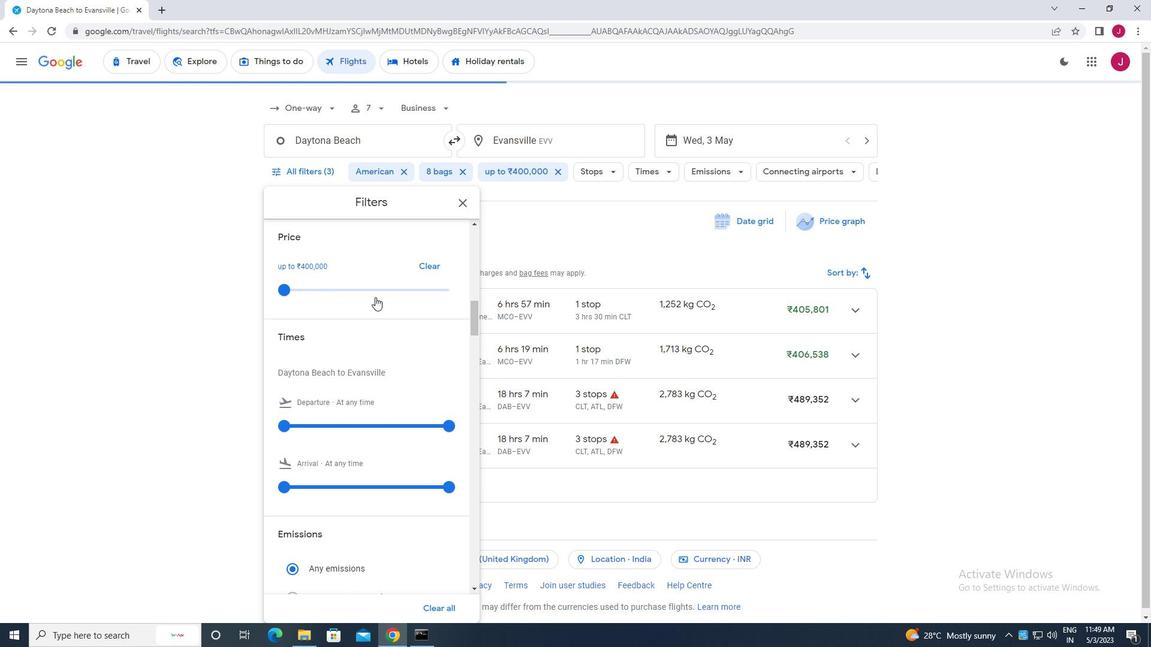 
Action: Mouse moved to (376, 298)
Screenshot: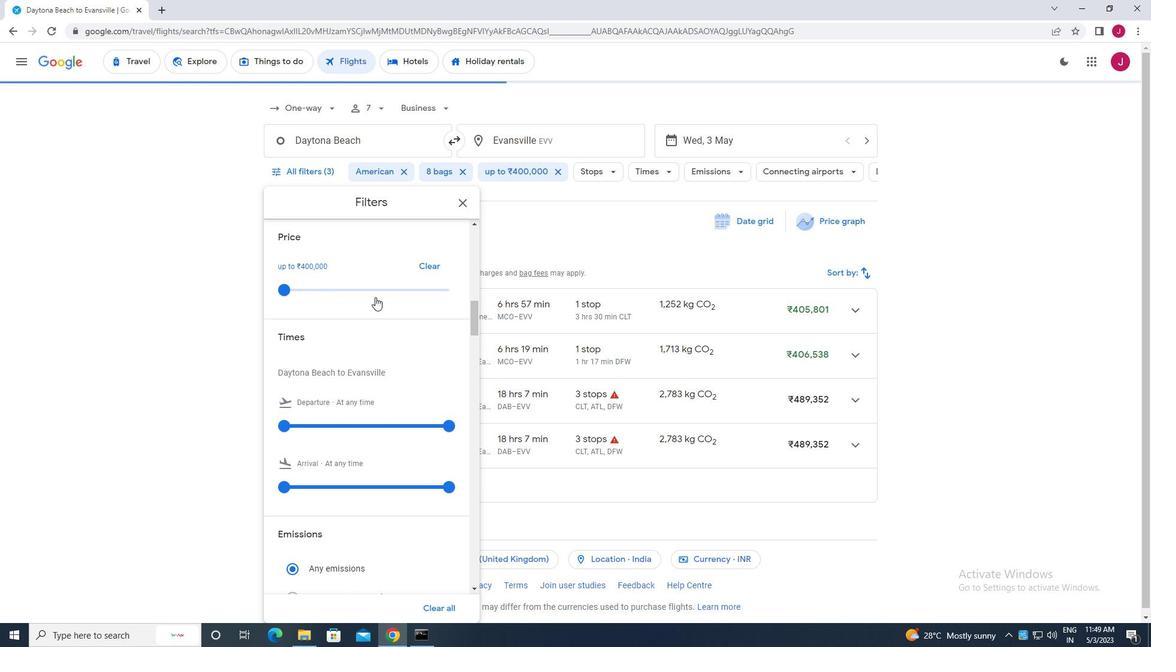 
Action: Mouse scrolled (376, 298) with delta (0, 0)
Screenshot: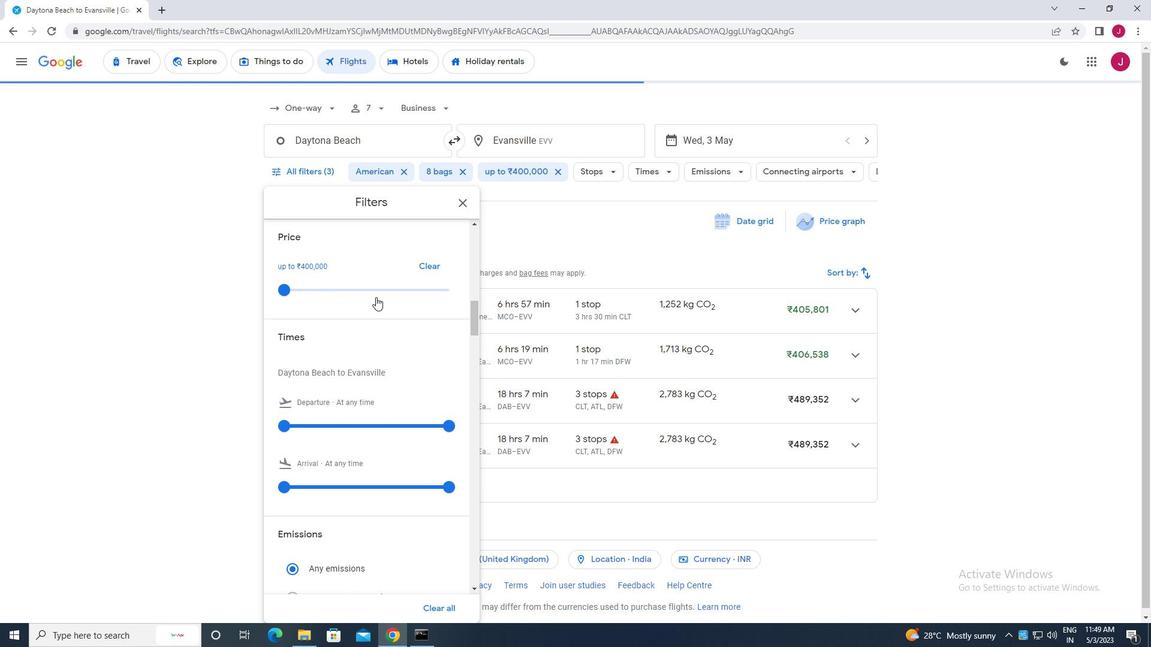 
Action: Mouse moved to (288, 306)
Screenshot: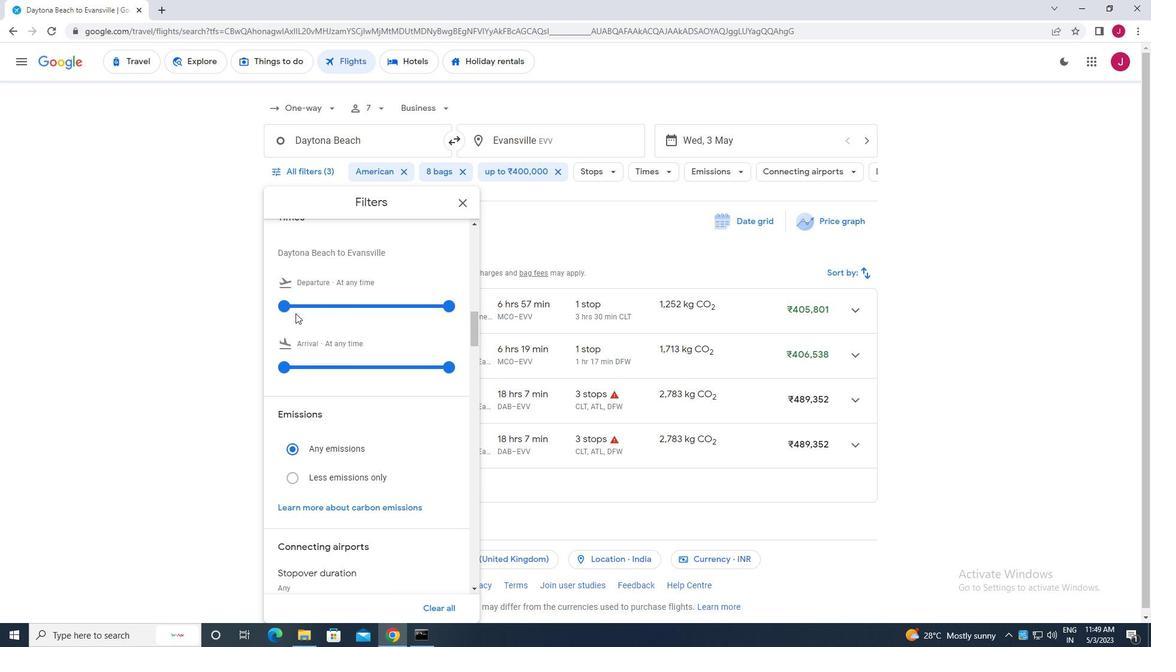 
Action: Mouse pressed left at (288, 306)
Screenshot: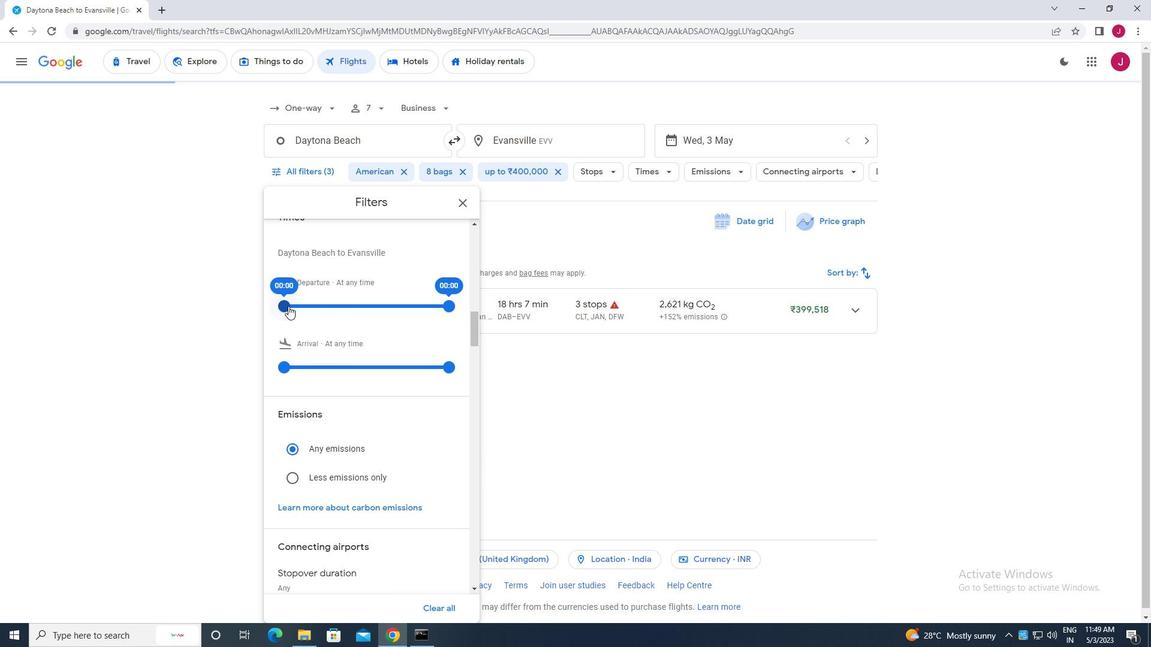 
Action: Mouse moved to (445, 306)
Screenshot: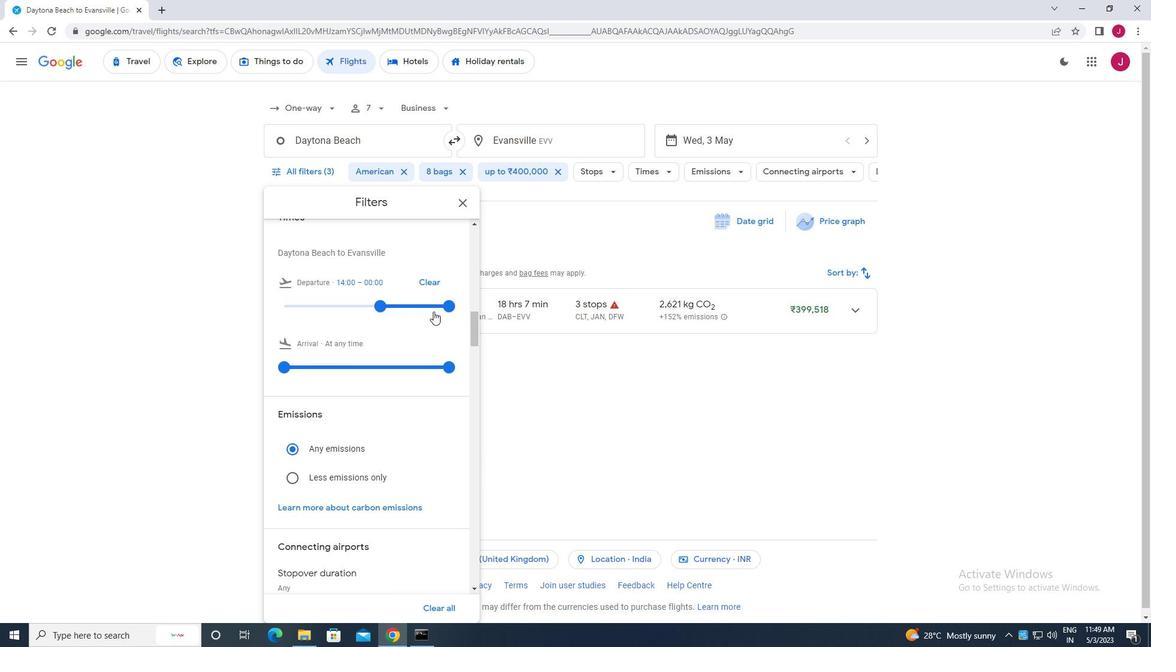 
Action: Mouse pressed left at (445, 306)
Screenshot: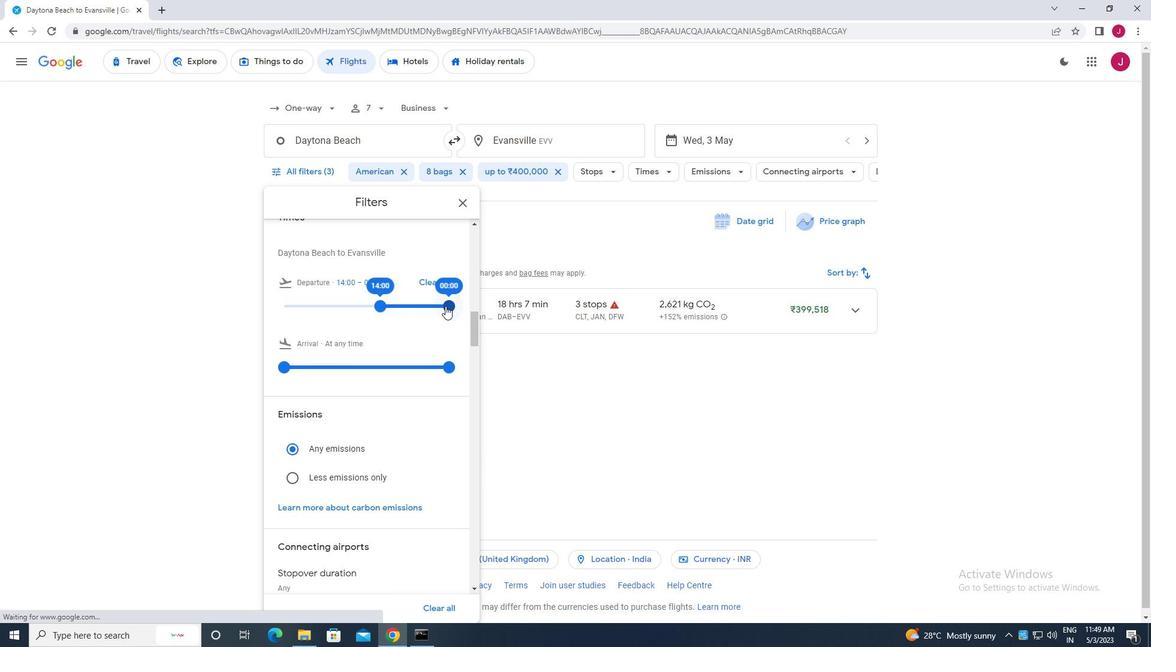 
Action: Mouse moved to (469, 200)
Screenshot: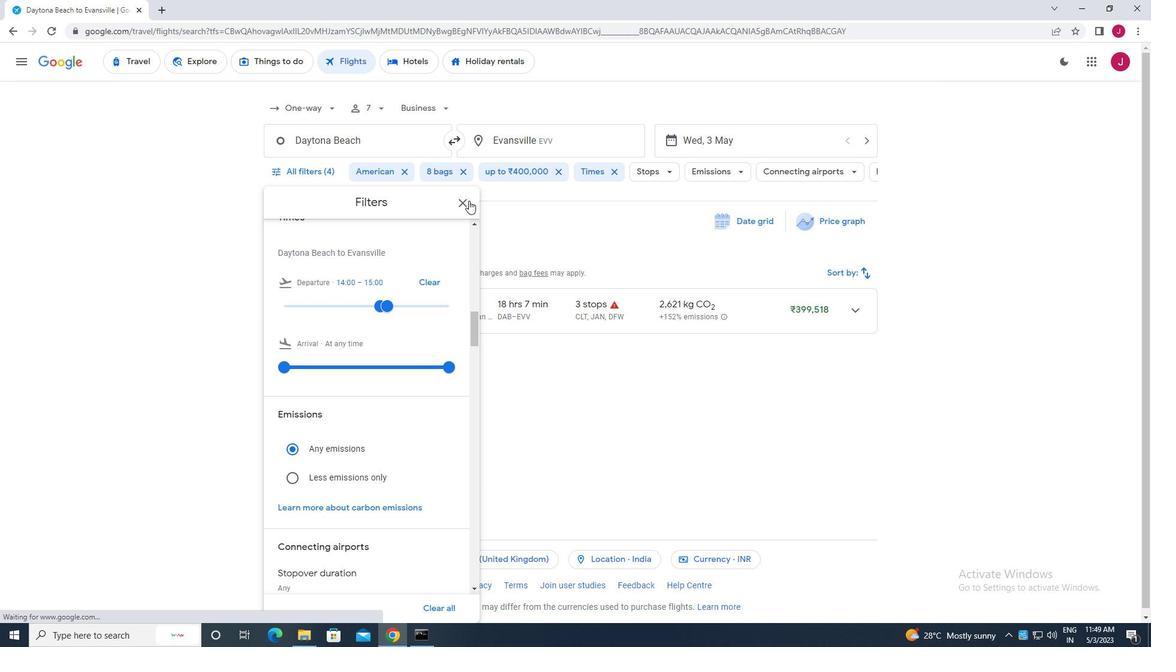 
Action: Mouse pressed left at (469, 200)
Screenshot: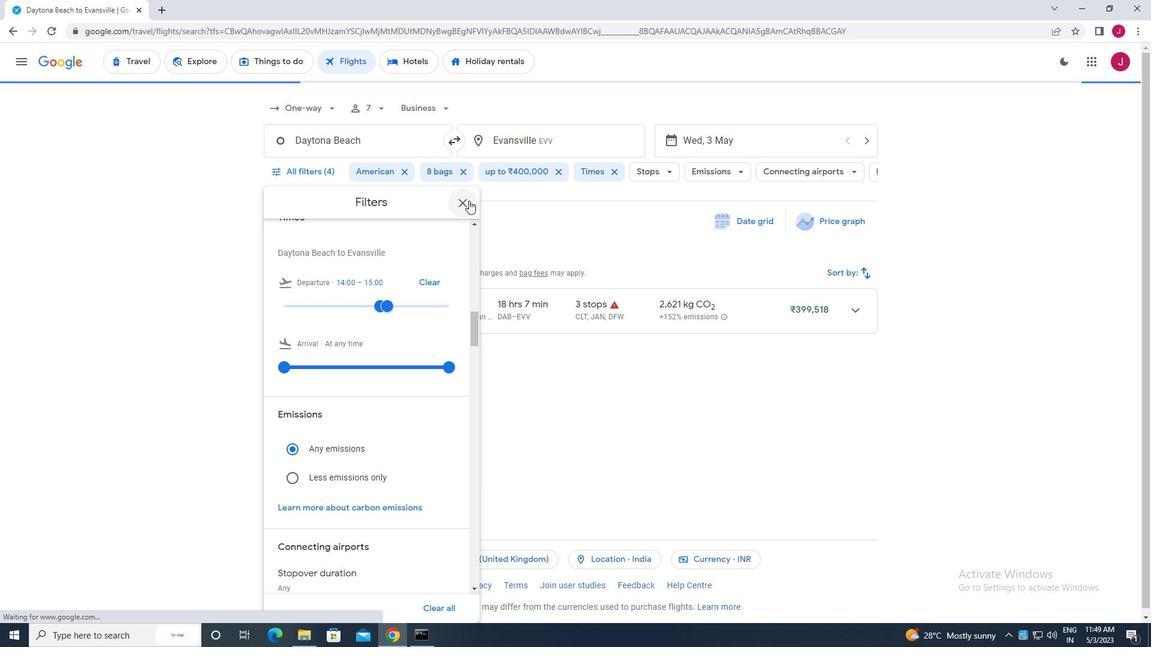 
Action: Mouse moved to (463, 201)
Screenshot: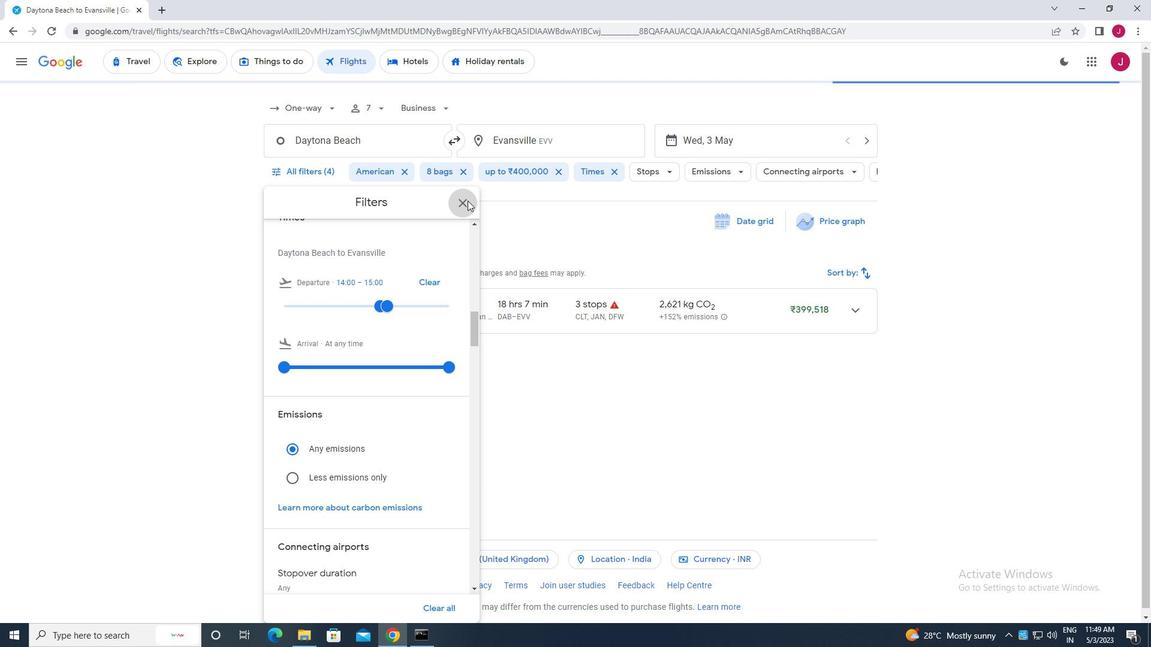 
